 Task: For heading  Tahoma with underline.  font size for heading20,  'Change the font style of data to'Arial.  and font size to 12,  Change the alignment of both headline & data to Align left.  In the sheet   Innovate Sales review book
Action: Mouse moved to (71, 117)
Screenshot: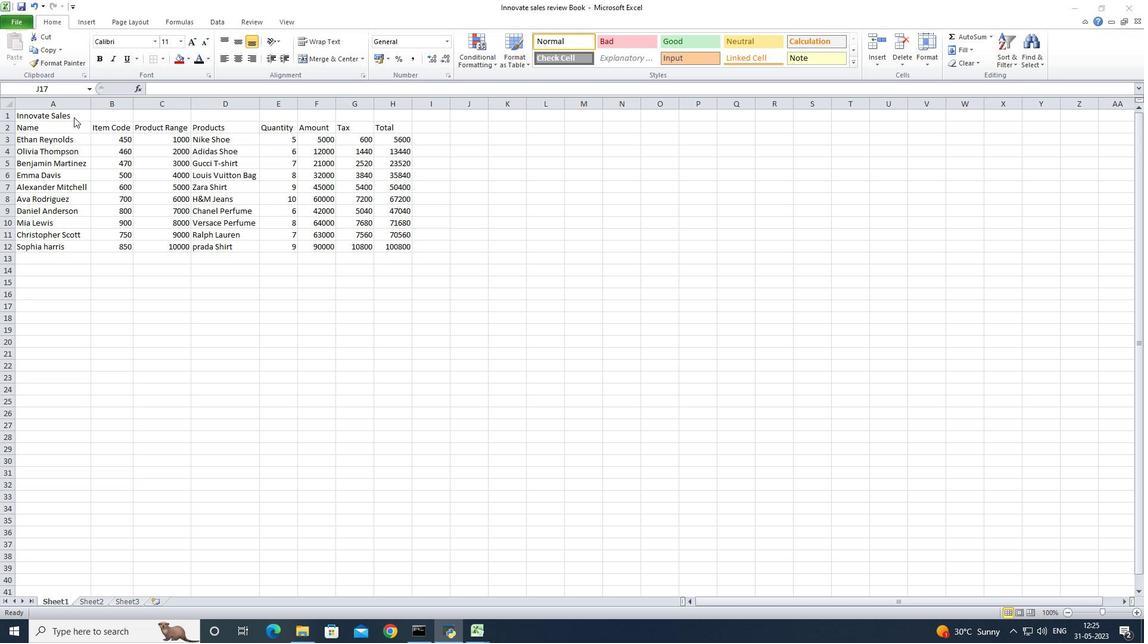 
Action: Mouse pressed left at (71, 117)
Screenshot: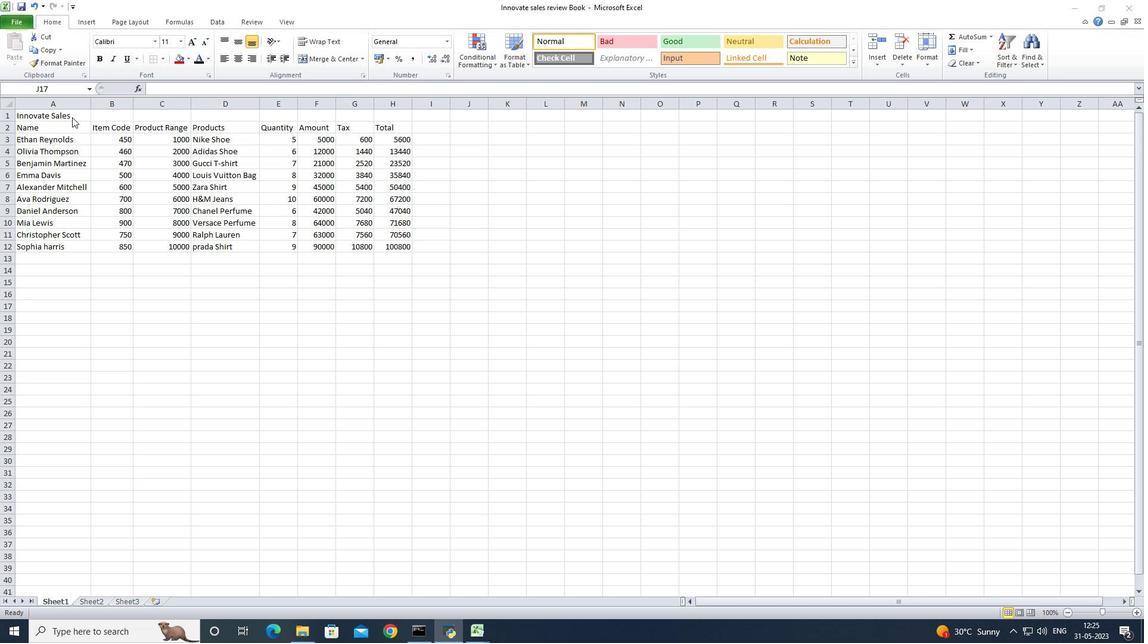 
Action: Mouse pressed left at (71, 117)
Screenshot: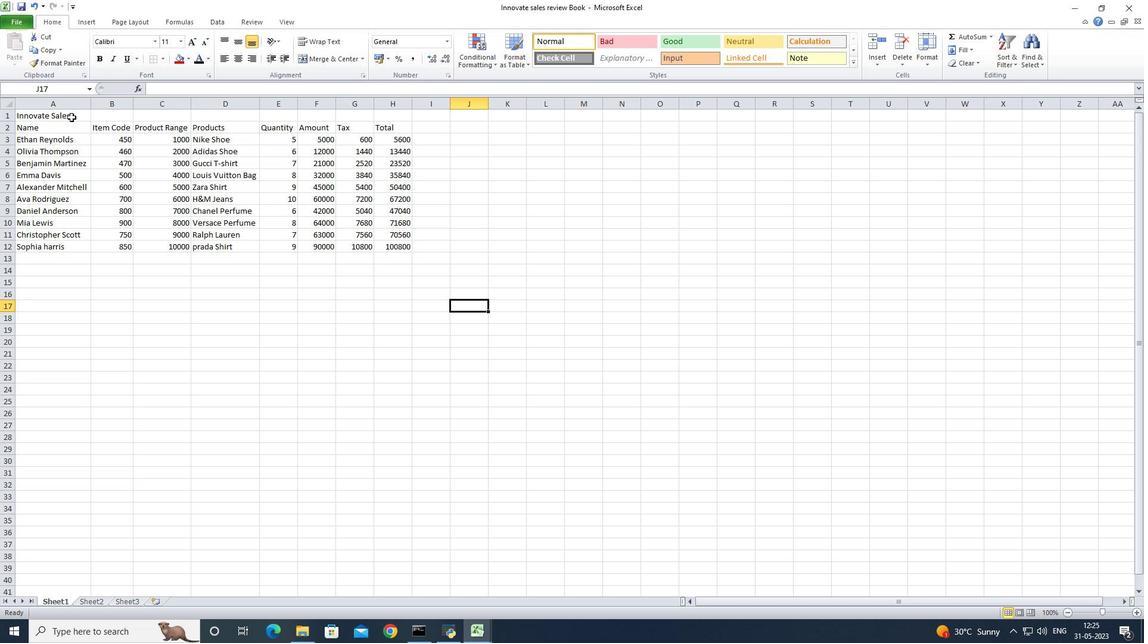 
Action: Mouse moved to (153, 46)
Screenshot: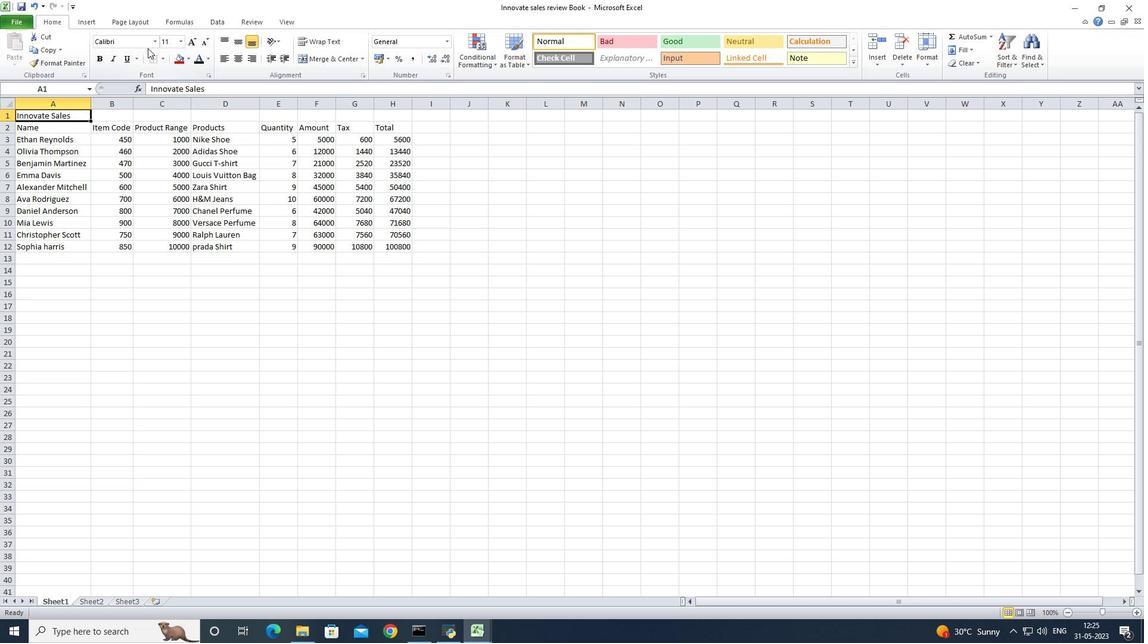
Action: Mouse pressed left at (153, 46)
Screenshot: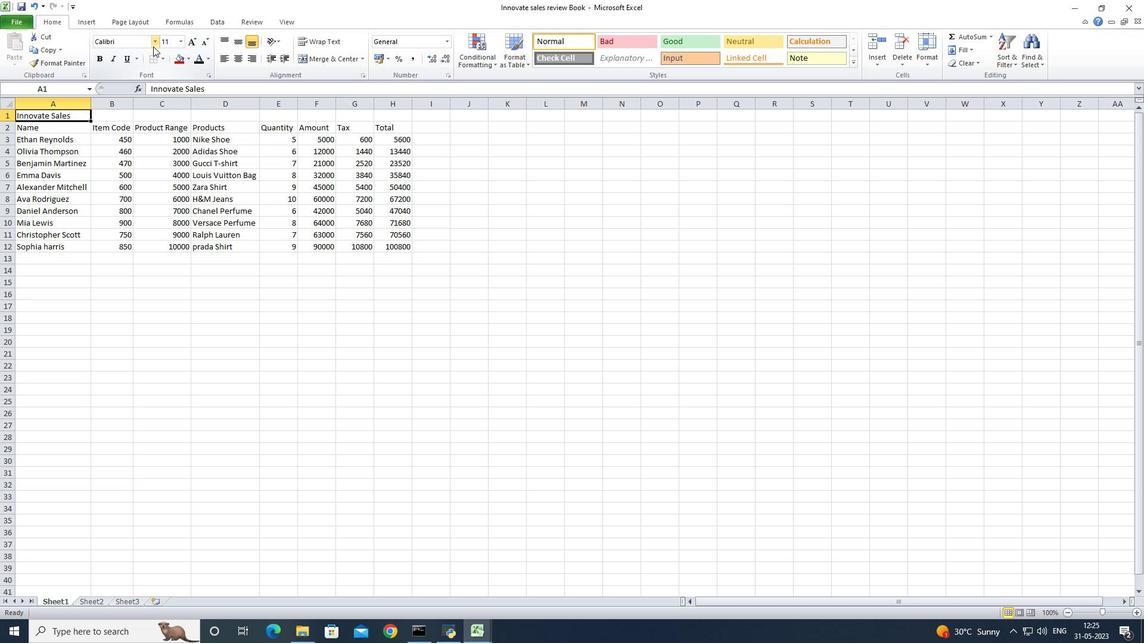 
Action: Mouse moved to (152, 392)
Screenshot: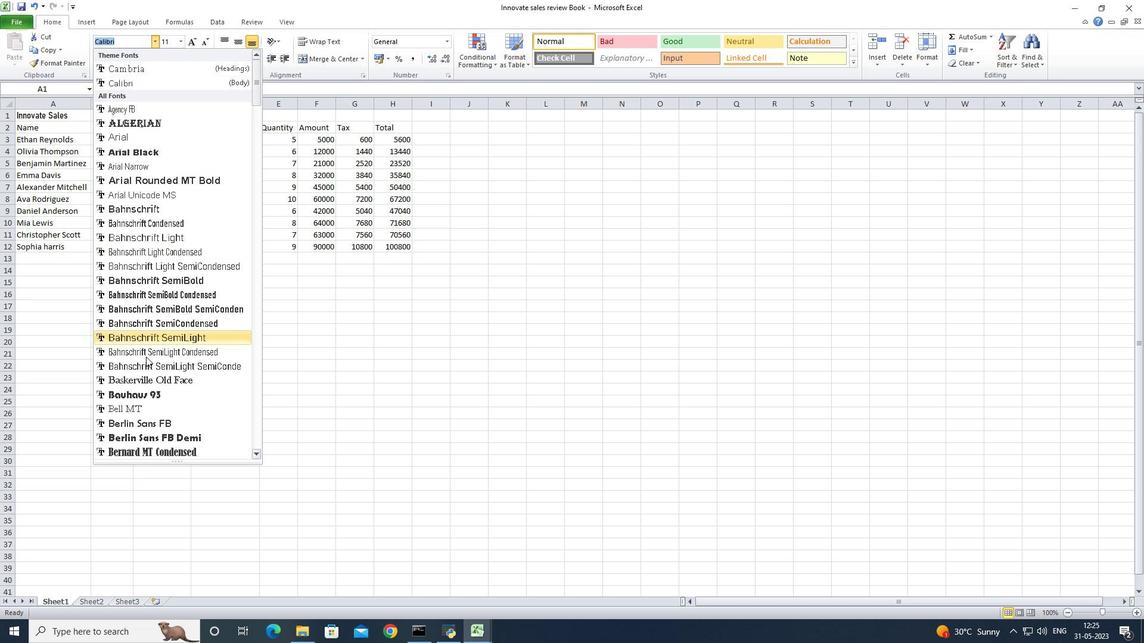 
Action: Mouse scrolled (152, 392) with delta (0, 0)
Screenshot: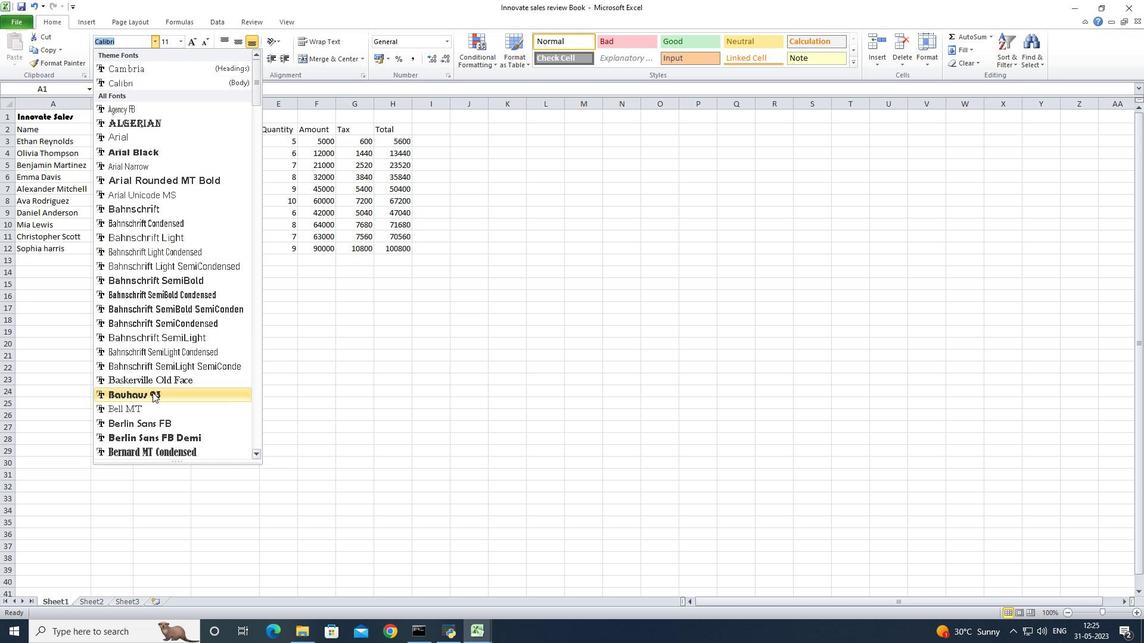 
Action: Mouse scrolled (152, 392) with delta (0, 0)
Screenshot: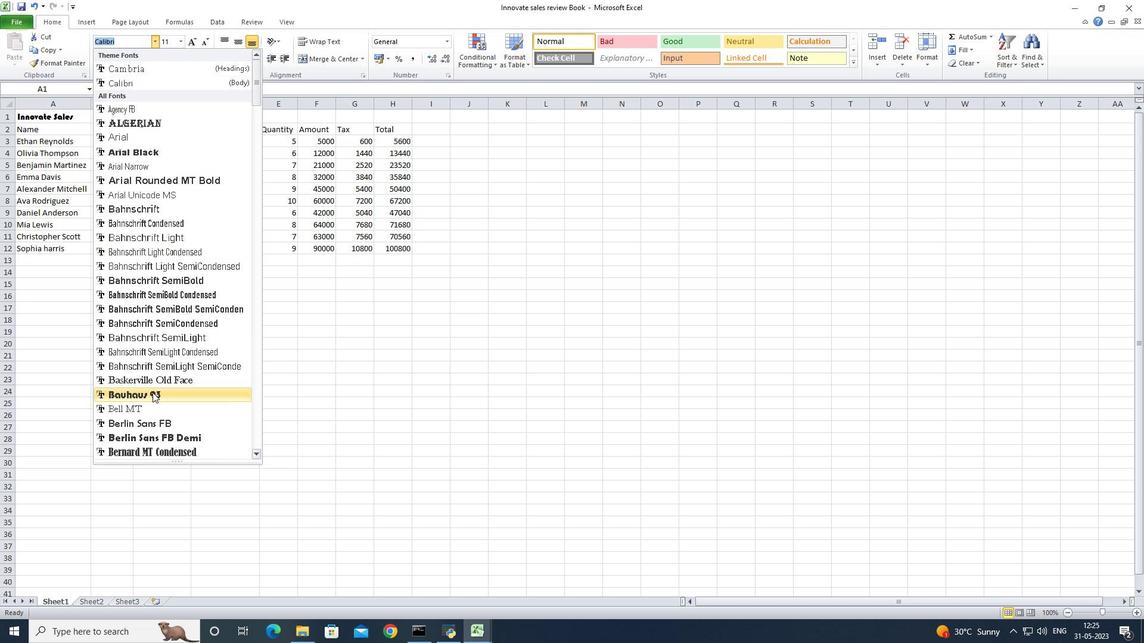 
Action: Mouse scrolled (152, 392) with delta (0, 0)
Screenshot: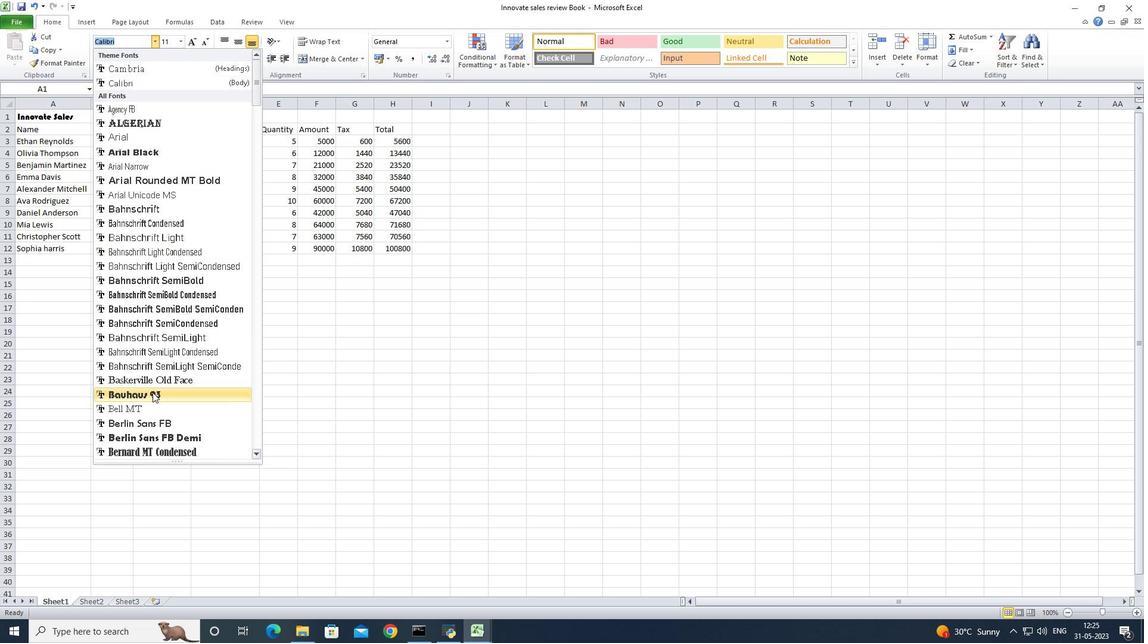 
Action: Mouse scrolled (152, 392) with delta (0, 0)
Screenshot: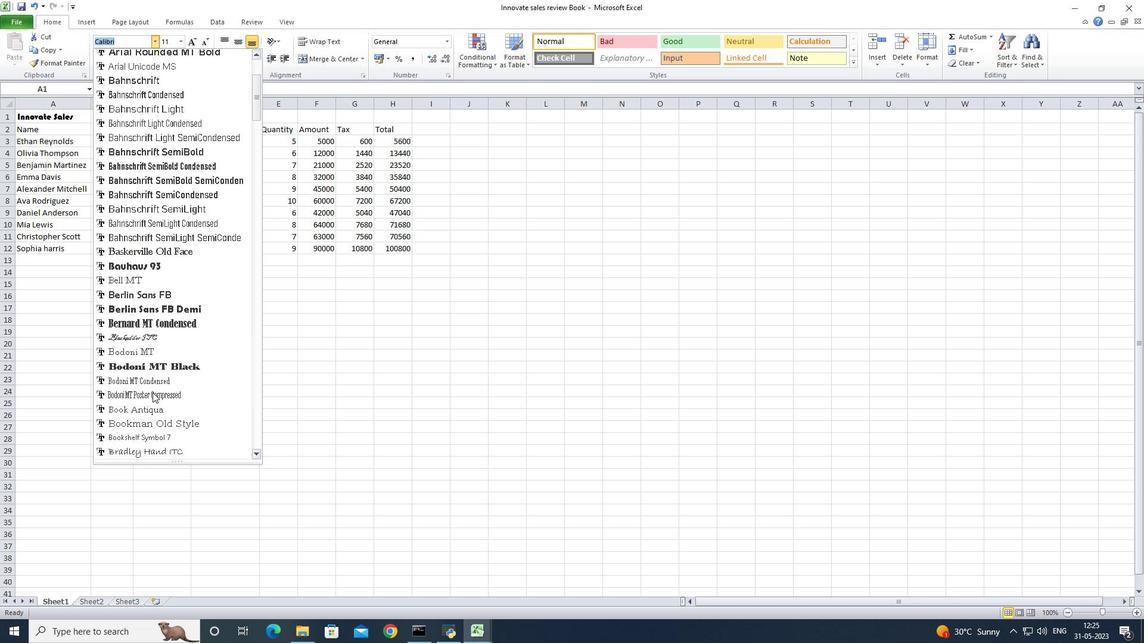 
Action: Mouse scrolled (152, 392) with delta (0, 0)
Screenshot: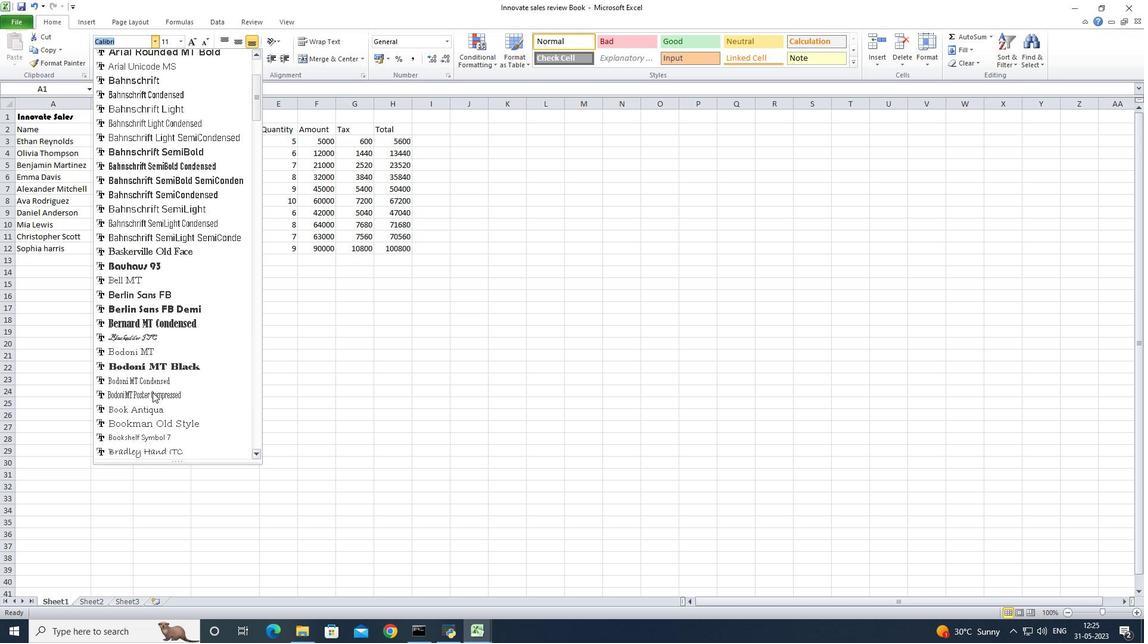 
Action: Mouse scrolled (152, 392) with delta (0, 0)
Screenshot: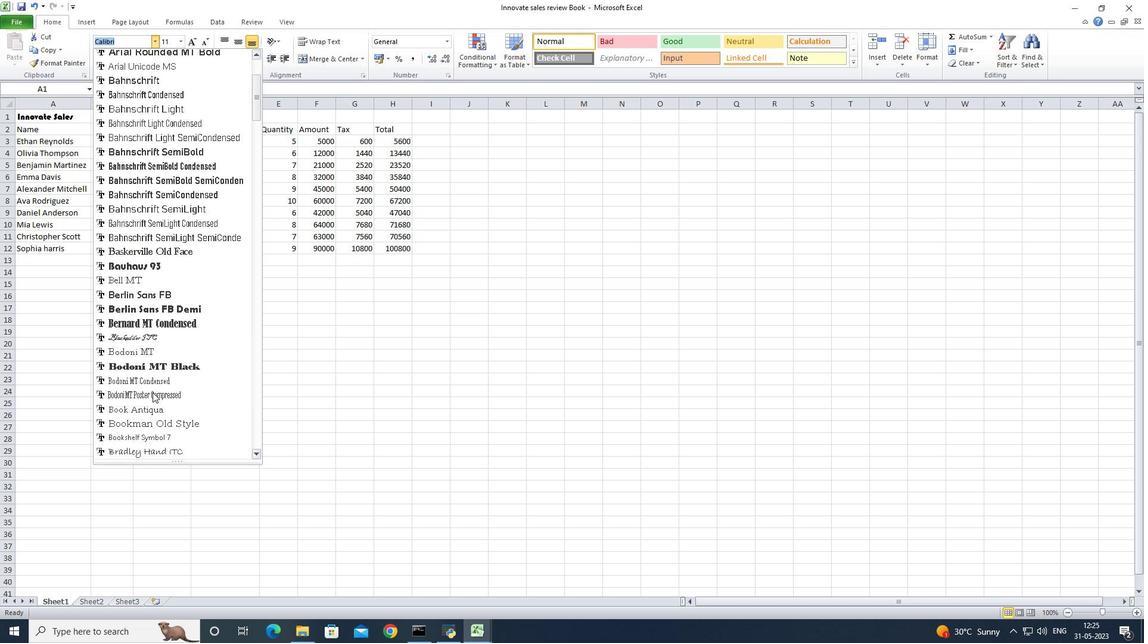 
Action: Mouse scrolled (152, 392) with delta (0, 0)
Screenshot: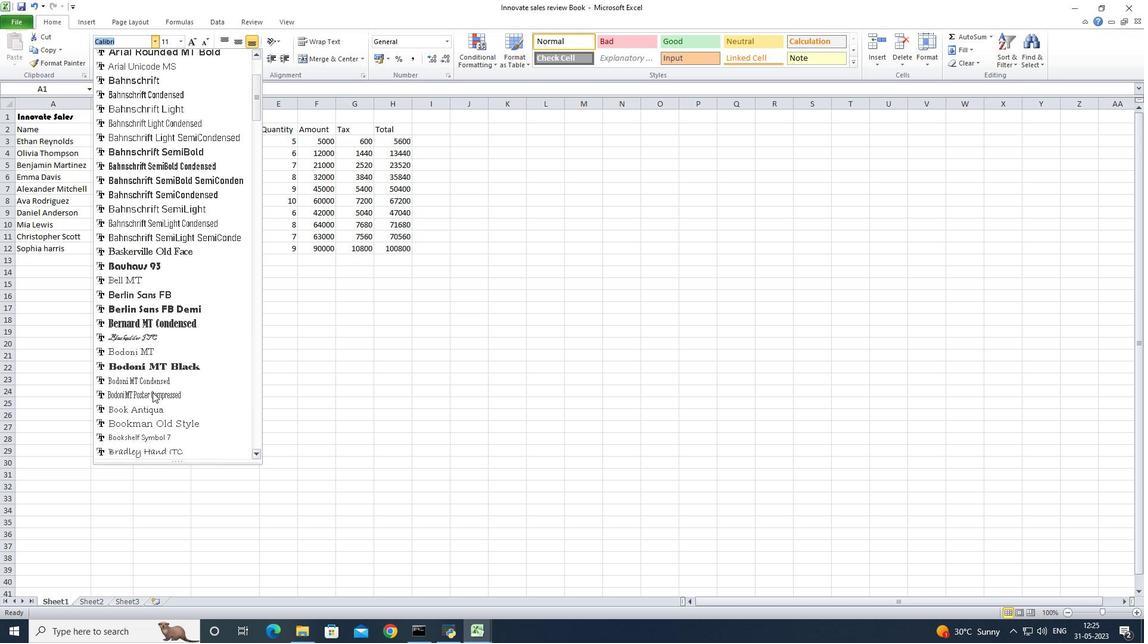 
Action: Mouse scrolled (152, 392) with delta (0, 0)
Screenshot: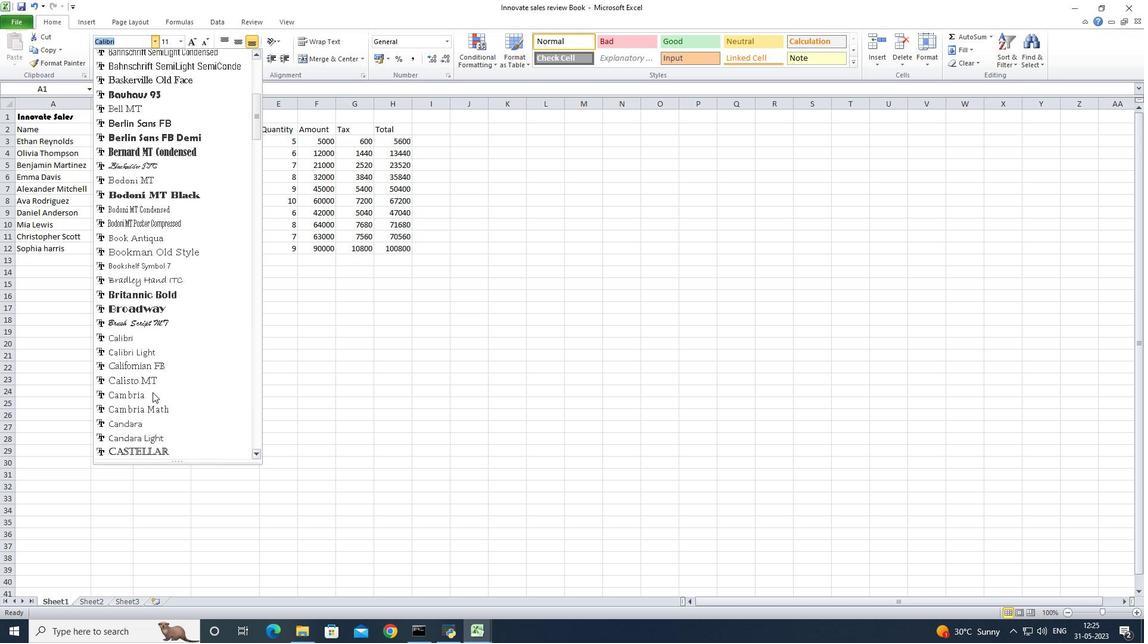 
Action: Mouse scrolled (152, 392) with delta (0, 0)
Screenshot: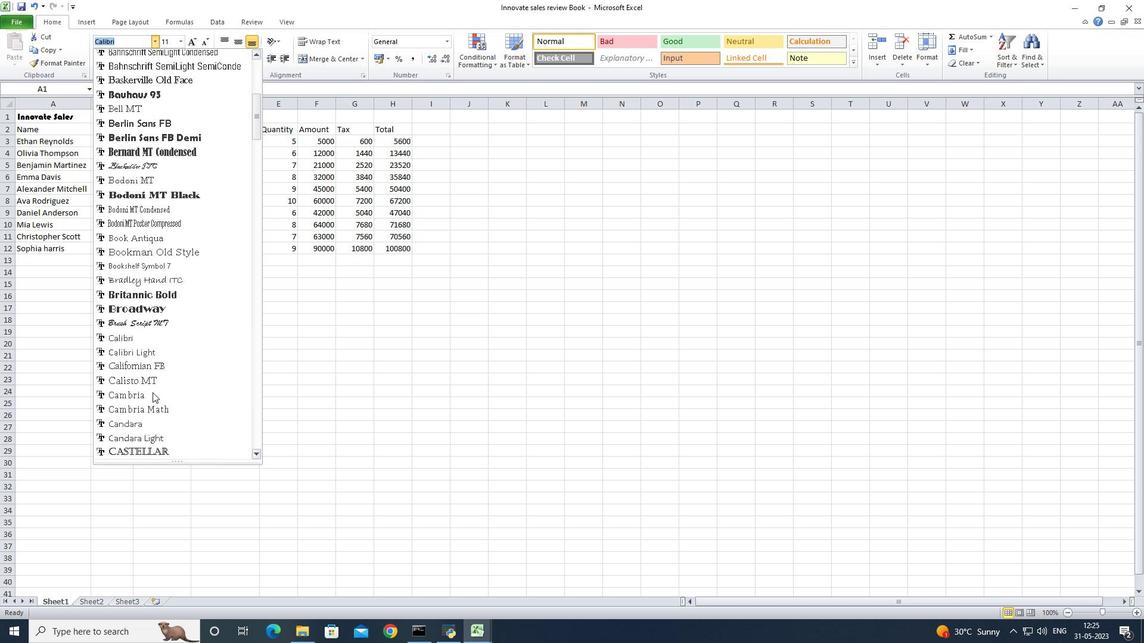 
Action: Mouse scrolled (152, 392) with delta (0, 0)
Screenshot: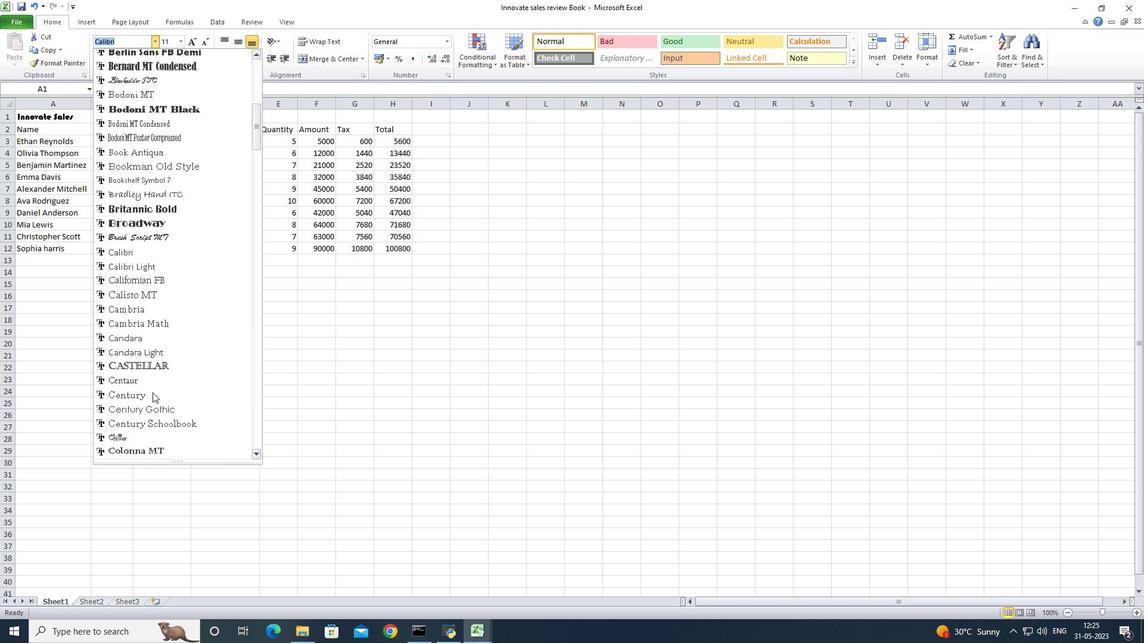 
Action: Mouse scrolled (152, 392) with delta (0, 0)
Screenshot: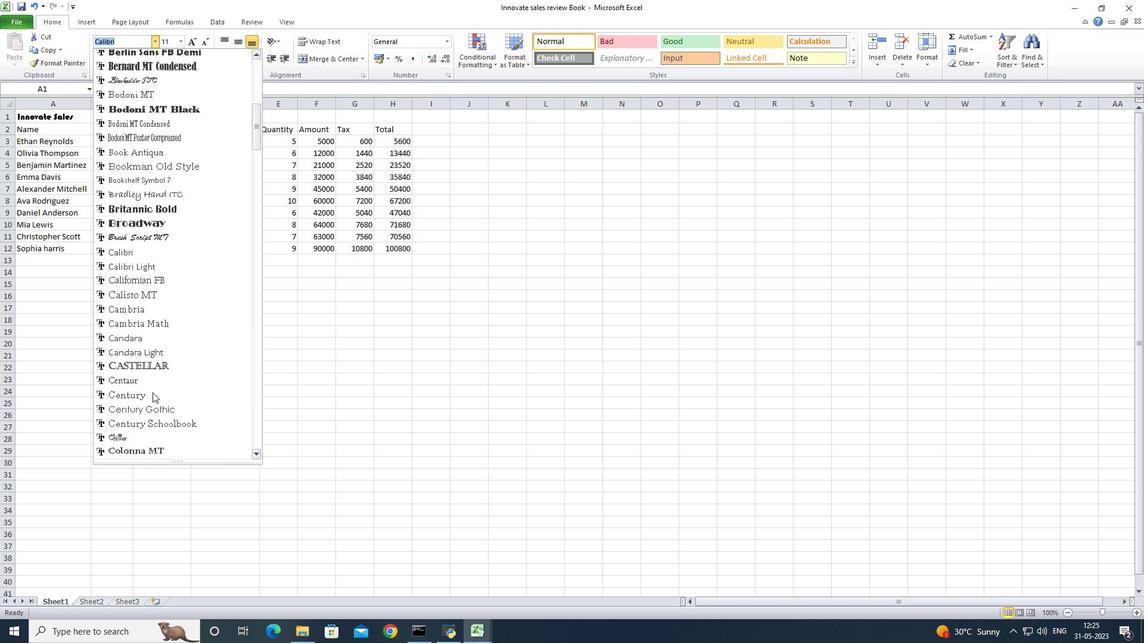 
Action: Mouse scrolled (152, 392) with delta (0, 0)
Screenshot: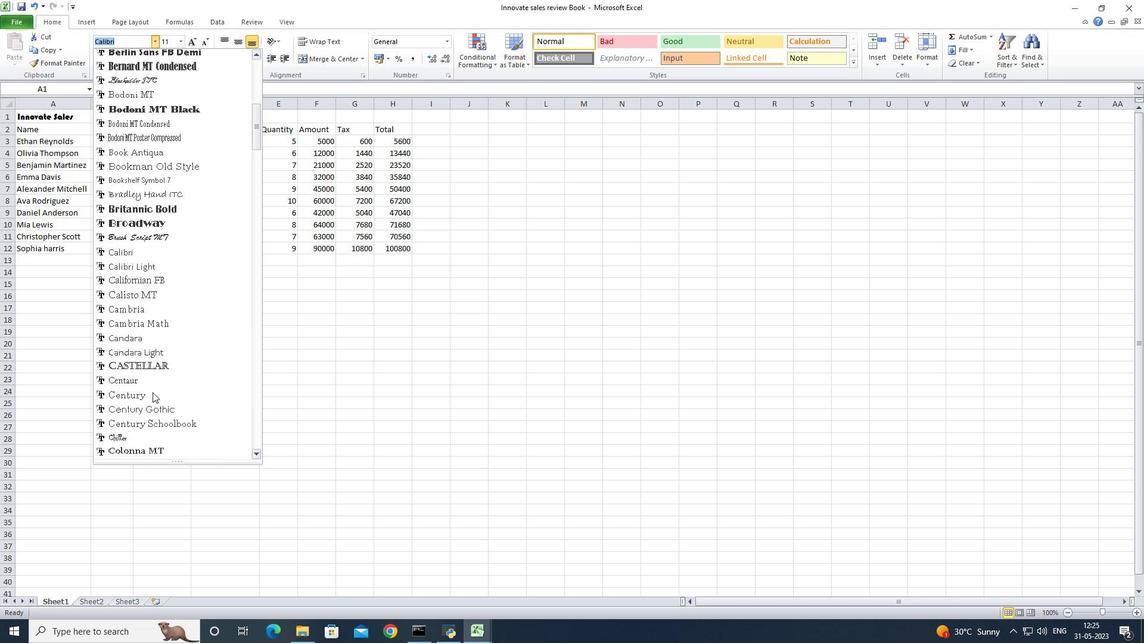 
Action: Mouse scrolled (152, 392) with delta (0, 0)
Screenshot: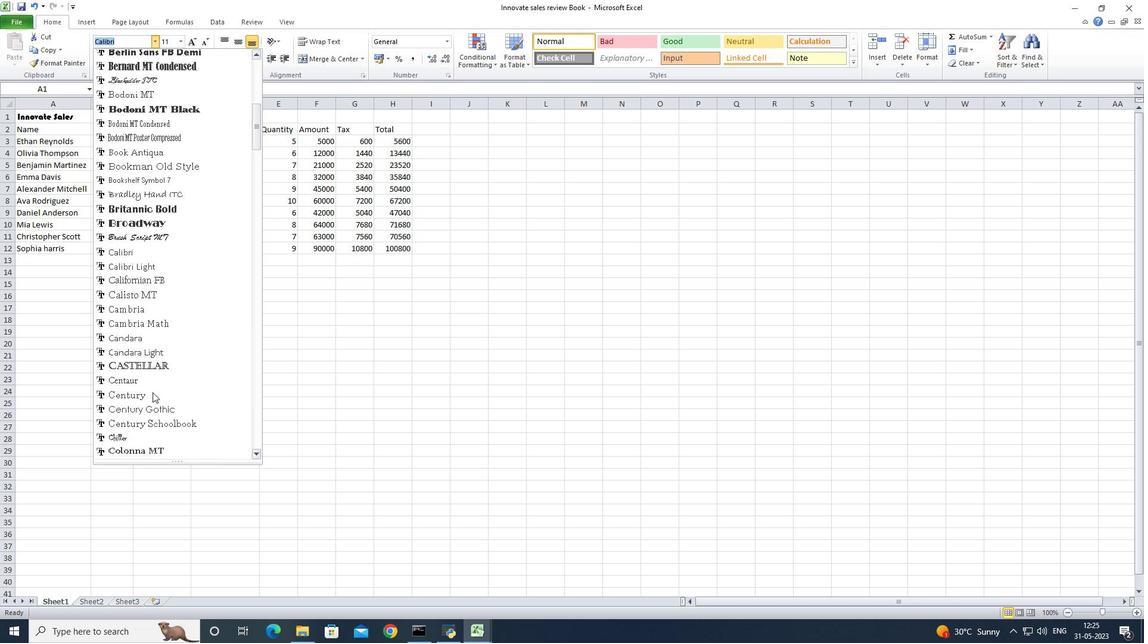 
Action: Mouse scrolled (152, 392) with delta (0, 0)
Screenshot: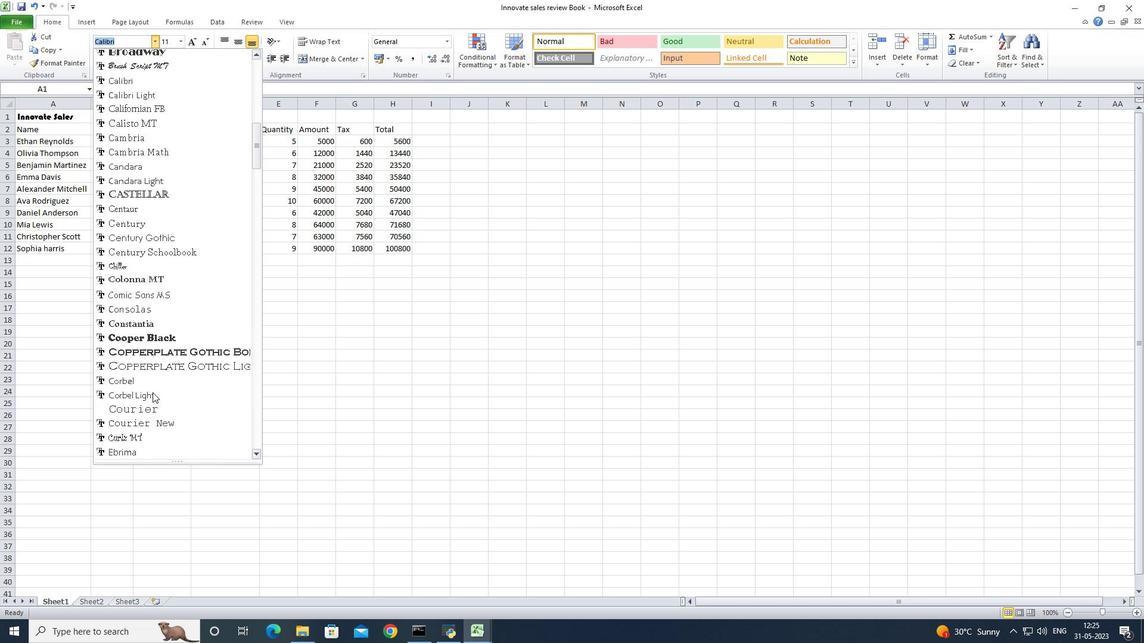 
Action: Mouse scrolled (152, 392) with delta (0, 0)
Screenshot: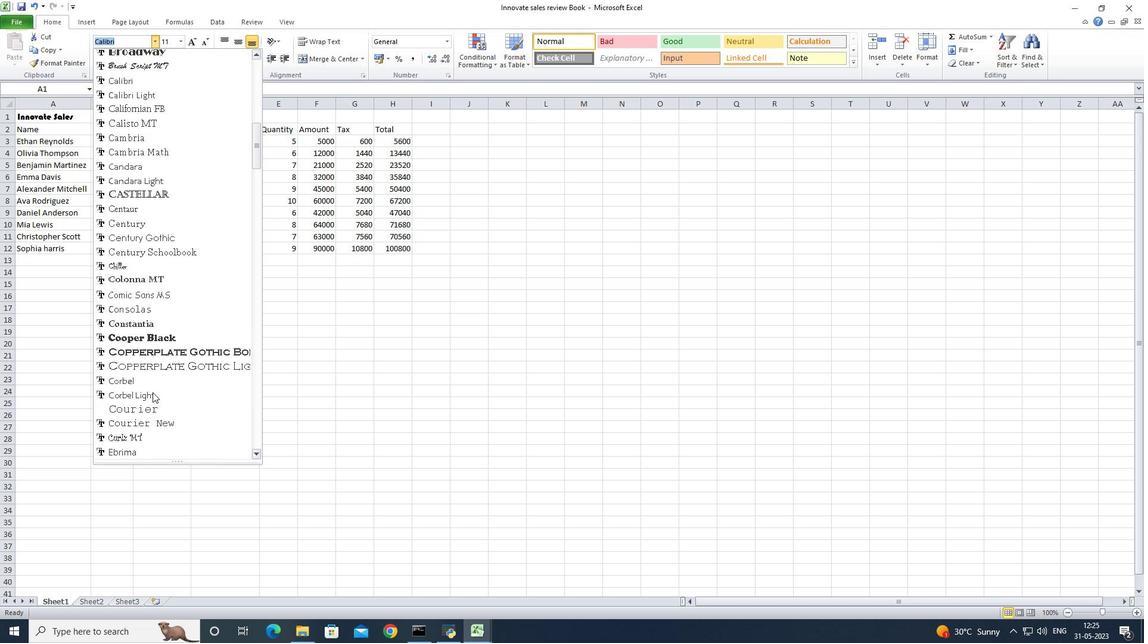 
Action: Mouse scrolled (152, 392) with delta (0, 0)
Screenshot: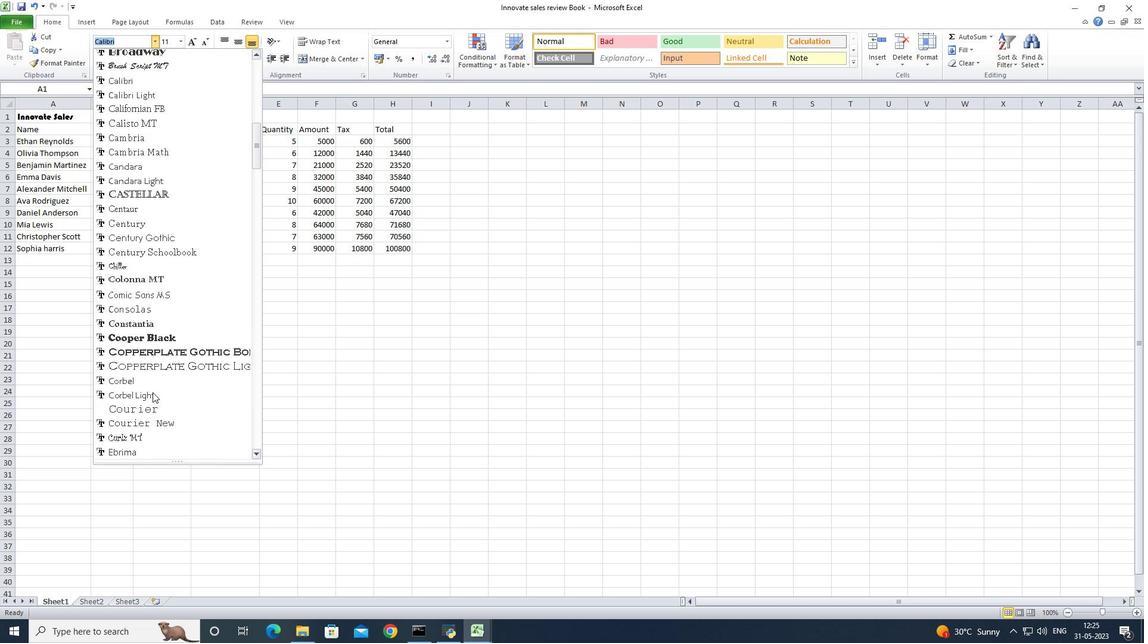
Action: Mouse scrolled (152, 392) with delta (0, 0)
Screenshot: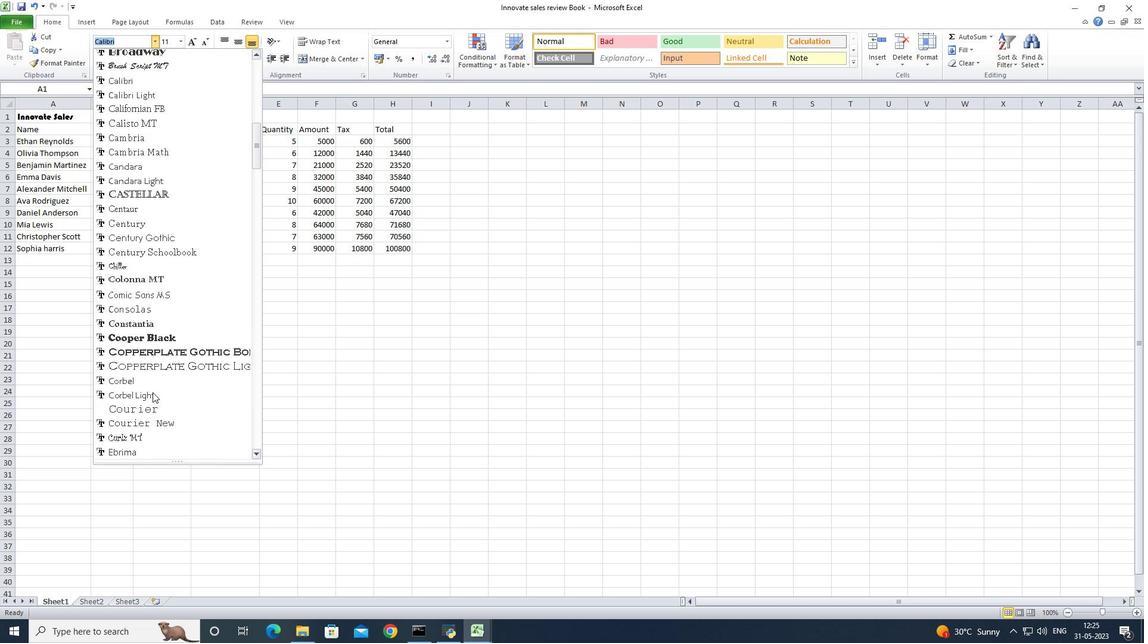
Action: Mouse scrolled (152, 392) with delta (0, 0)
Screenshot: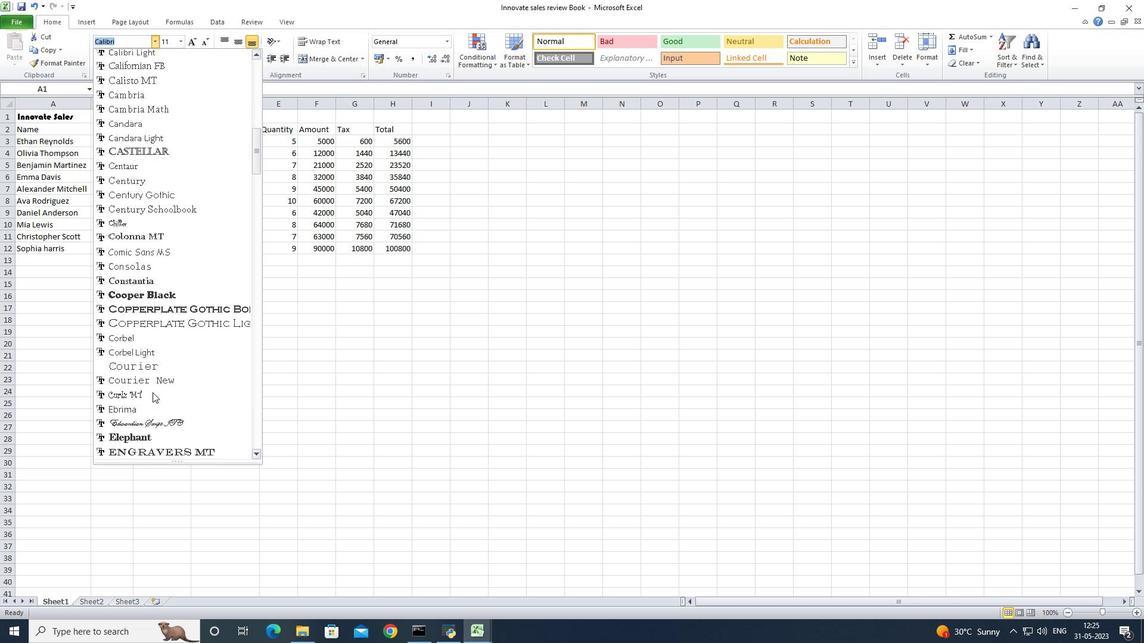 
Action: Mouse scrolled (152, 392) with delta (0, 0)
Screenshot: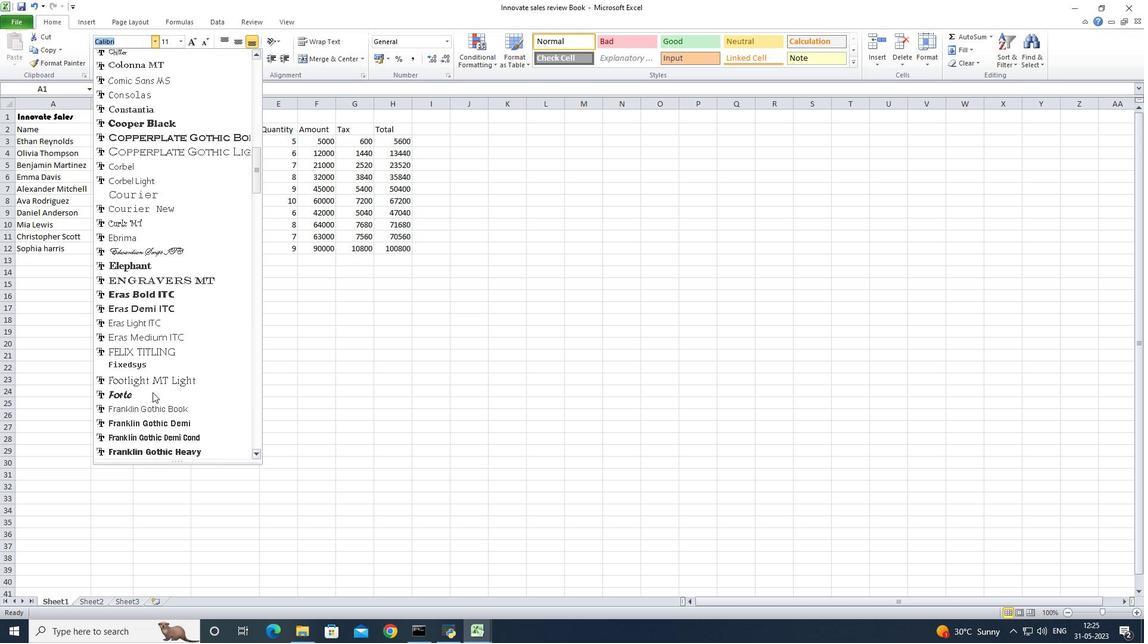 
Action: Mouse scrolled (152, 392) with delta (0, 0)
Screenshot: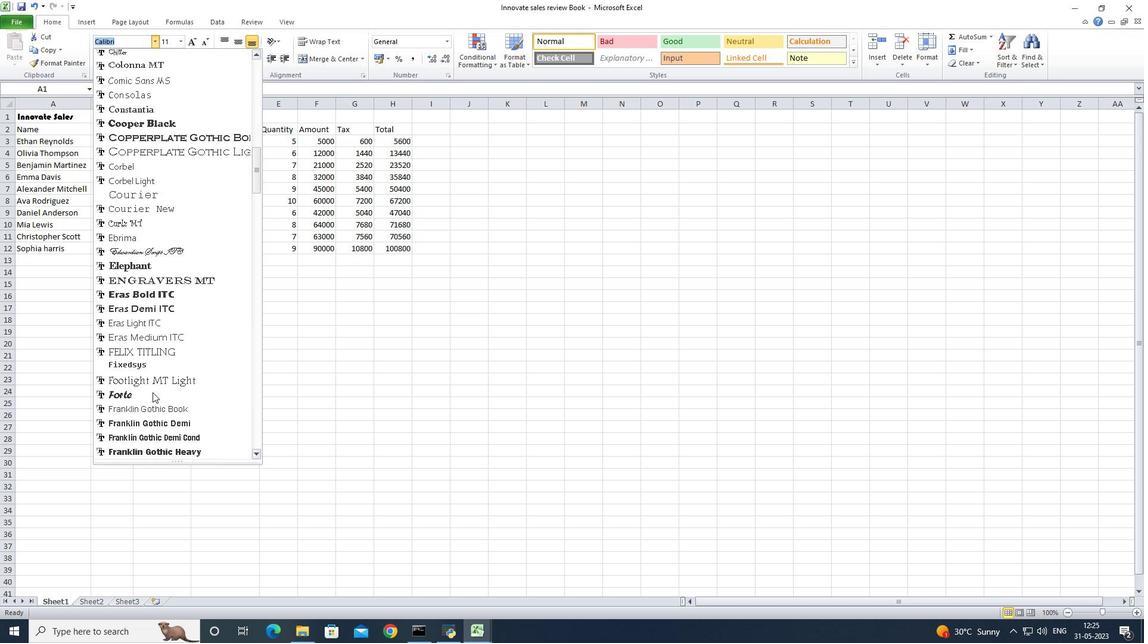 
Action: Mouse scrolled (152, 392) with delta (0, 0)
Screenshot: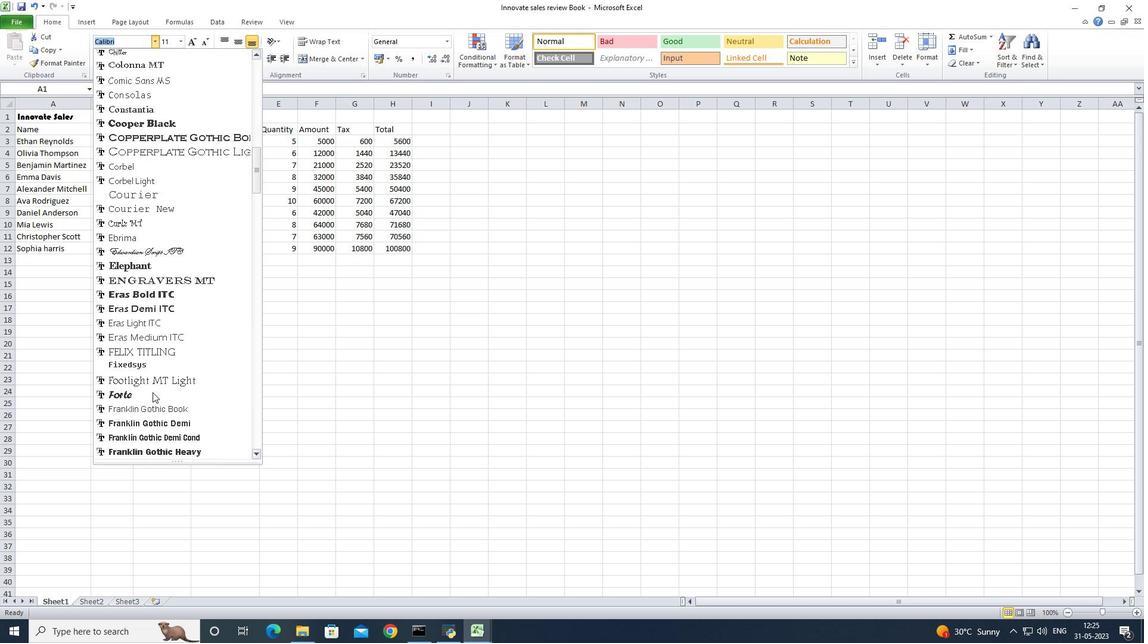
Action: Mouse scrolled (152, 392) with delta (0, 0)
Screenshot: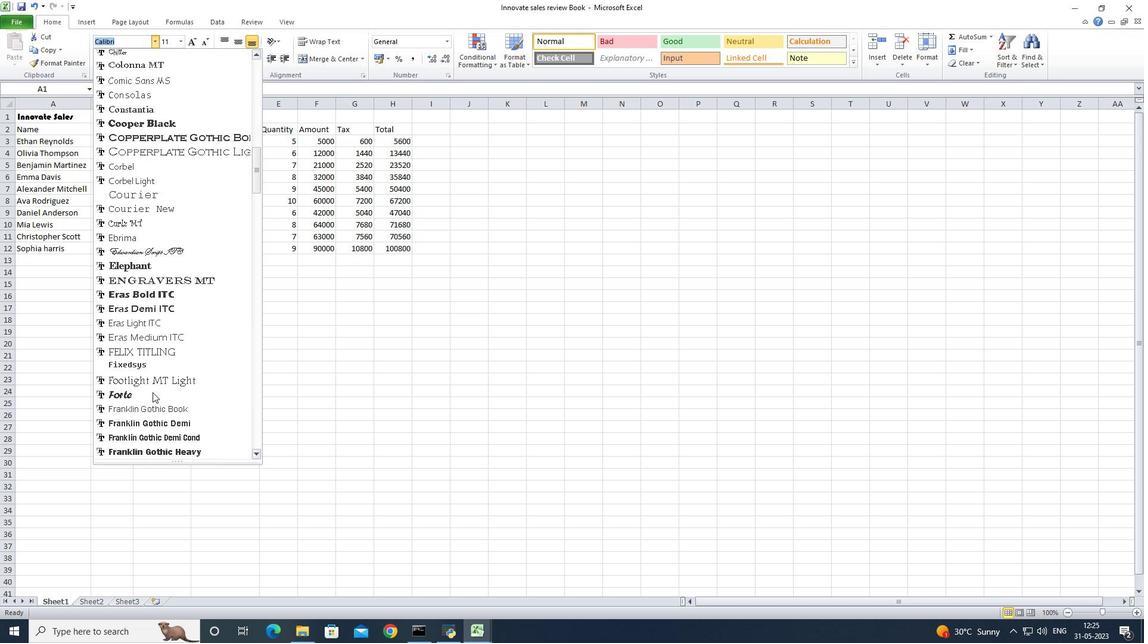 
Action: Mouse scrolled (152, 392) with delta (0, 0)
Screenshot: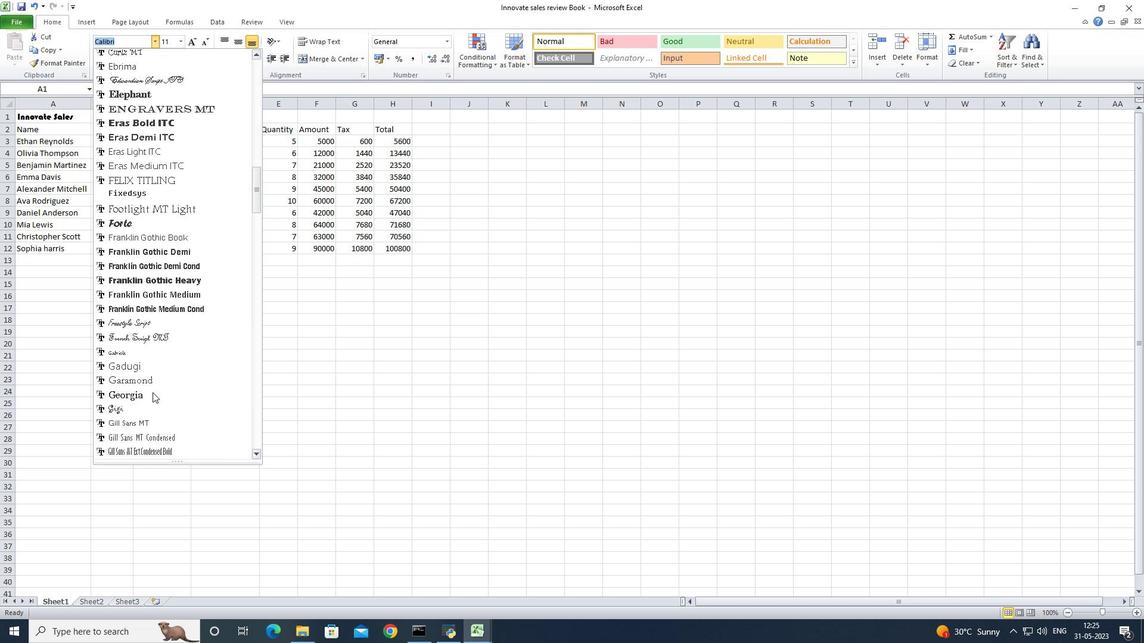 
Action: Mouse scrolled (152, 392) with delta (0, 0)
Screenshot: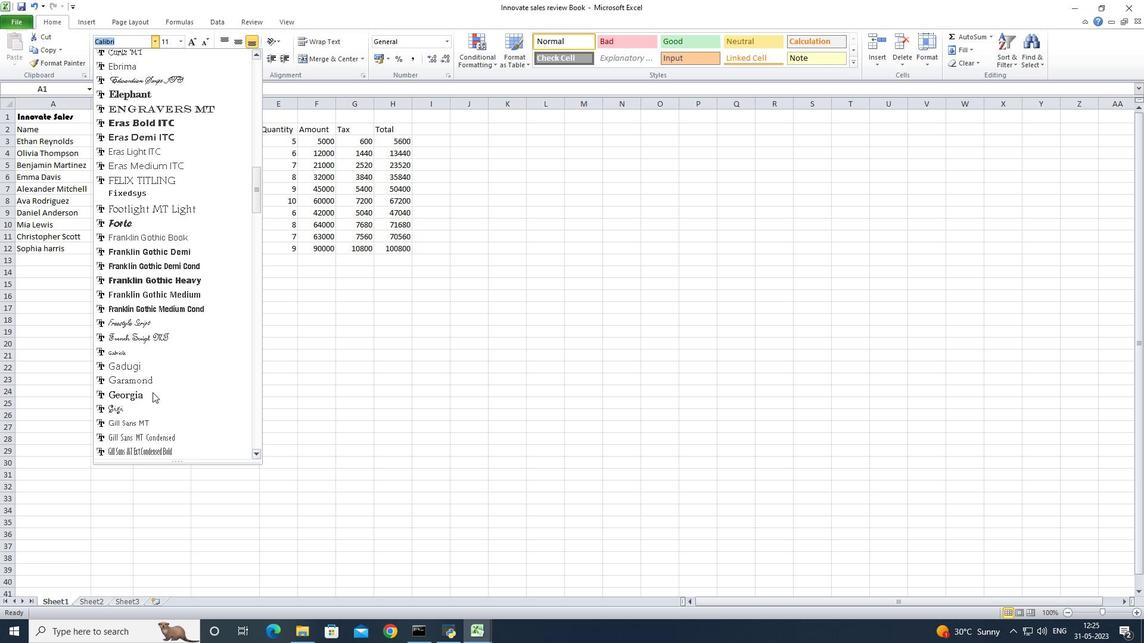 
Action: Mouse scrolled (152, 393) with delta (0, 0)
Screenshot: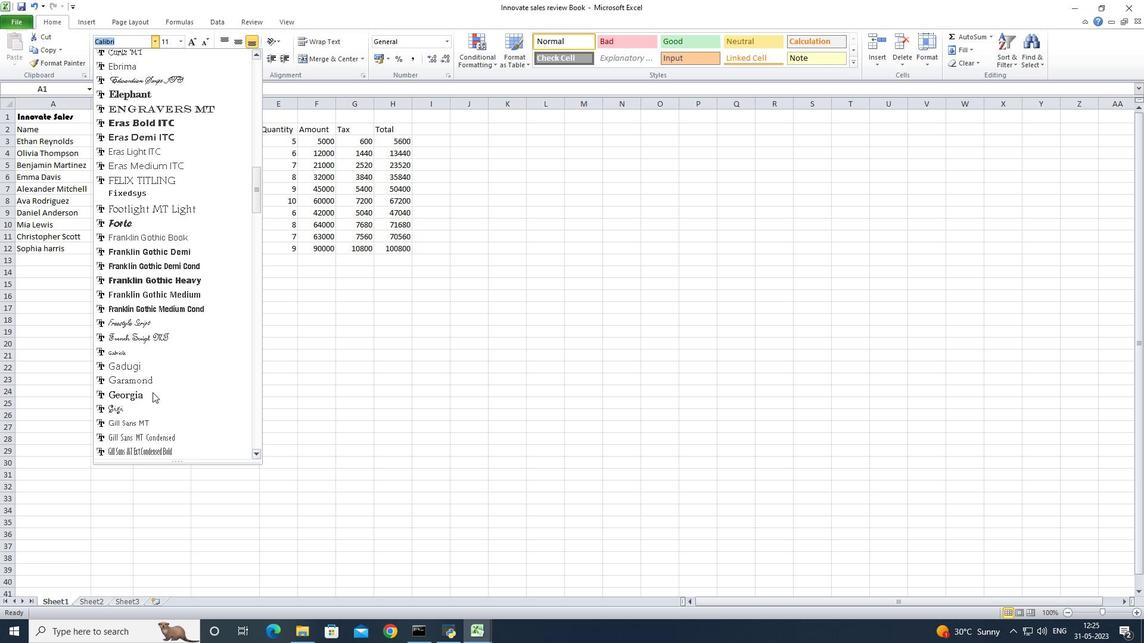 
Action: Mouse scrolled (152, 392) with delta (0, 0)
Screenshot: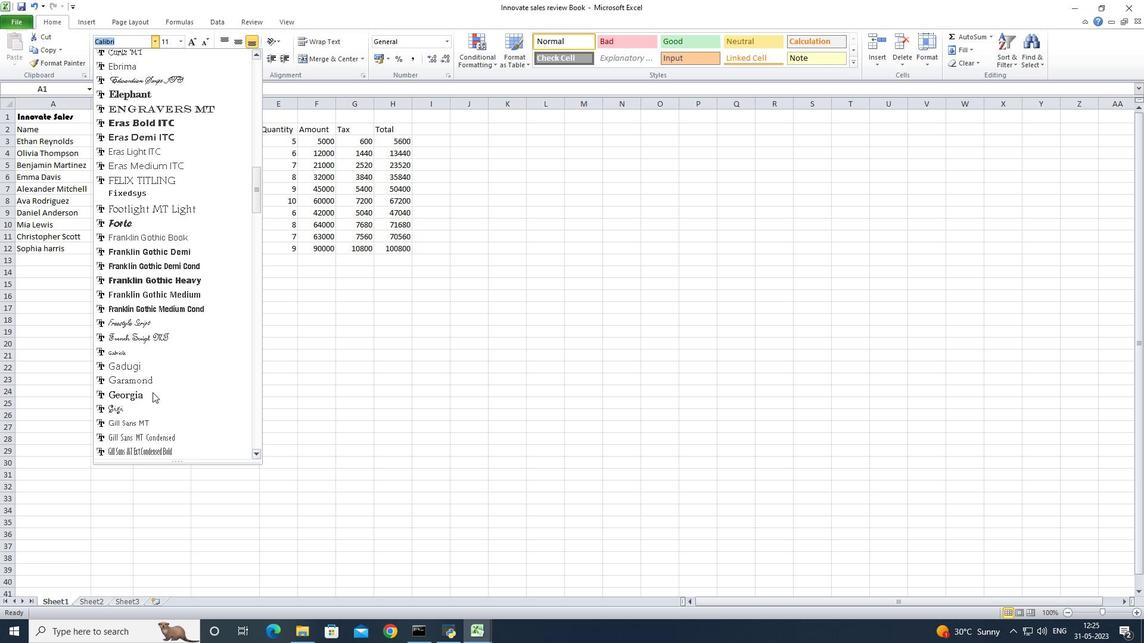 
Action: Mouse scrolled (152, 392) with delta (0, 0)
Screenshot: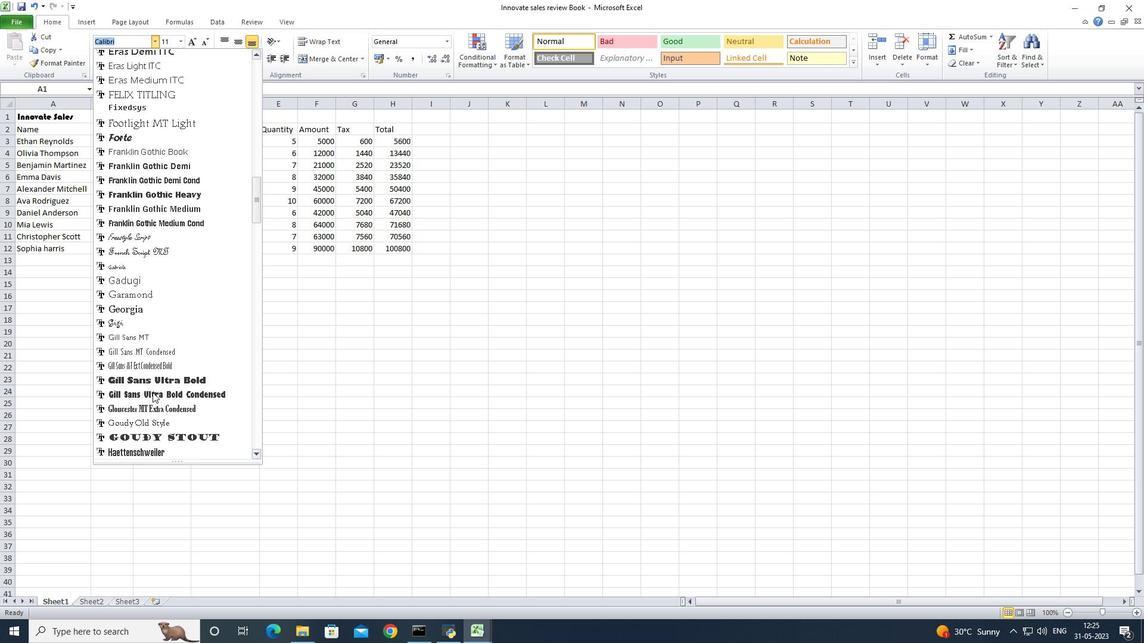 
Action: Mouse scrolled (152, 392) with delta (0, 0)
Screenshot: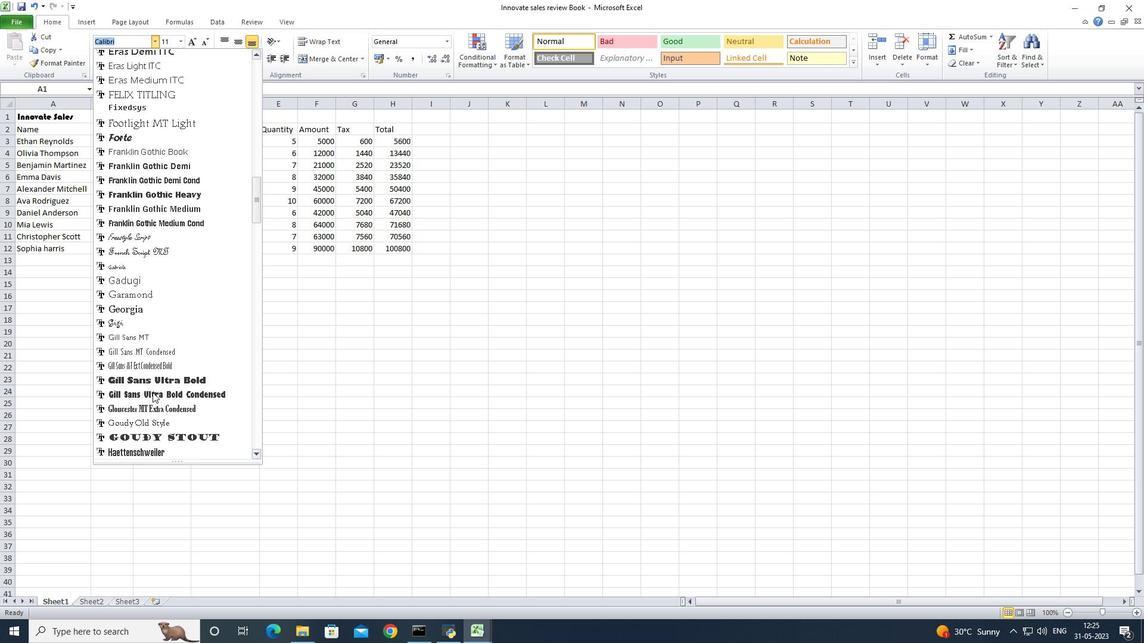 
Action: Mouse scrolled (152, 392) with delta (0, 0)
Screenshot: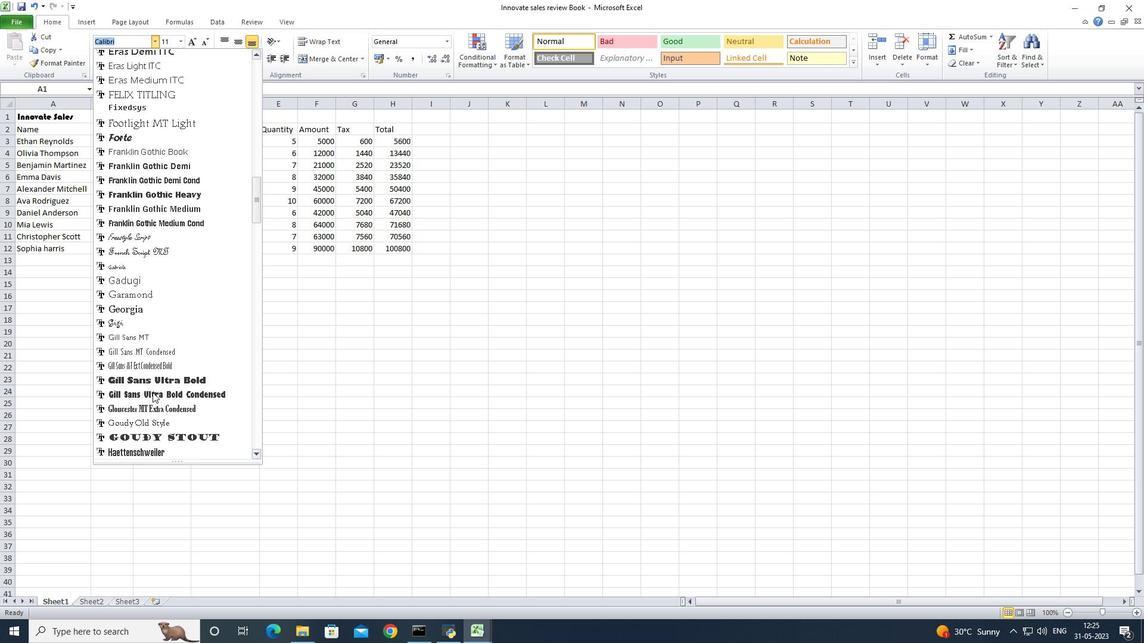 
Action: Mouse scrolled (152, 392) with delta (0, 0)
Screenshot: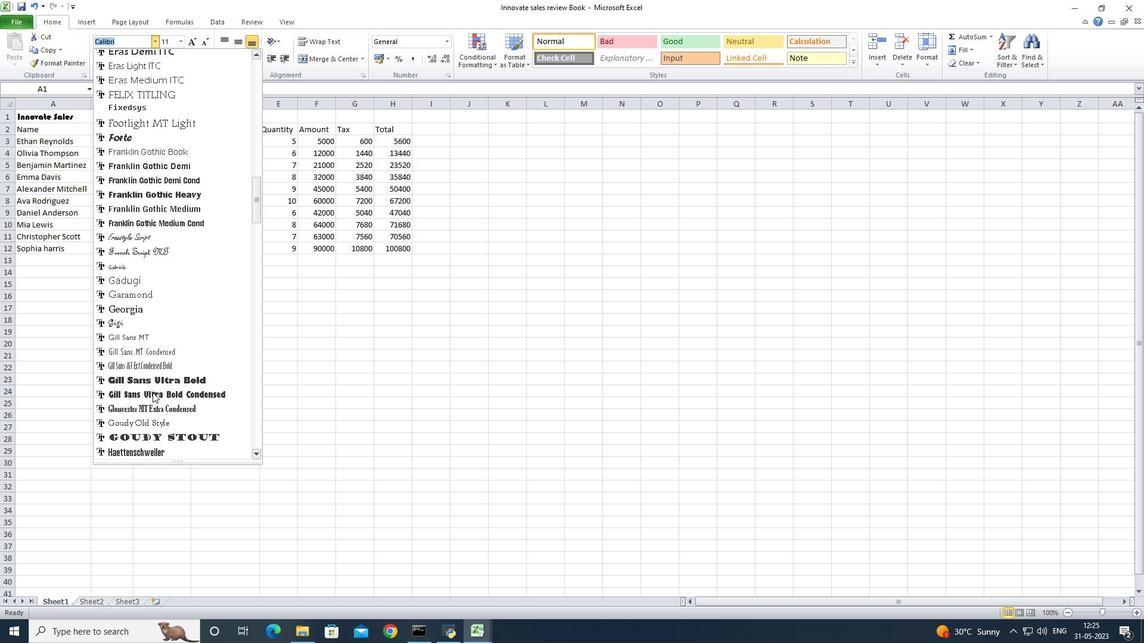 
Action: Mouse scrolled (152, 392) with delta (0, 0)
Screenshot: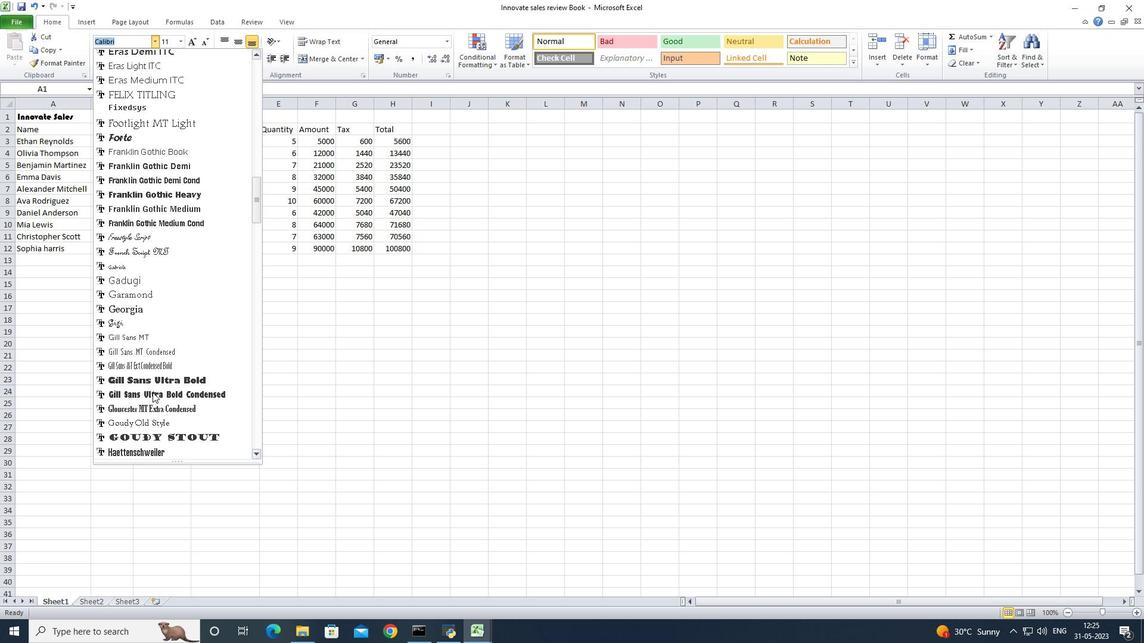
Action: Mouse moved to (153, 392)
Screenshot: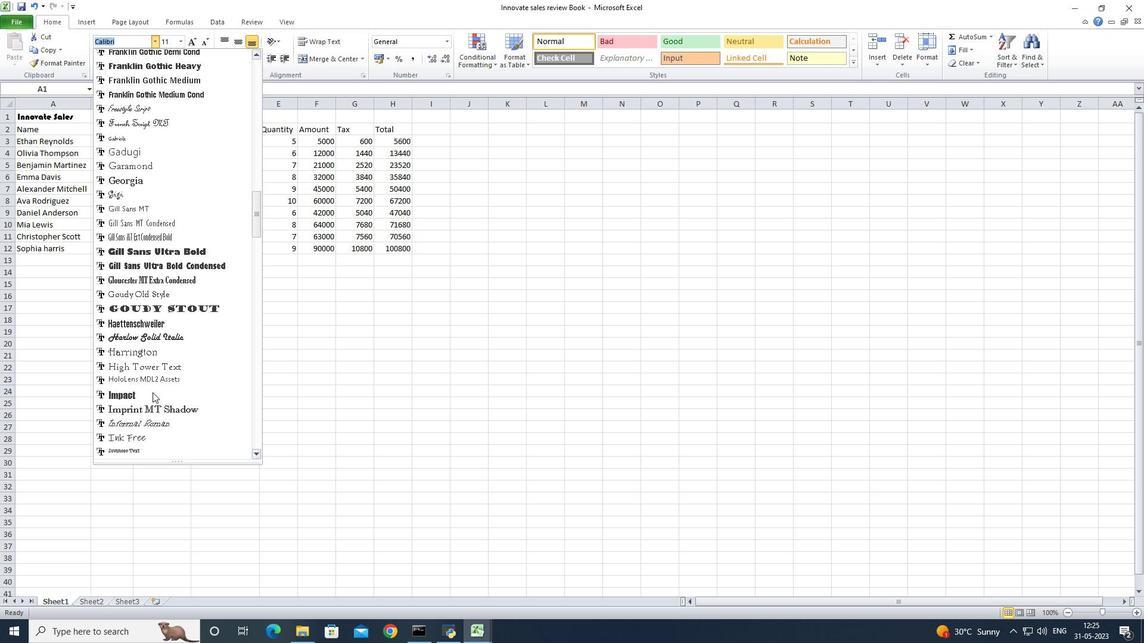 
Action: Mouse scrolled (153, 392) with delta (0, 0)
Screenshot: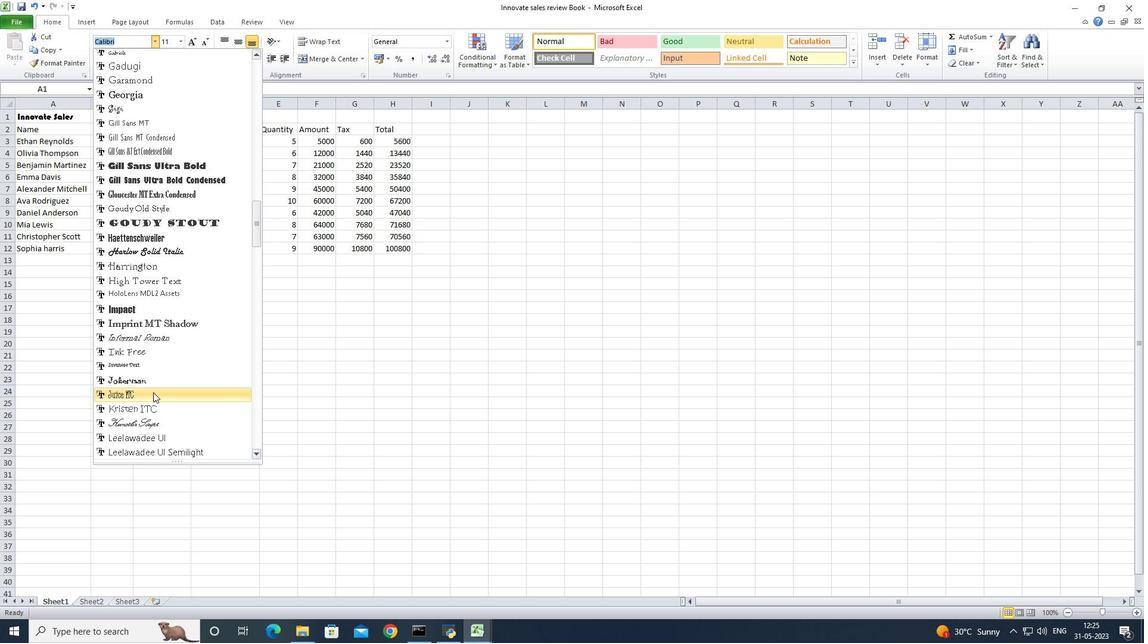 
Action: Mouse scrolled (153, 392) with delta (0, 0)
Screenshot: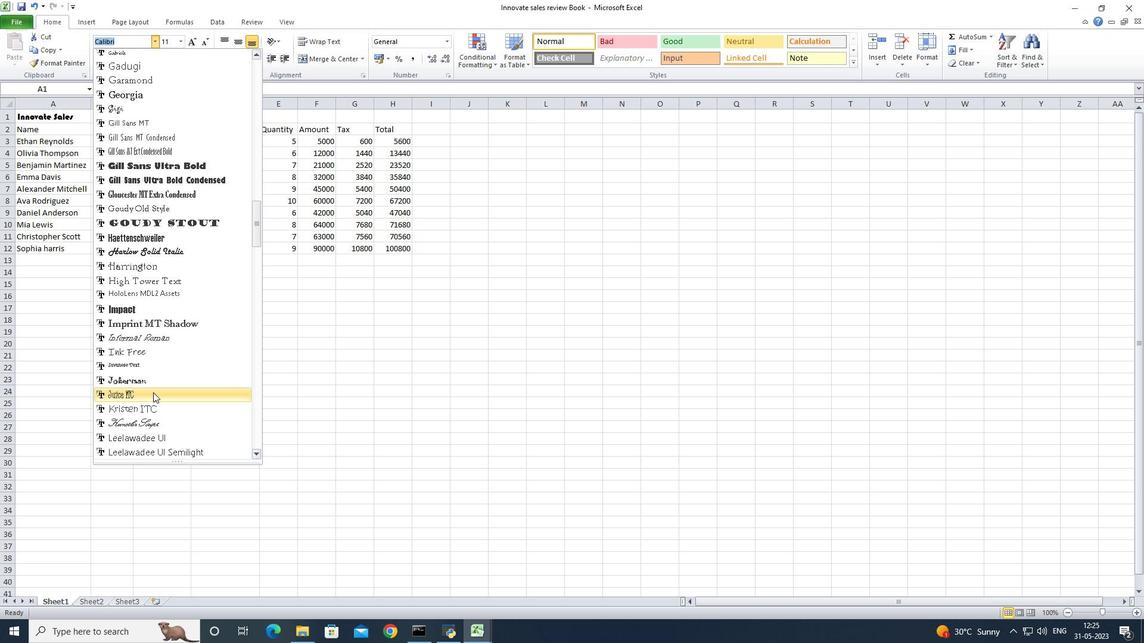 
Action: Mouse scrolled (153, 392) with delta (0, 0)
Screenshot: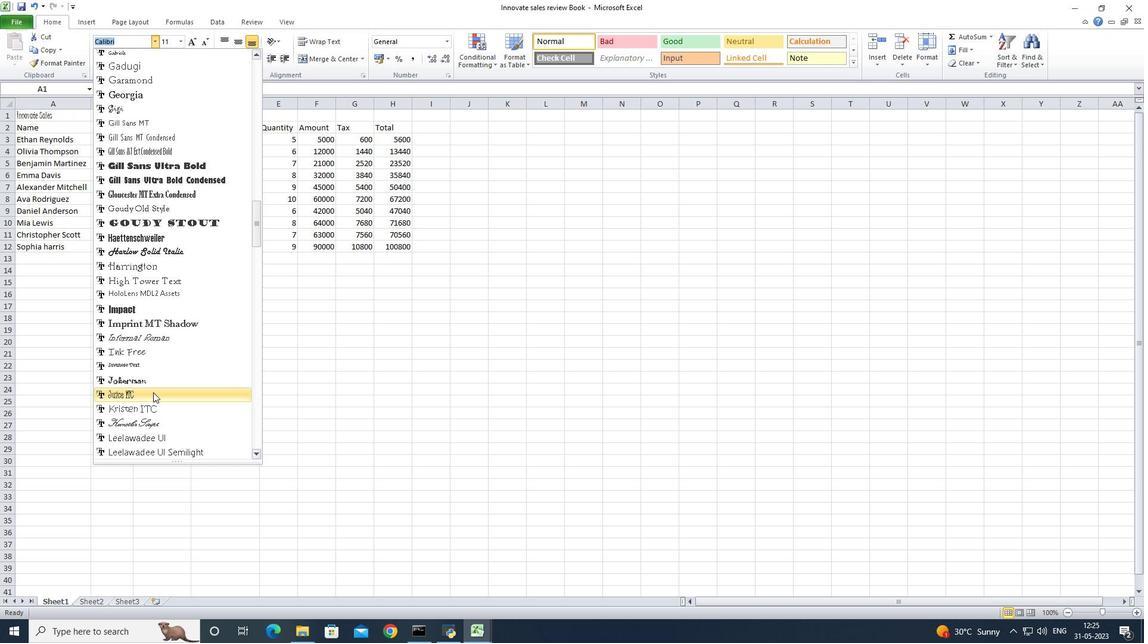 
Action: Mouse scrolled (153, 392) with delta (0, 0)
Screenshot: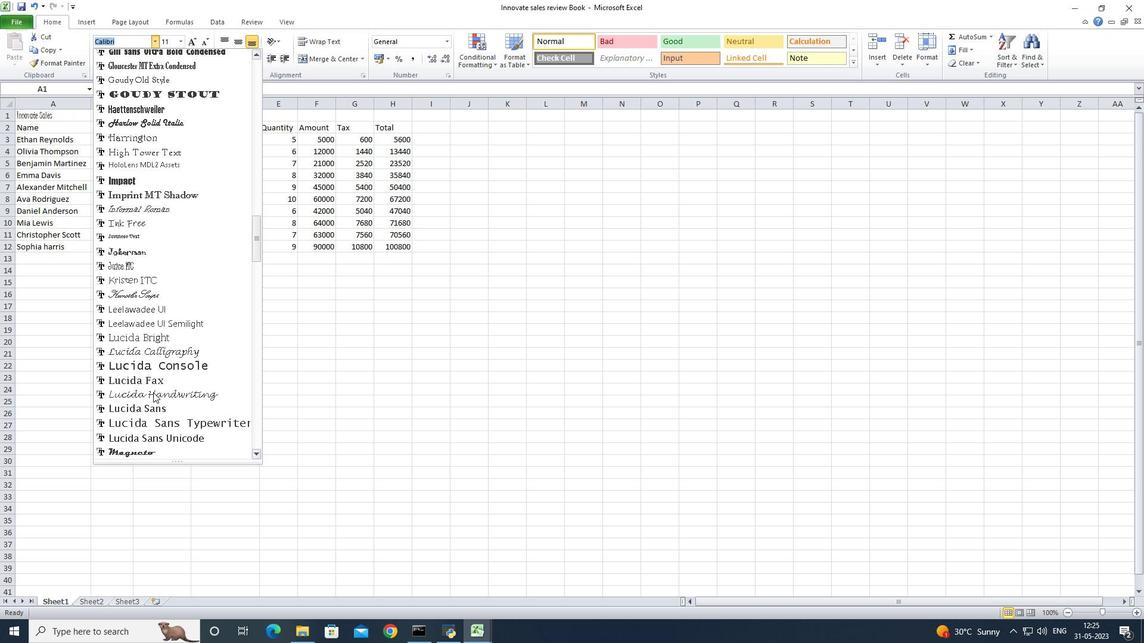 
Action: Mouse scrolled (153, 392) with delta (0, 0)
Screenshot: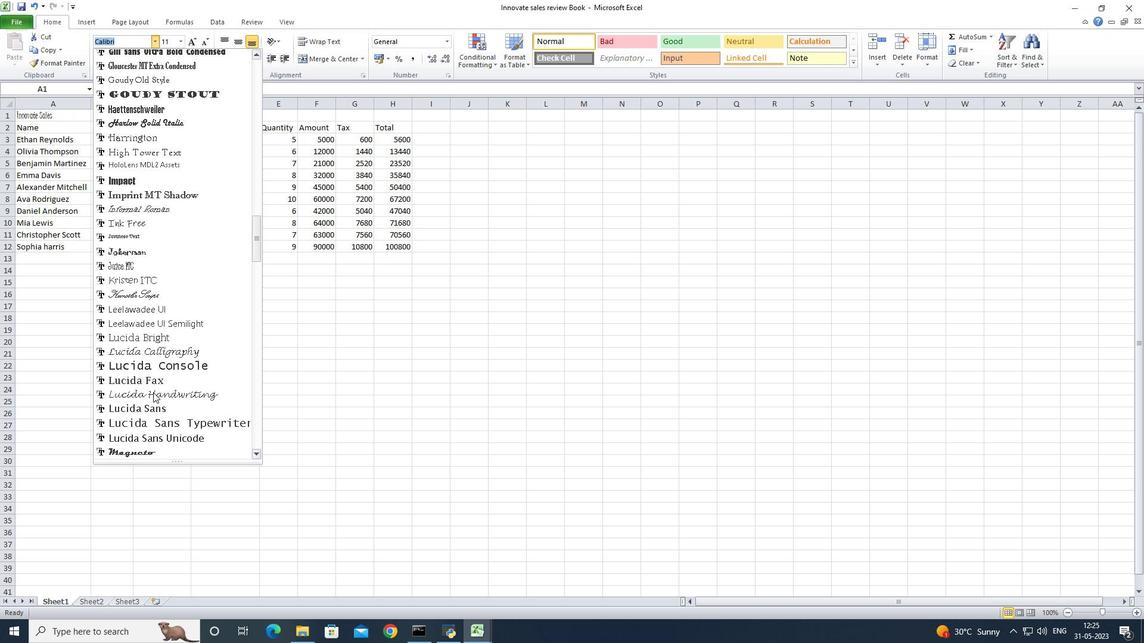 
Action: Mouse scrolled (153, 392) with delta (0, 0)
Screenshot: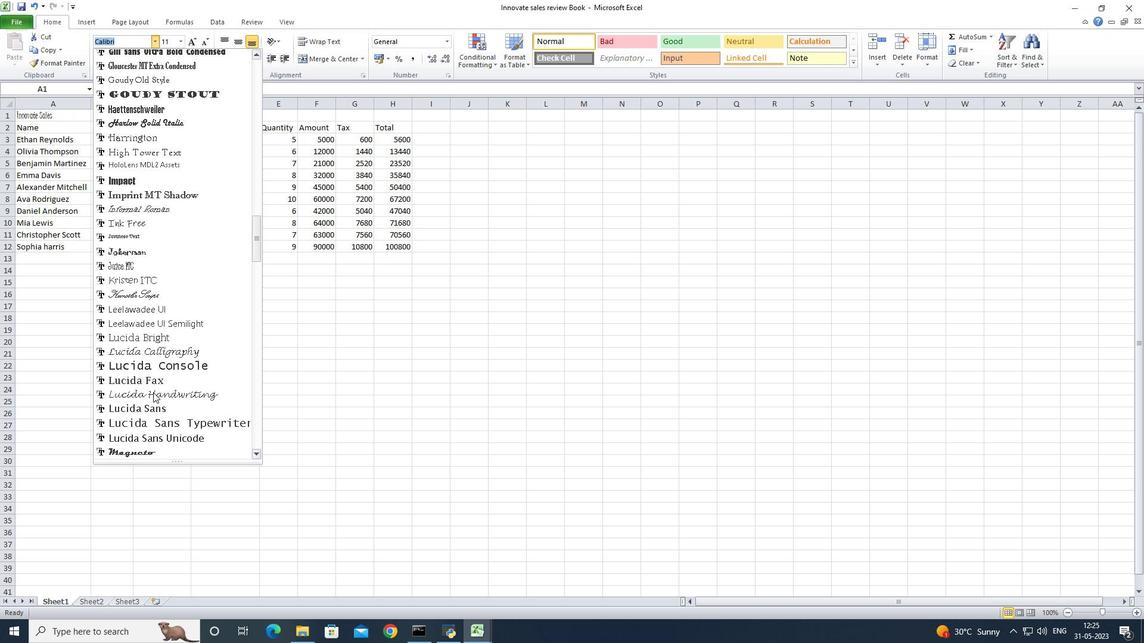 
Action: Mouse scrolled (153, 392) with delta (0, 0)
Screenshot: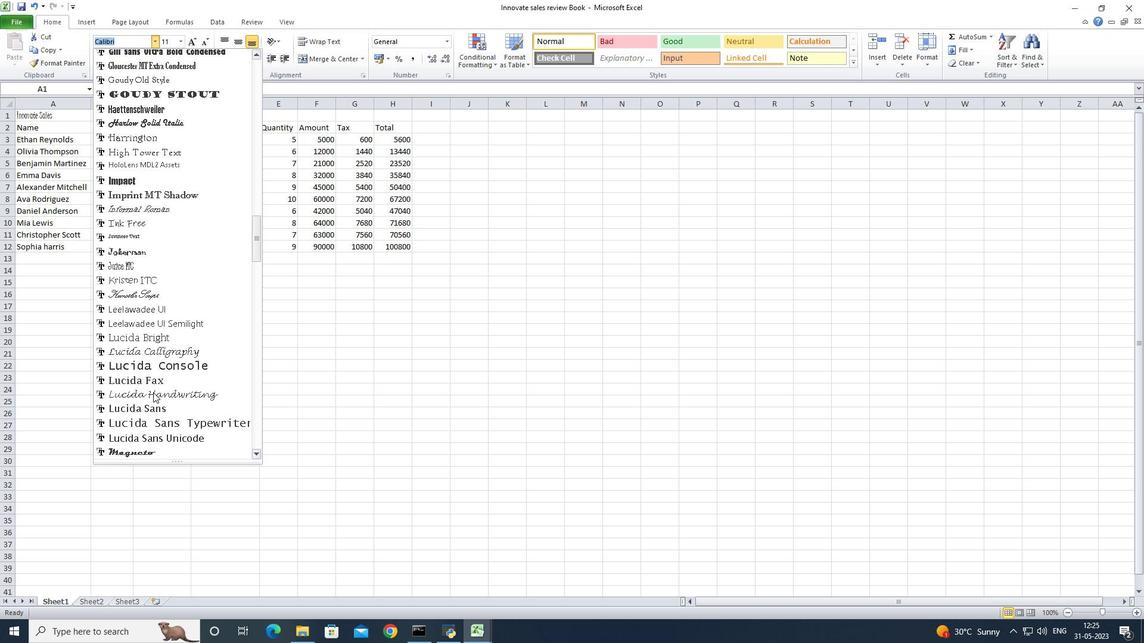 
Action: Mouse scrolled (153, 392) with delta (0, 0)
Screenshot: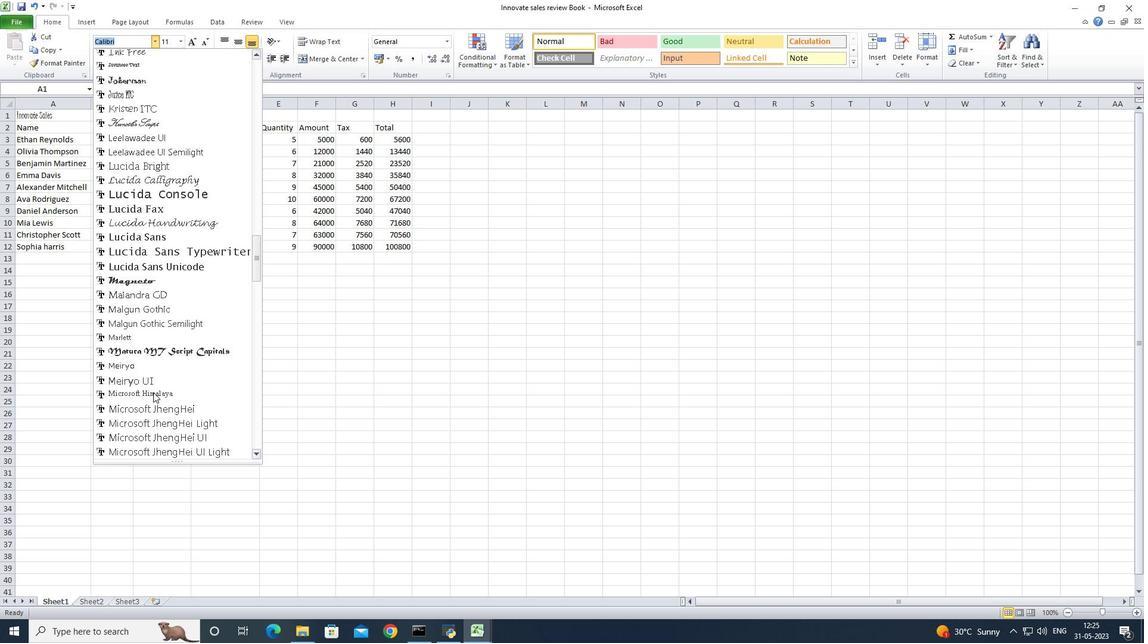 
Action: Mouse scrolled (153, 392) with delta (0, 0)
Screenshot: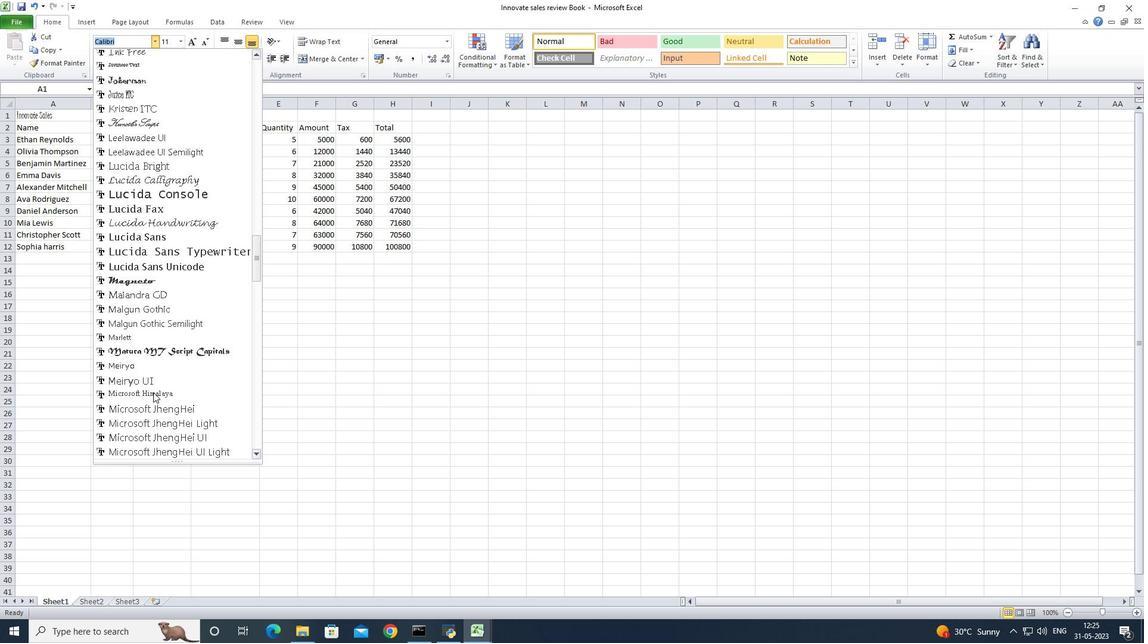 
Action: Mouse scrolled (153, 393) with delta (0, 0)
Screenshot: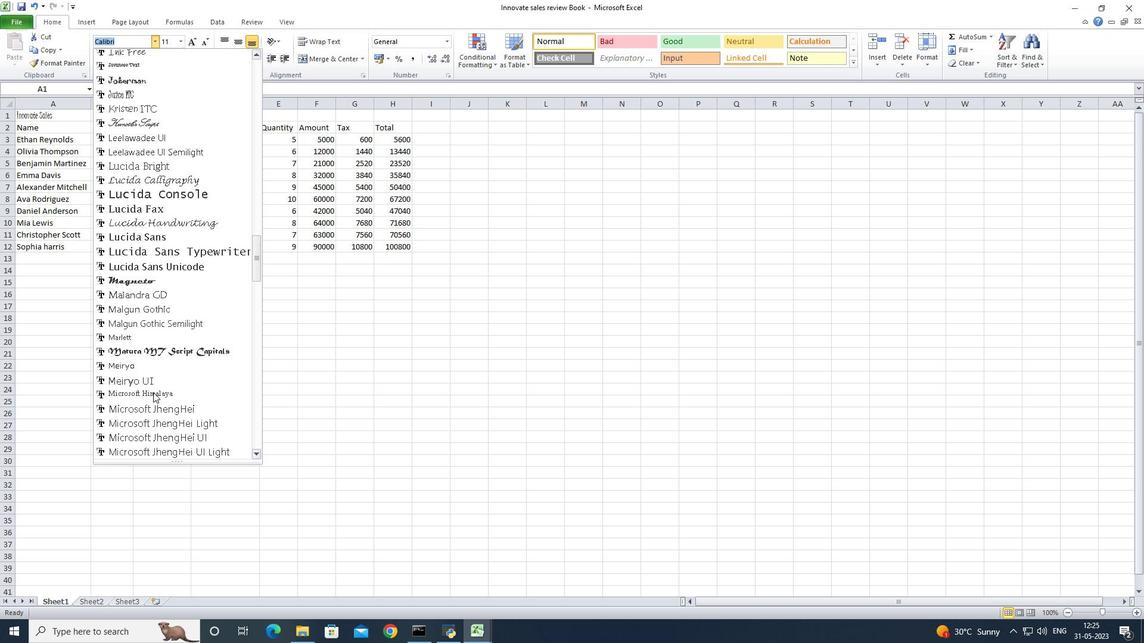 
Action: Mouse scrolled (153, 392) with delta (0, 0)
Screenshot: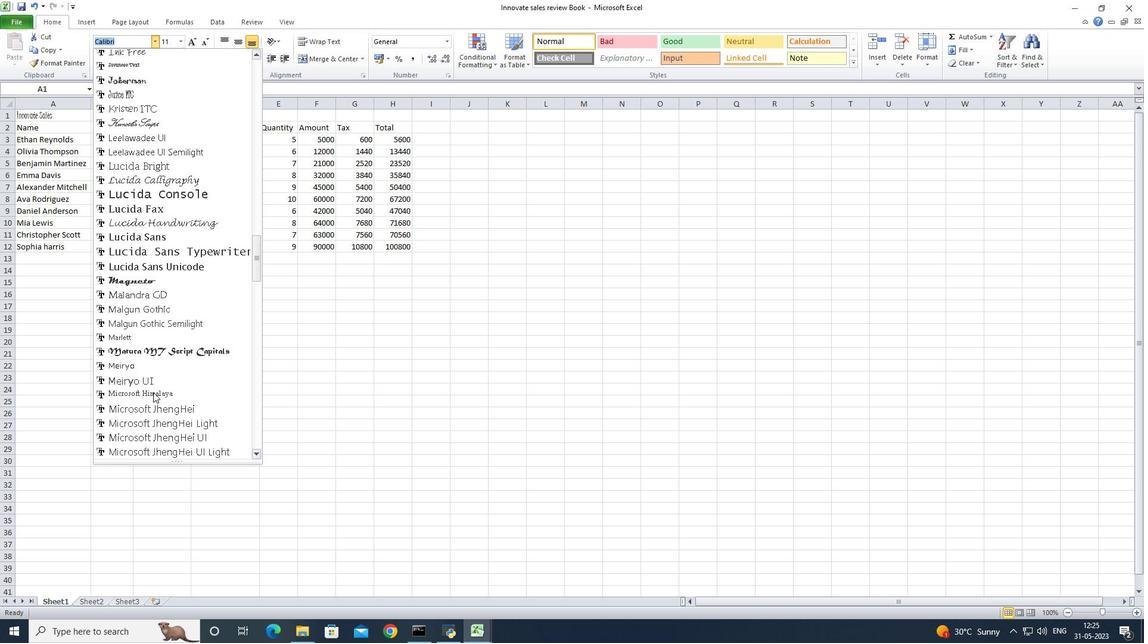 
Action: Mouse scrolled (153, 393) with delta (0, 0)
Screenshot: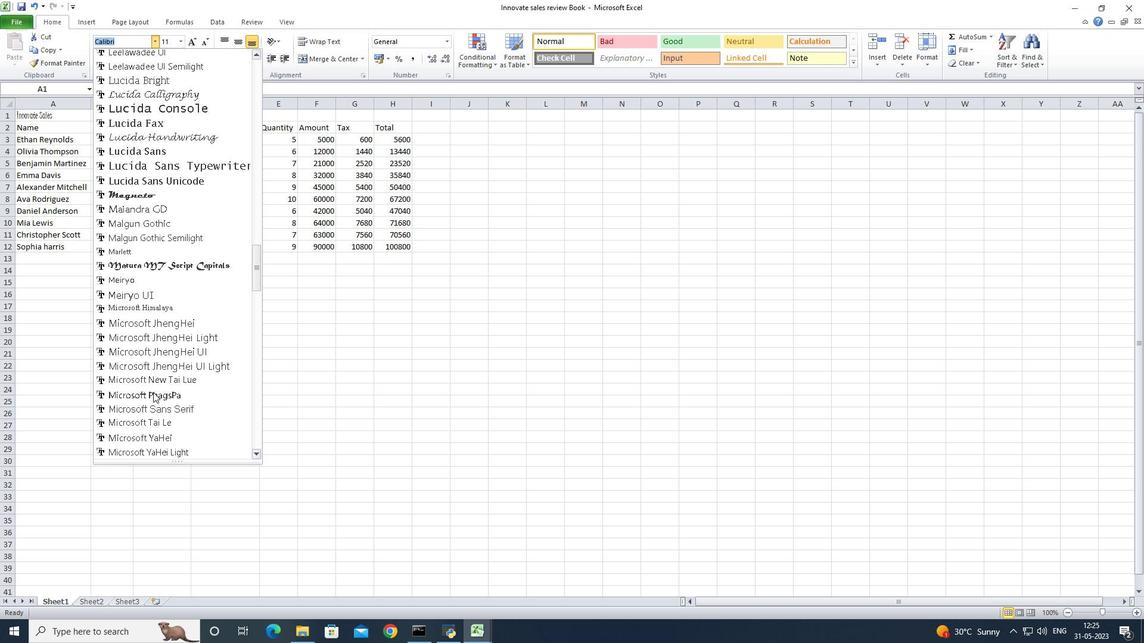 
Action: Mouse scrolled (153, 392) with delta (0, 0)
Screenshot: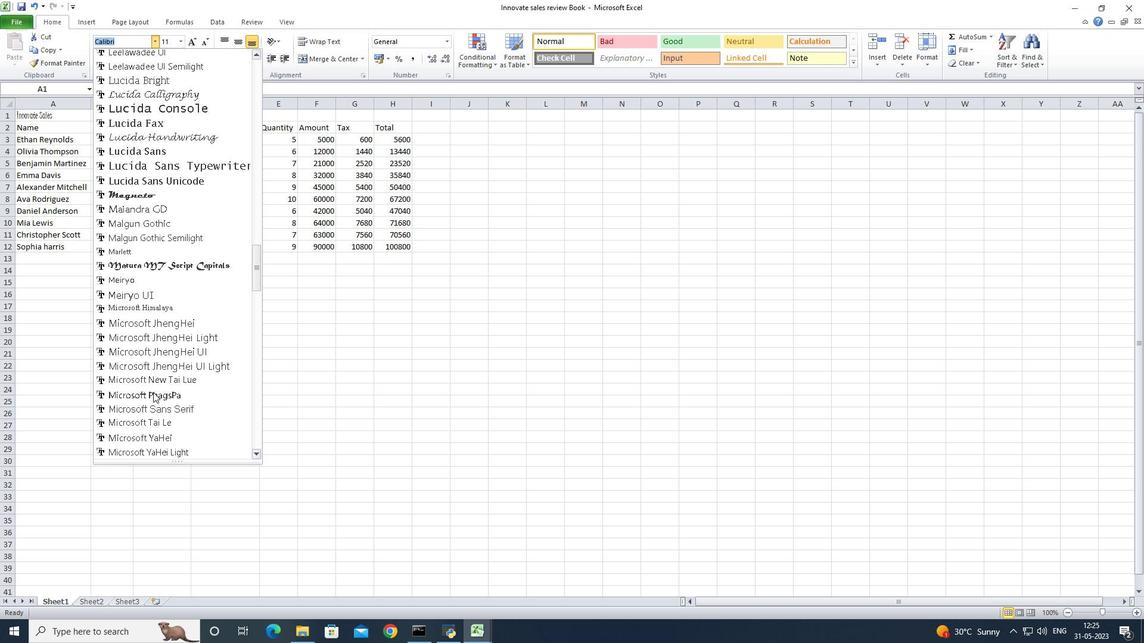 
Action: Mouse scrolled (153, 392) with delta (0, 0)
Screenshot: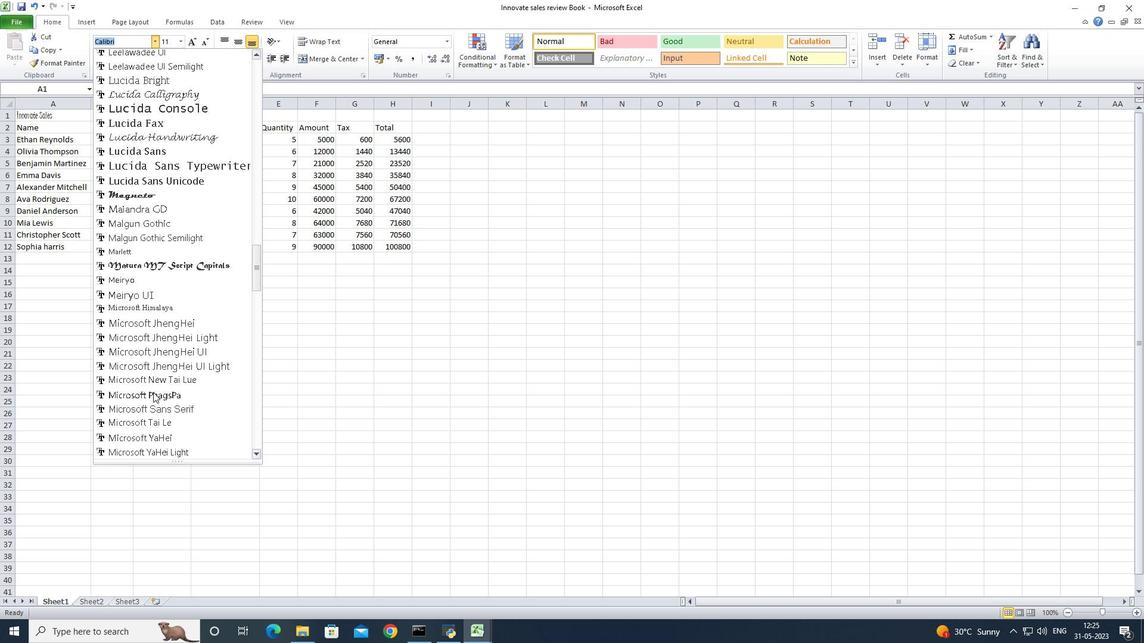 
Action: Mouse moved to (153, 392)
Screenshot: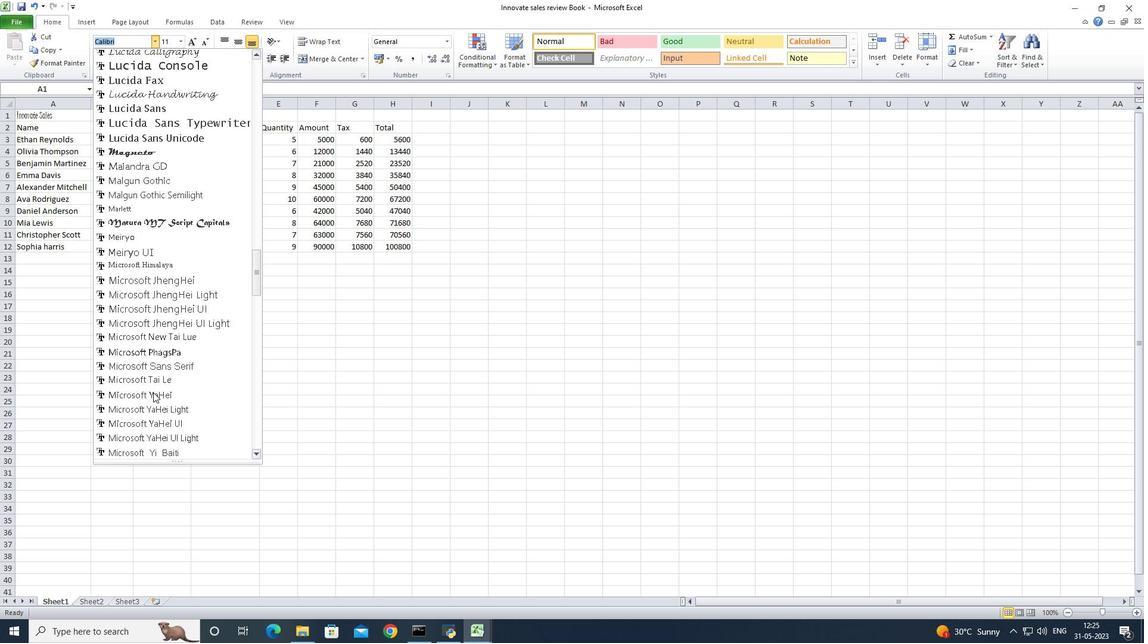 
Action: Mouse scrolled (153, 392) with delta (0, 0)
Screenshot: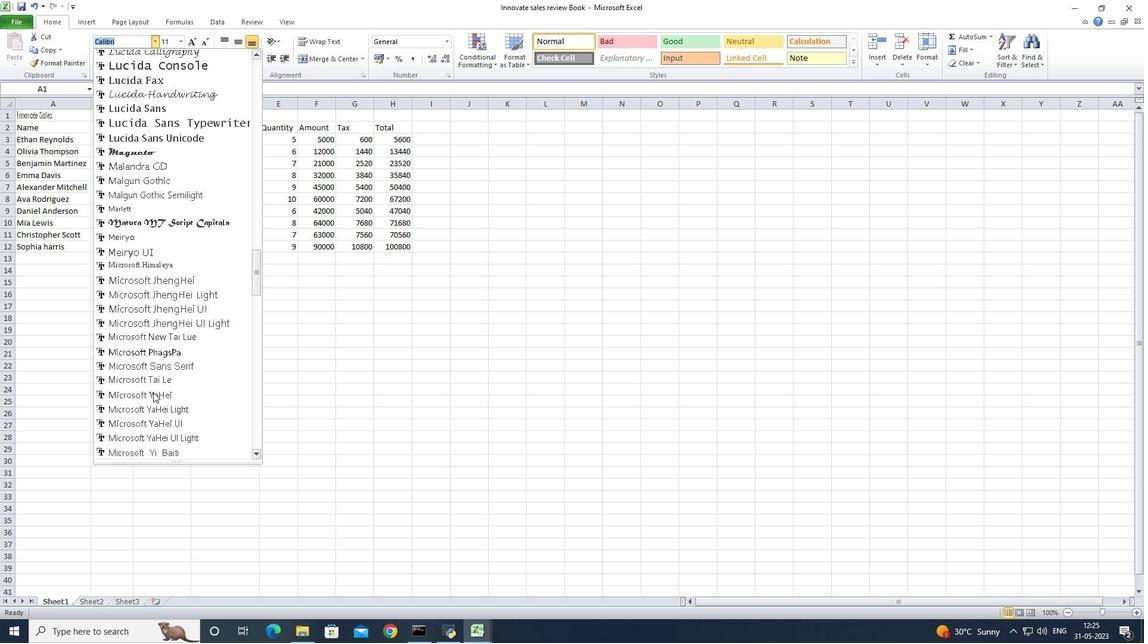 
Action: Mouse scrolled (153, 392) with delta (0, 0)
Screenshot: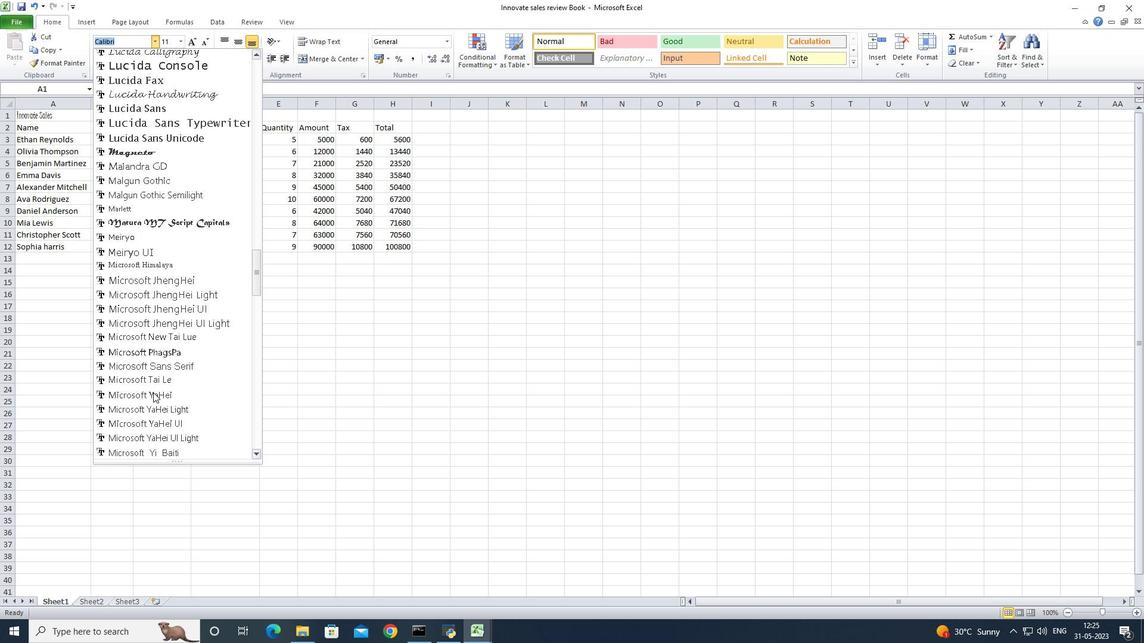 
Action: Mouse scrolled (153, 392) with delta (0, 0)
Screenshot: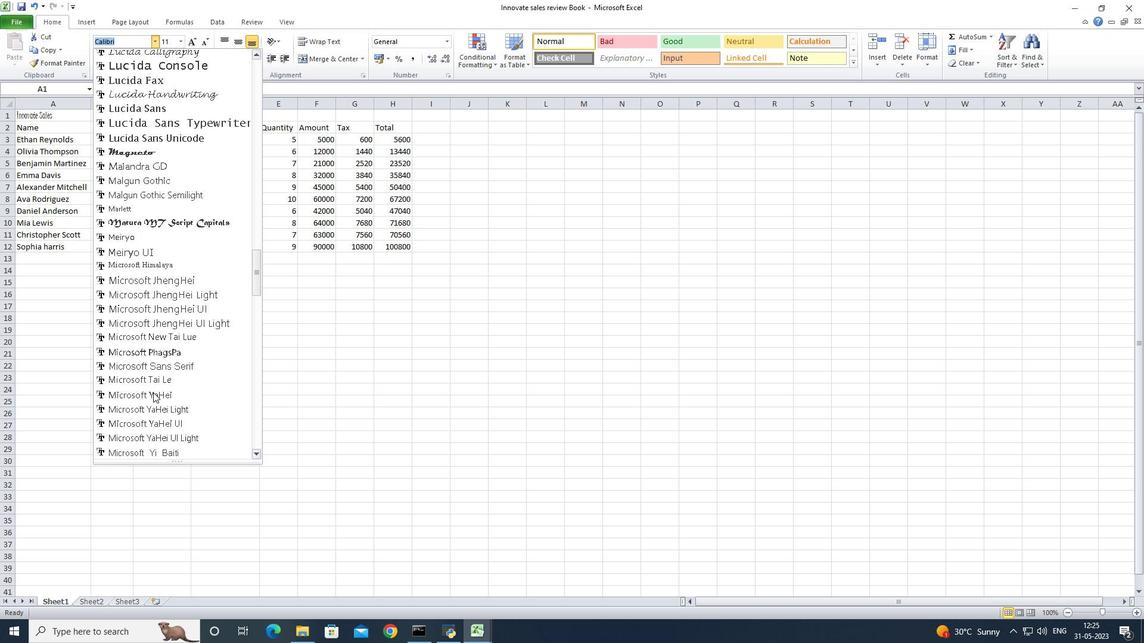 
Action: Mouse scrolled (153, 392) with delta (0, 0)
Screenshot: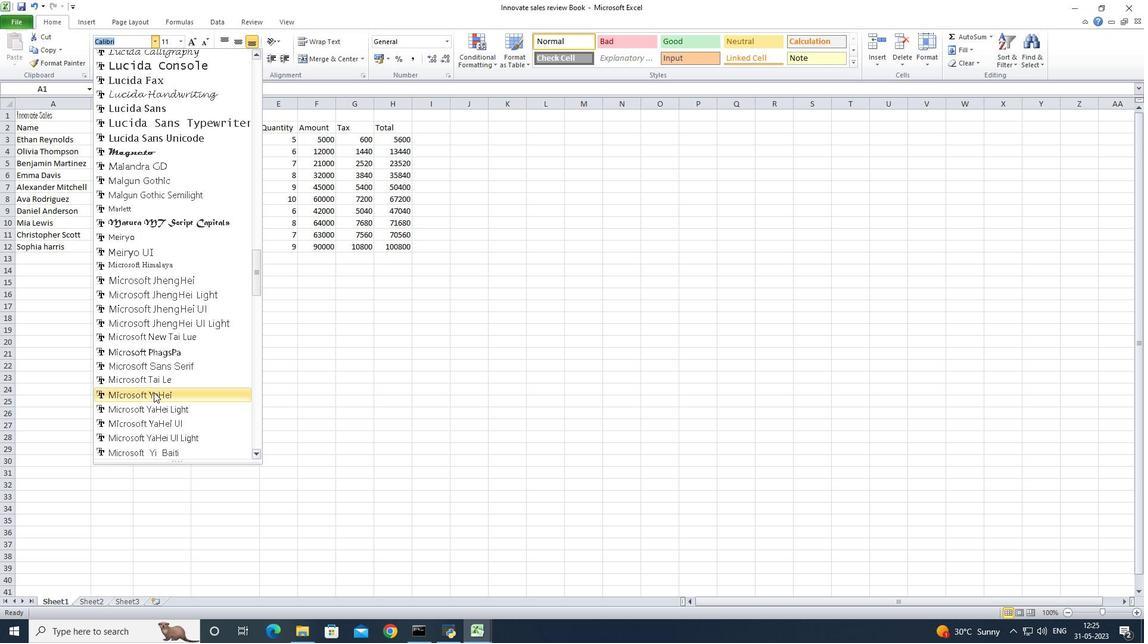 
Action: Mouse moved to (153, 387)
Screenshot: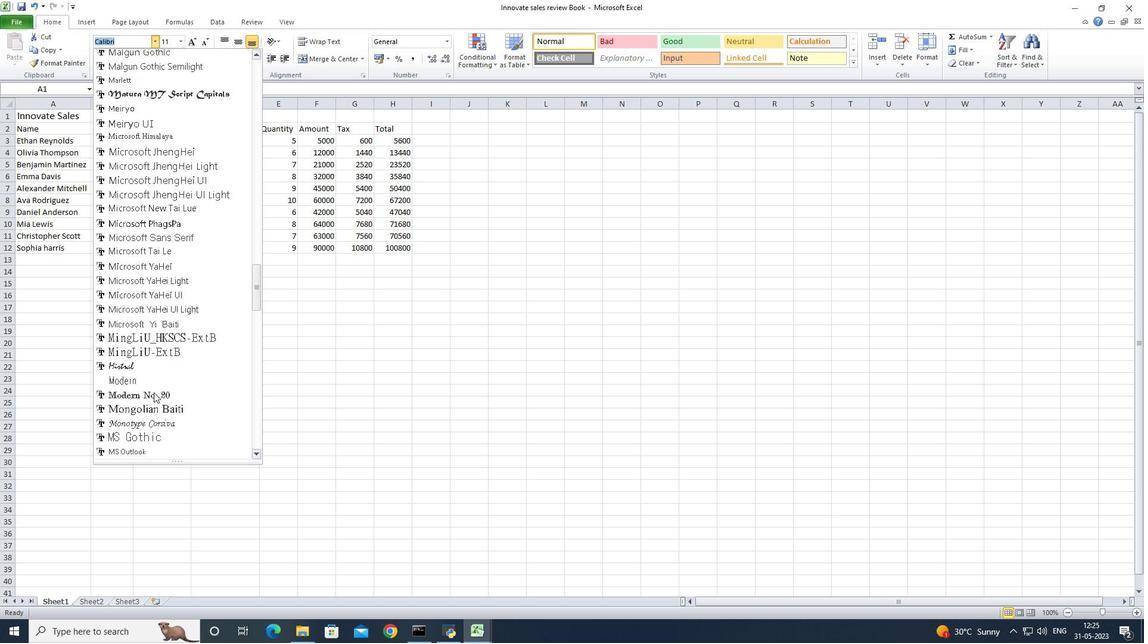 
Action: Mouse scrolled (153, 386) with delta (0, 0)
Screenshot: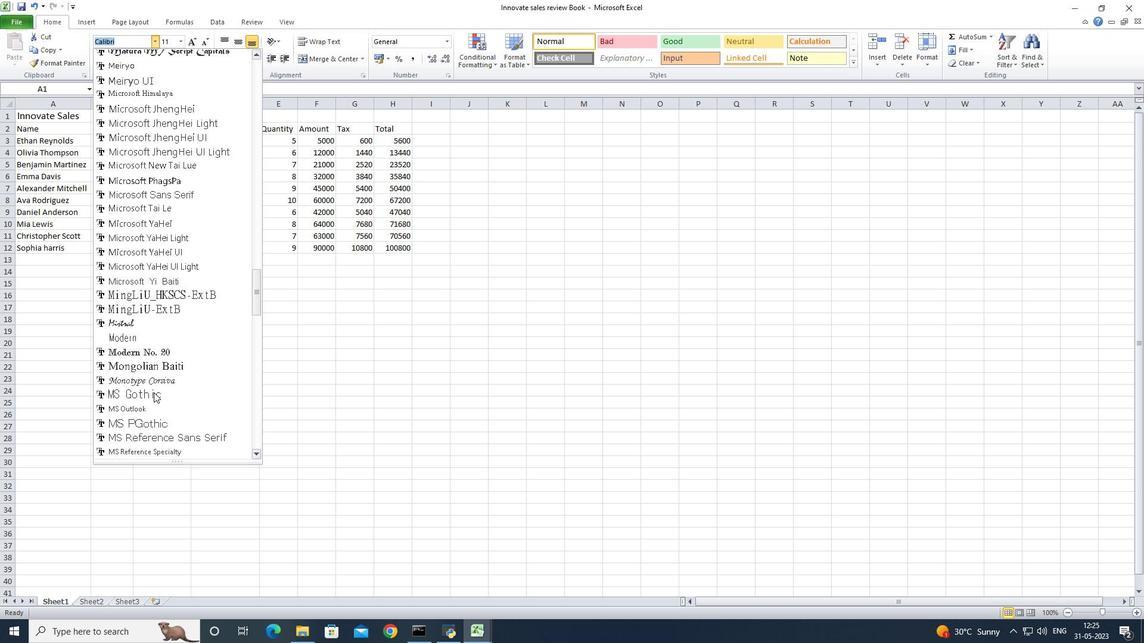 
Action: Mouse scrolled (153, 388) with delta (0, 0)
Screenshot: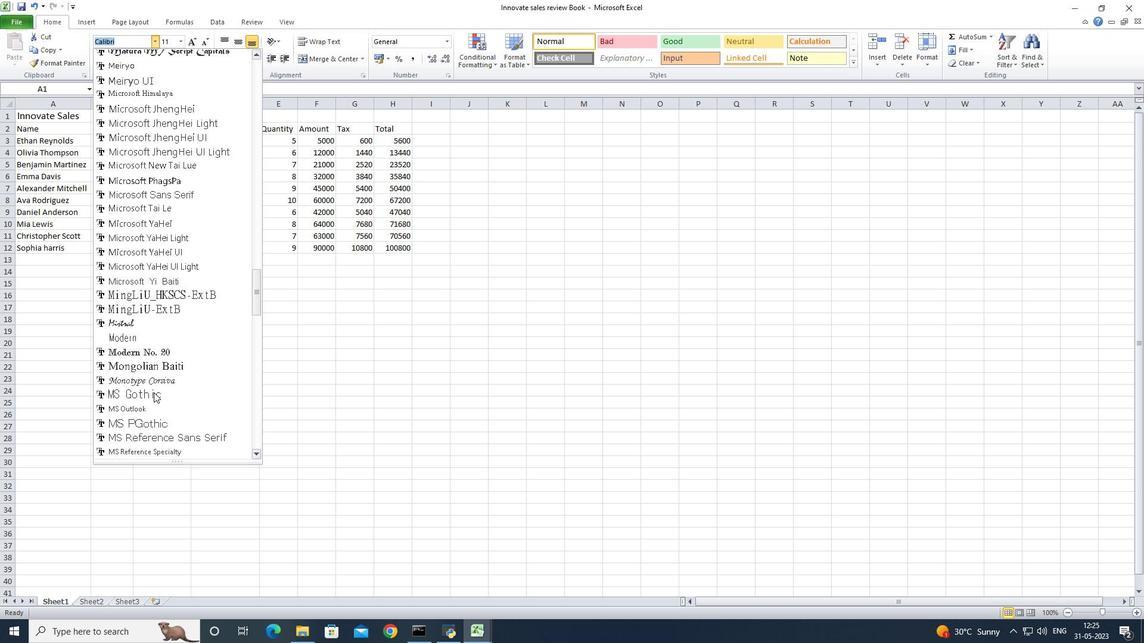 
Action: Mouse scrolled (153, 386) with delta (0, 0)
Screenshot: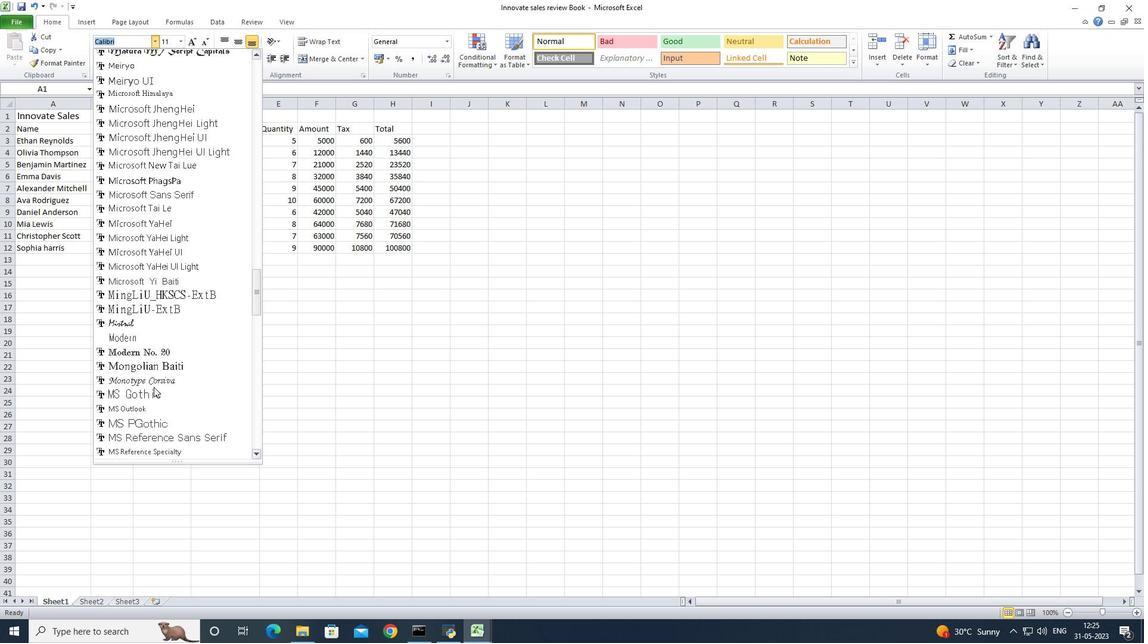 
Action: Mouse scrolled (153, 386) with delta (0, 0)
Screenshot: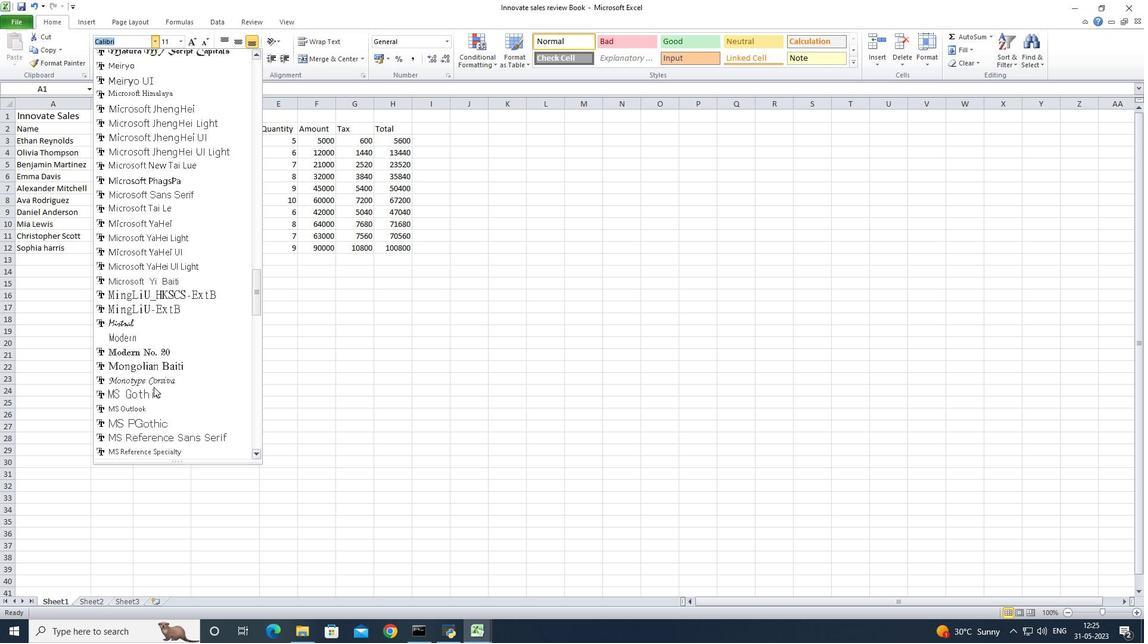 
Action: Mouse scrolled (153, 386) with delta (0, 0)
Screenshot: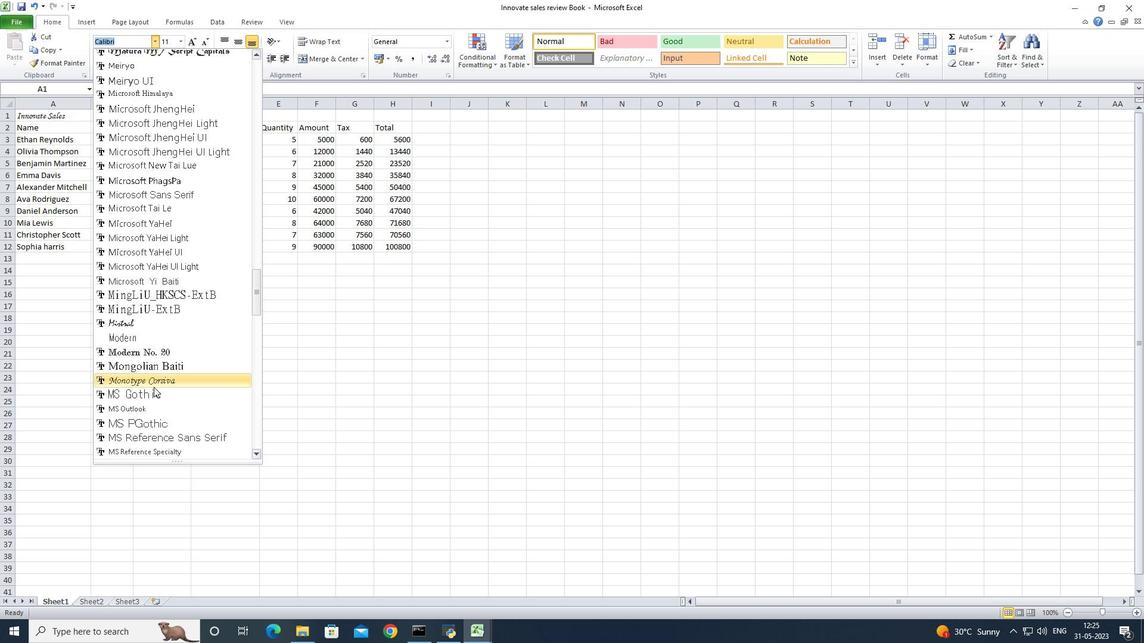 
Action: Mouse scrolled (153, 386) with delta (0, 0)
Screenshot: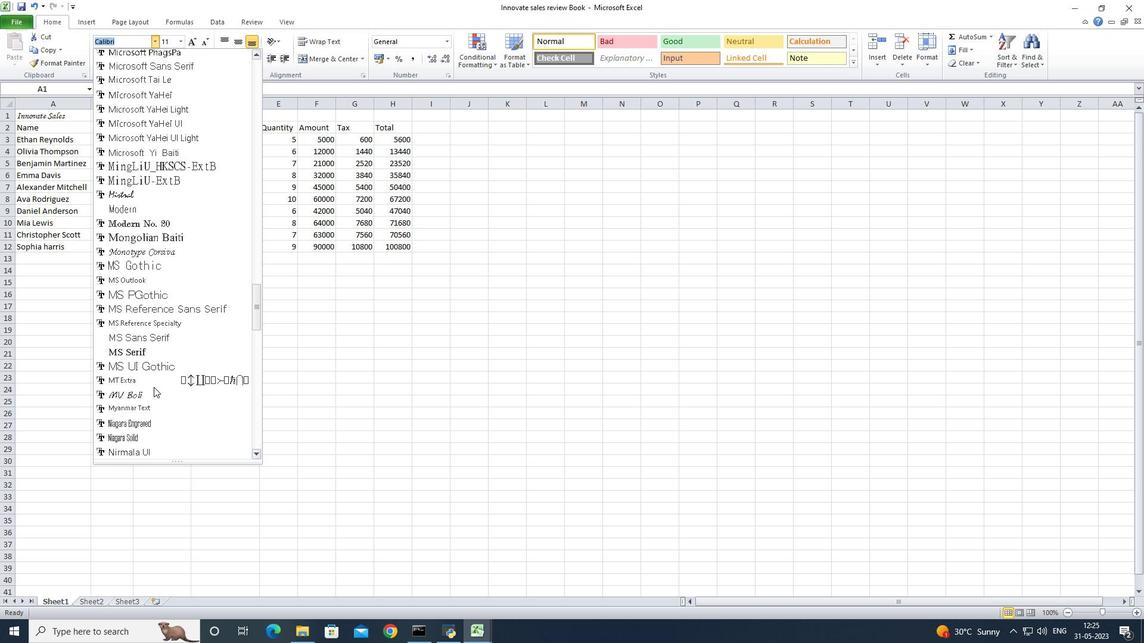 
Action: Mouse scrolled (153, 386) with delta (0, 0)
Screenshot: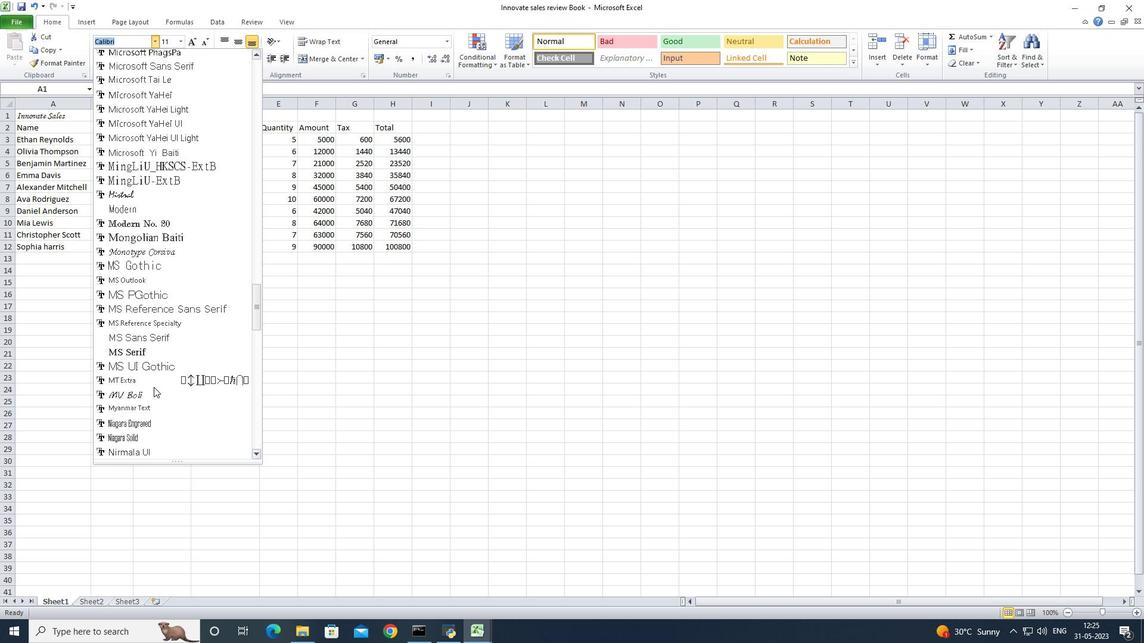 
Action: Mouse scrolled (153, 386) with delta (0, 0)
Screenshot: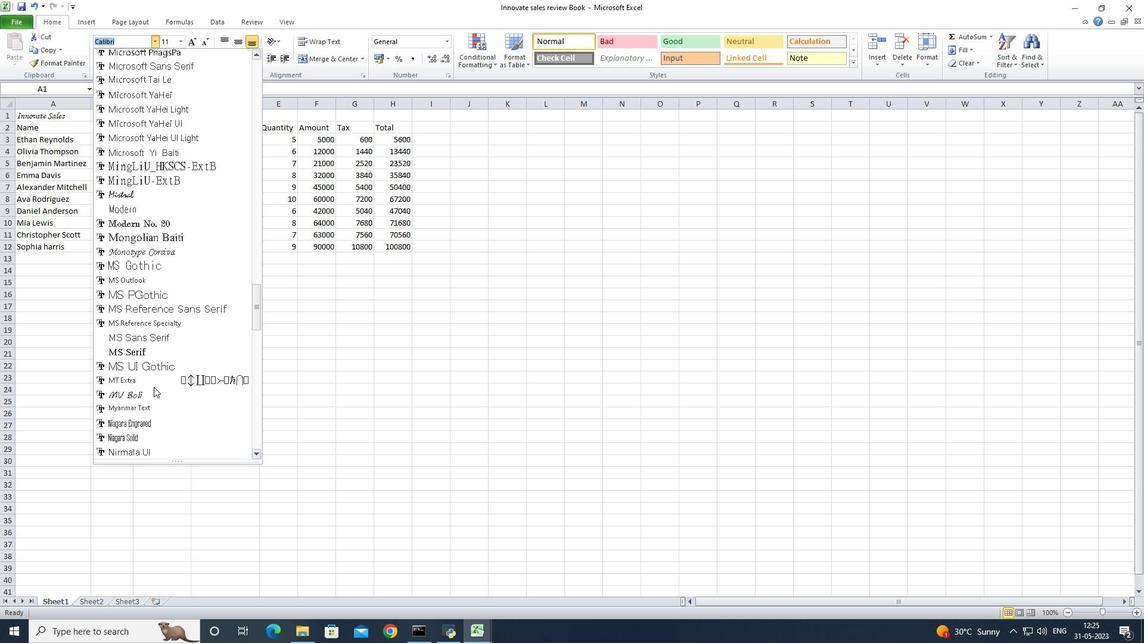 
Action: Mouse moved to (153, 386)
Screenshot: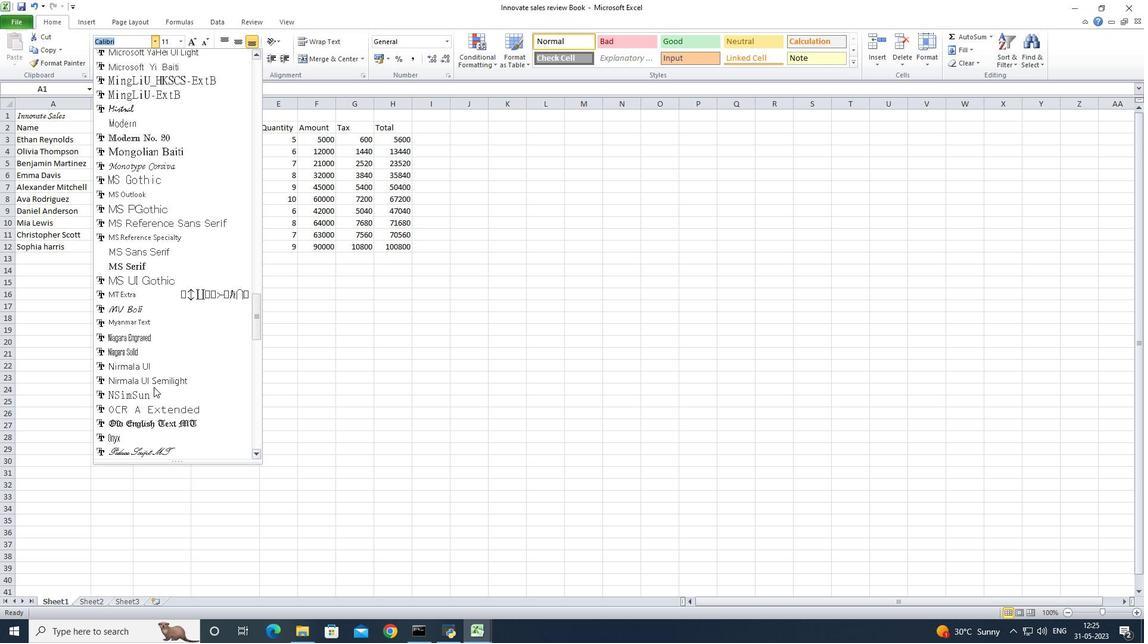 
Action: Mouse scrolled (153, 386) with delta (0, 0)
Screenshot: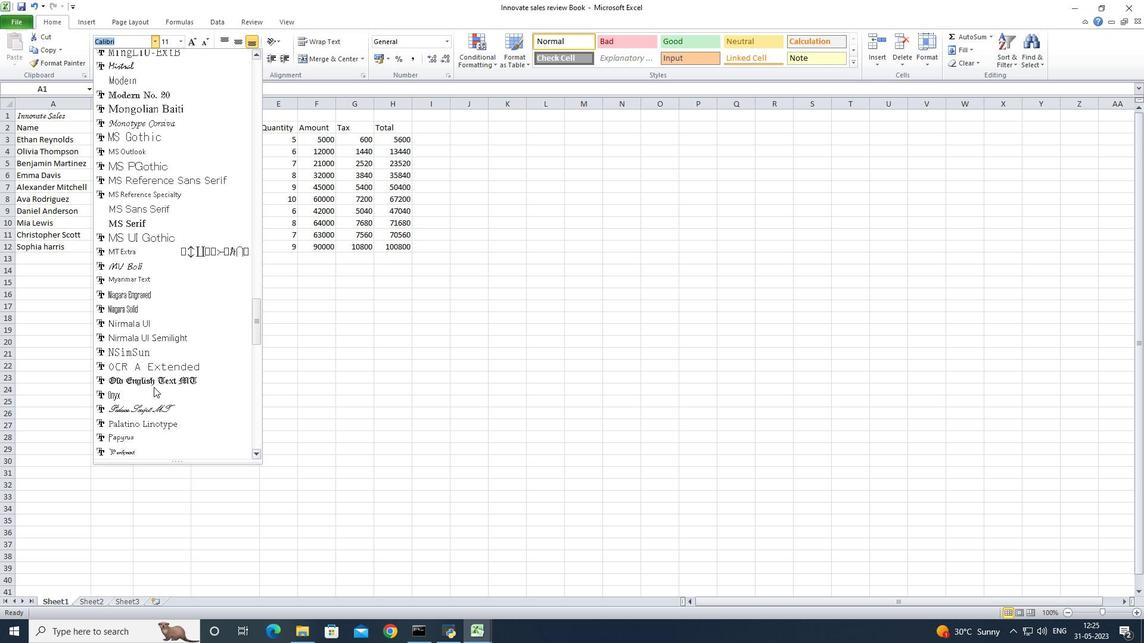 
Action: Mouse scrolled (153, 387) with delta (0, 0)
Screenshot: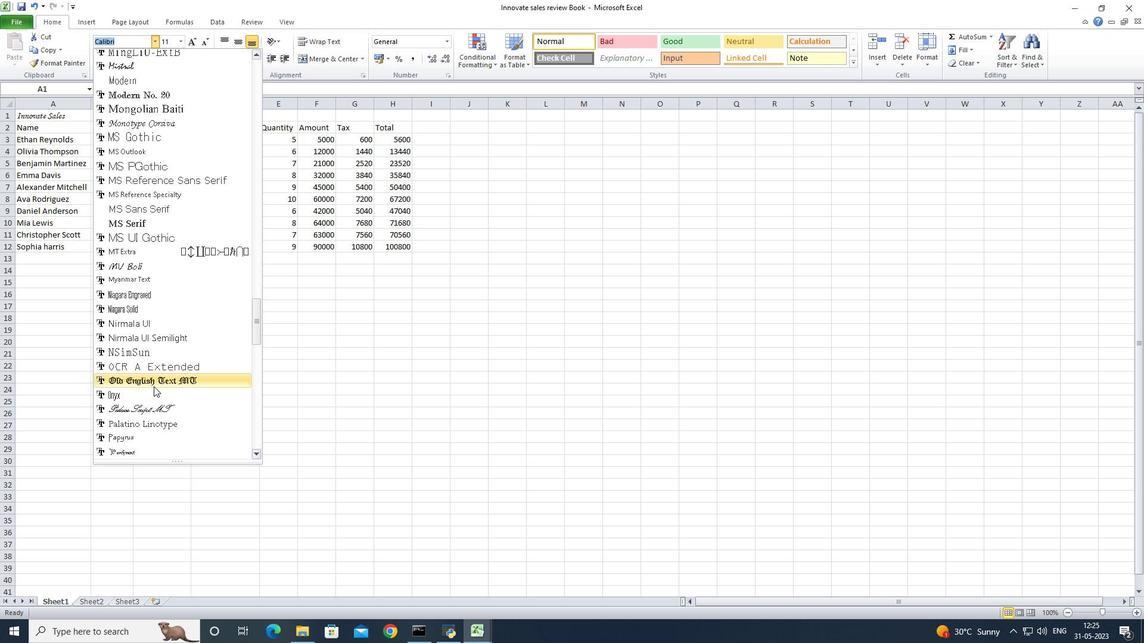 
Action: Mouse scrolled (153, 386) with delta (0, 0)
Screenshot: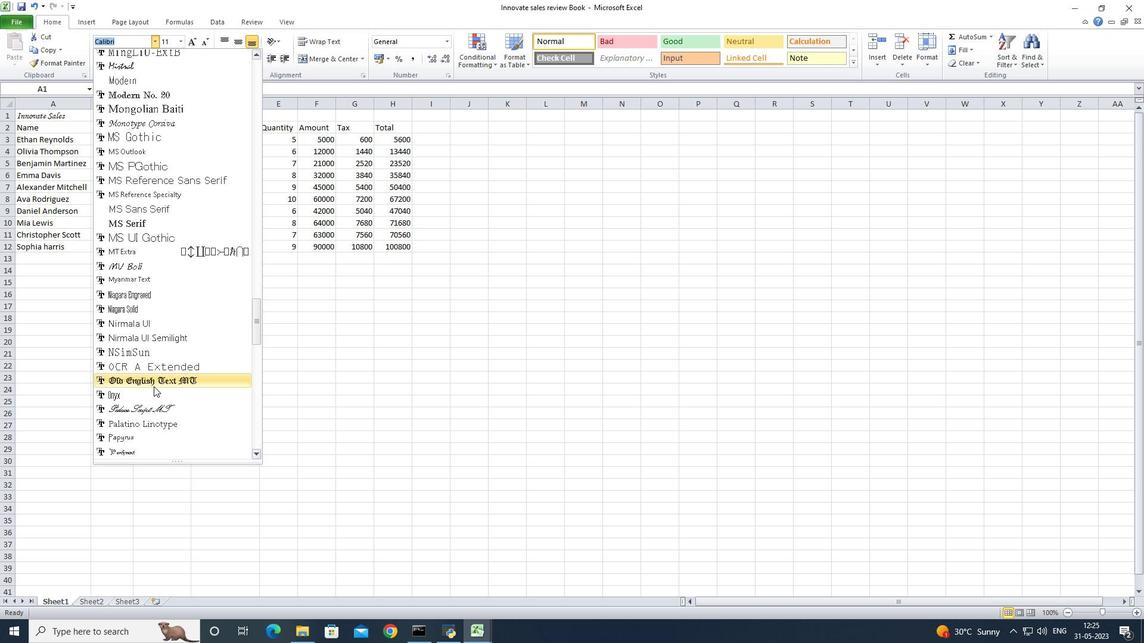 
Action: Mouse scrolled (153, 387) with delta (0, 0)
Screenshot: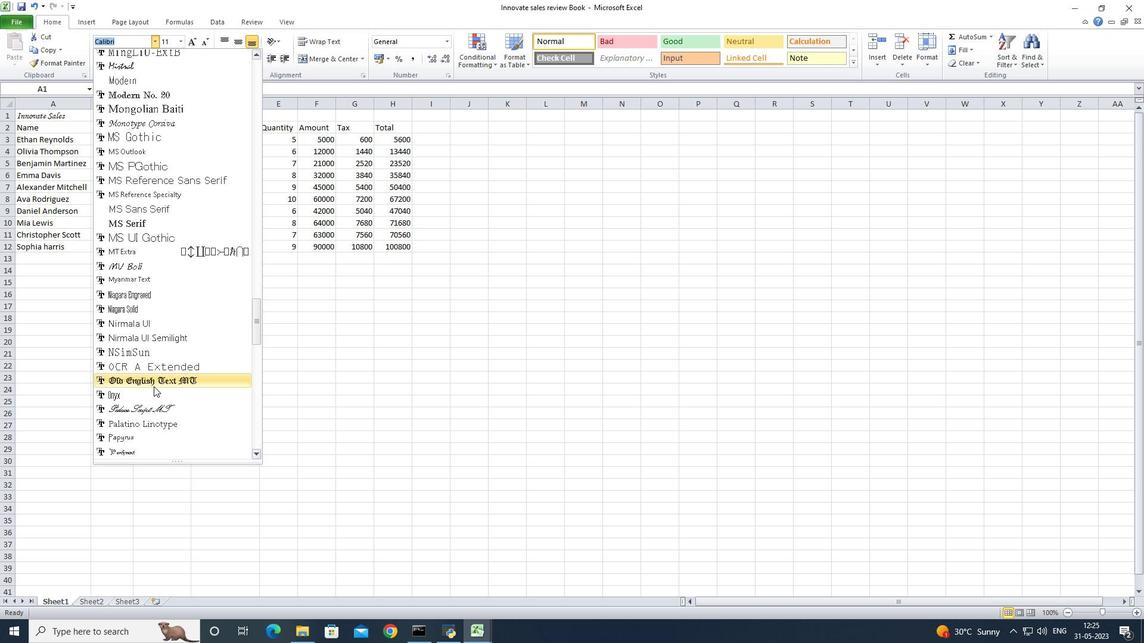 
Action: Mouse scrolled (153, 386) with delta (0, 0)
Screenshot: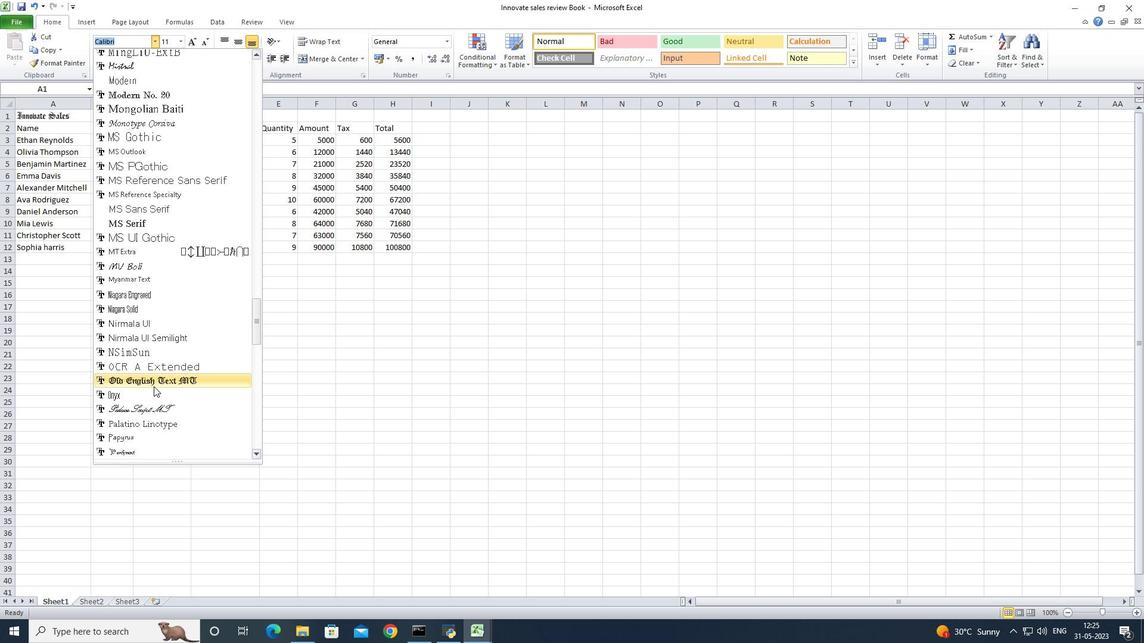 
Action: Mouse scrolled (153, 387) with delta (0, 0)
Screenshot: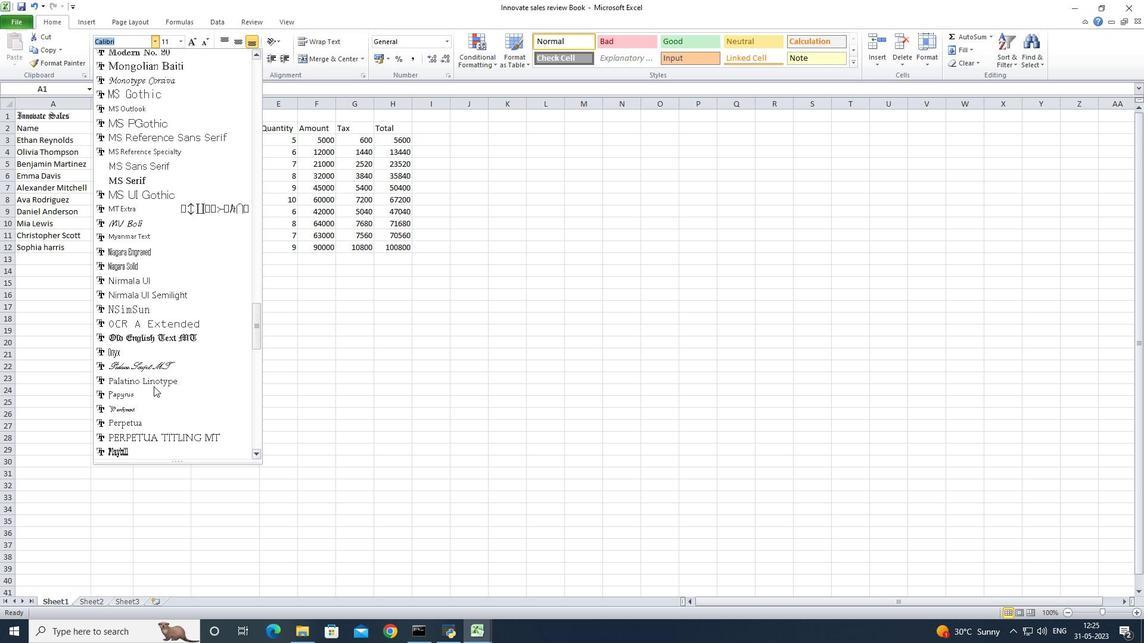 
Action: Mouse scrolled (153, 386) with delta (0, 0)
Screenshot: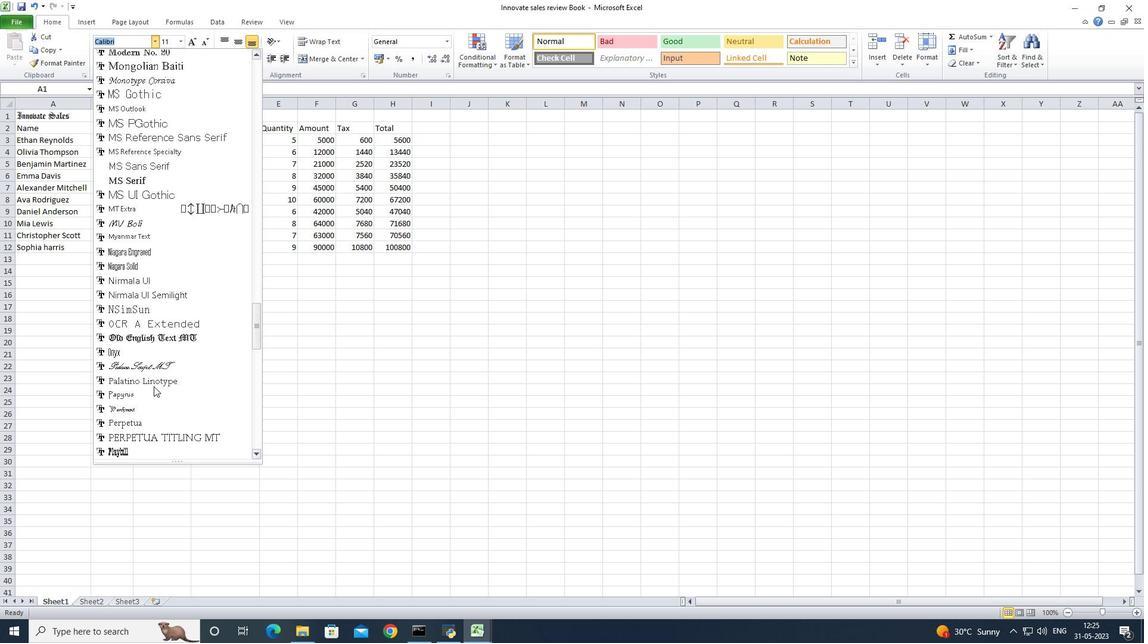 
Action: Mouse scrolled (153, 386) with delta (0, 0)
Screenshot: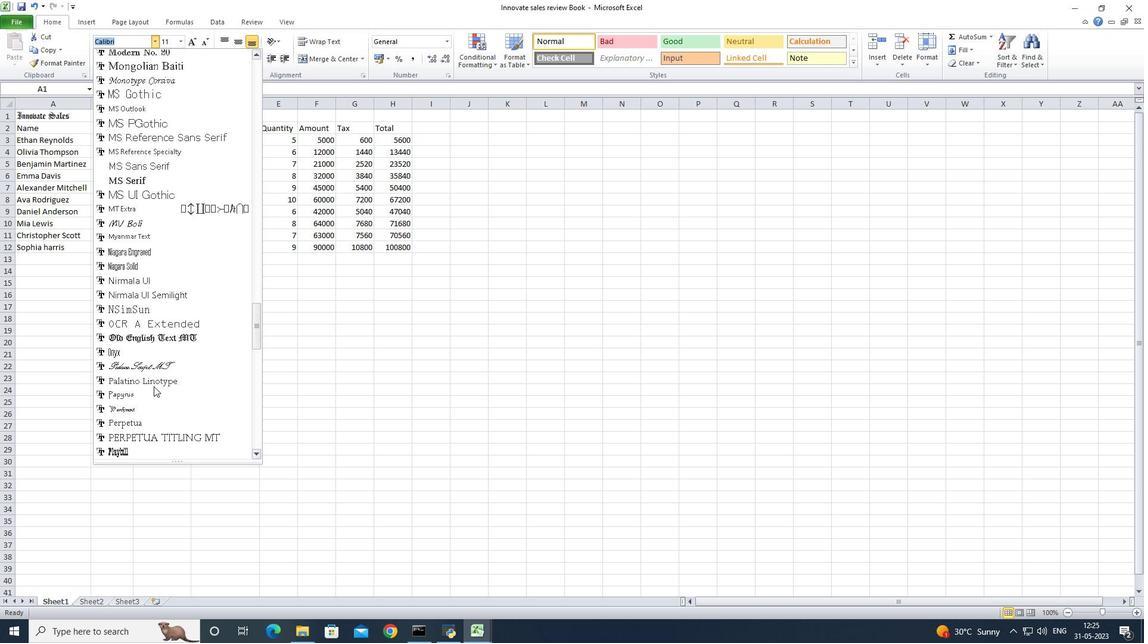 
Action: Mouse scrolled (153, 386) with delta (0, 0)
Screenshot: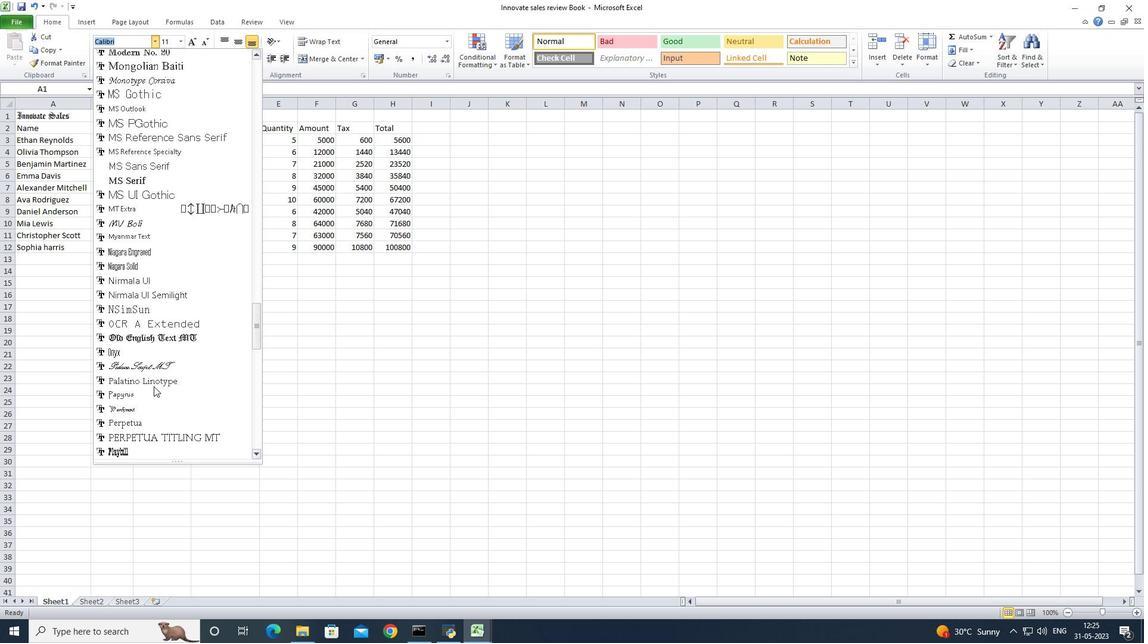 
Action: Mouse scrolled (153, 386) with delta (0, 0)
Screenshot: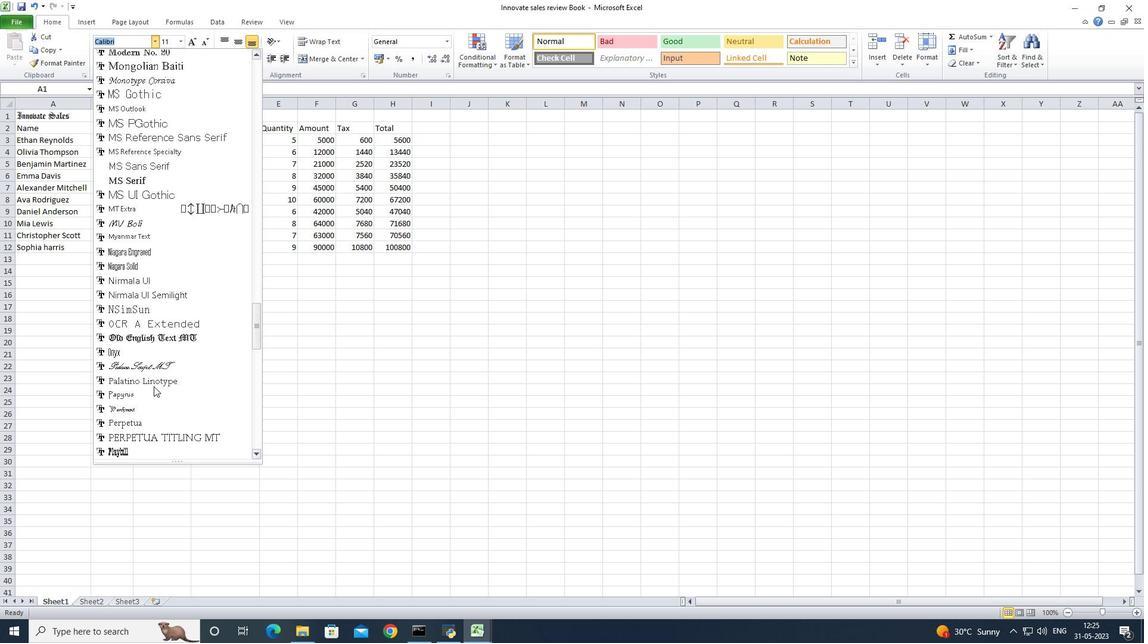 
Action: Mouse moved to (153, 383)
Screenshot: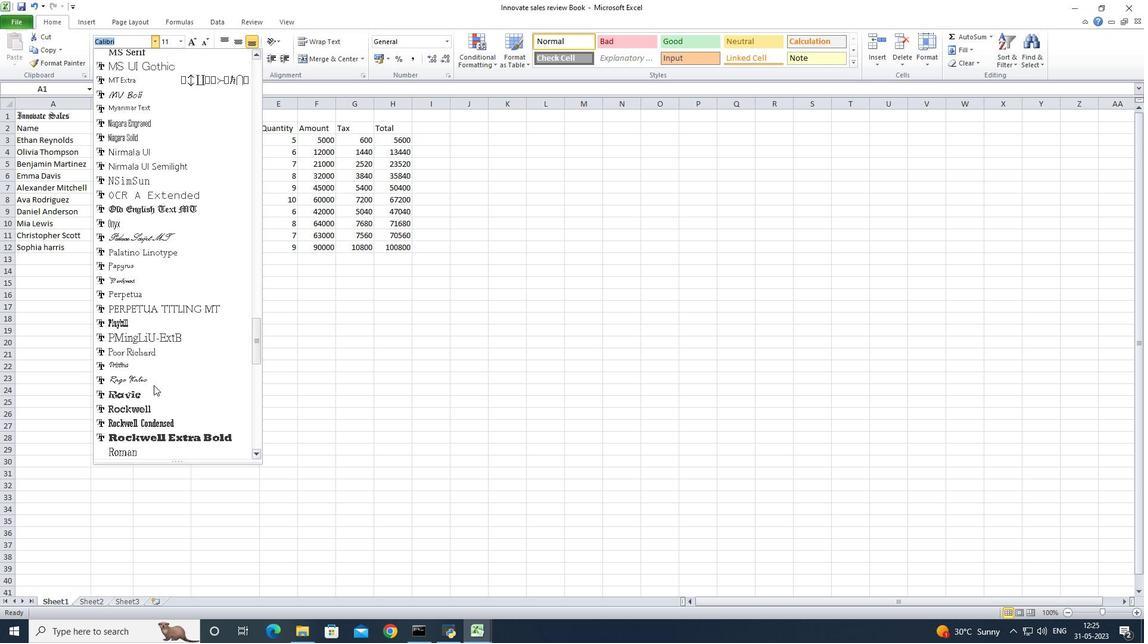 
Action: Mouse scrolled (153, 383) with delta (0, 0)
Screenshot: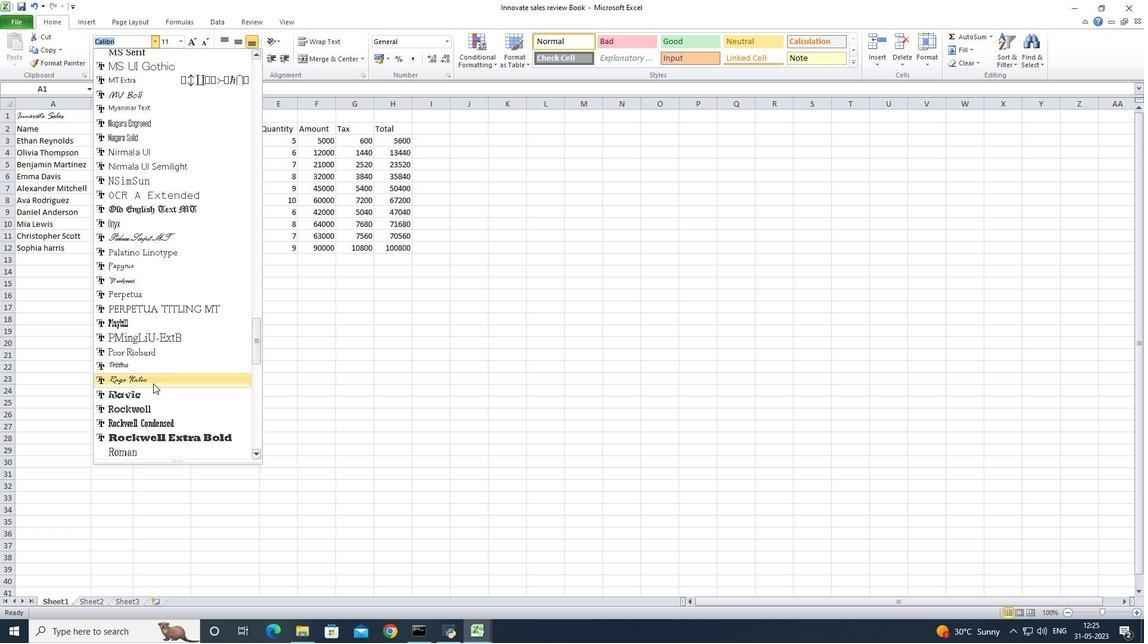 
Action: Mouse moved to (153, 383)
Screenshot: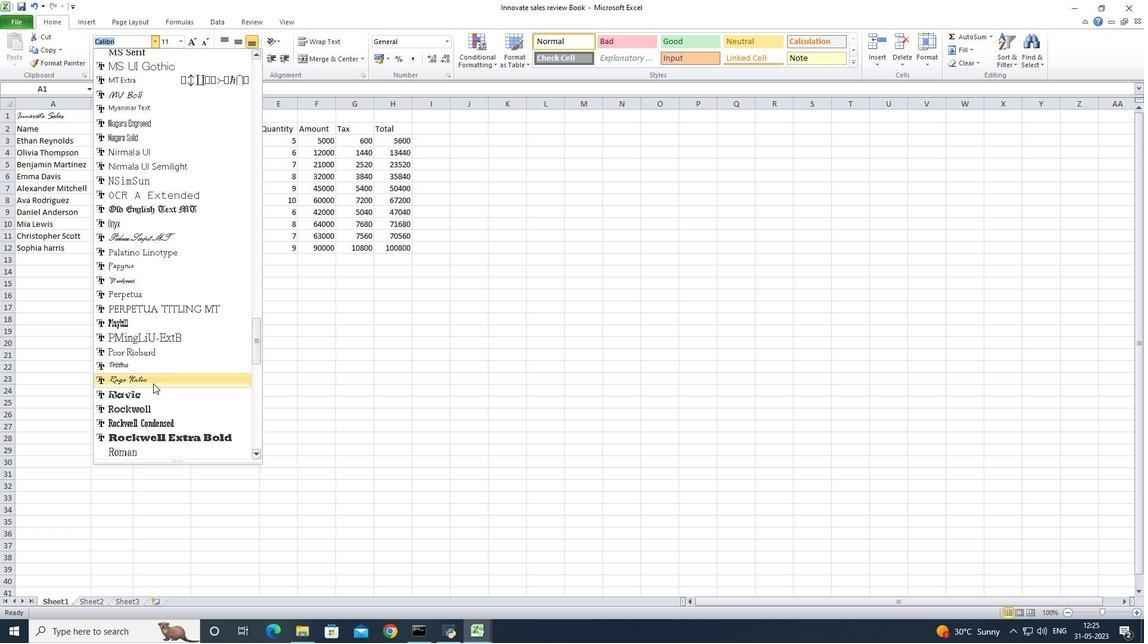 
Action: Mouse scrolled (153, 383) with delta (0, 0)
Screenshot: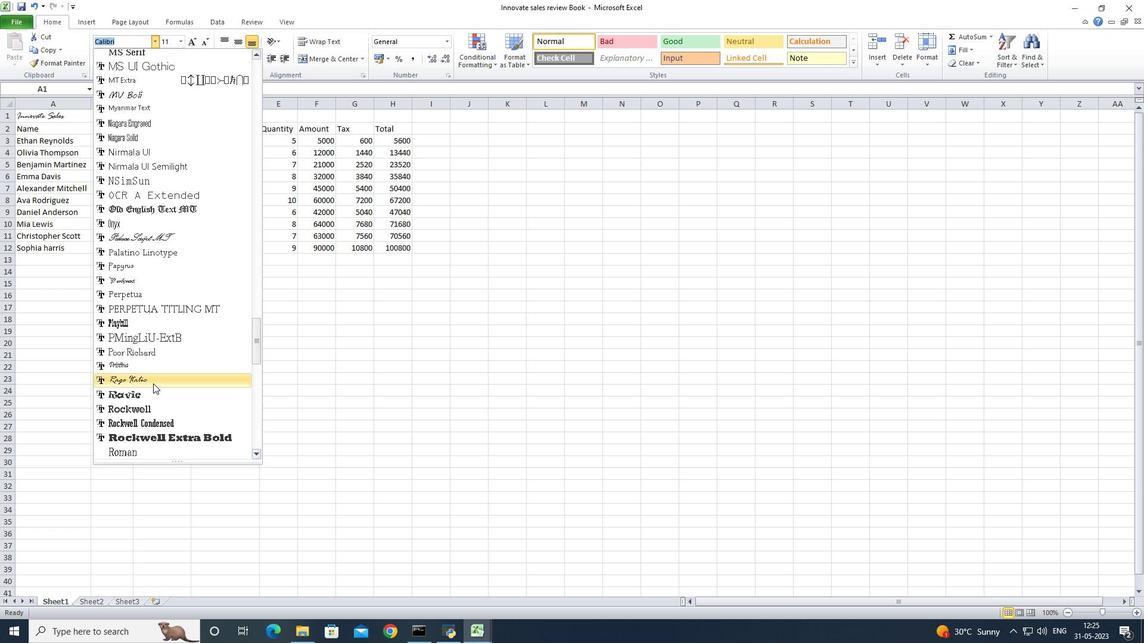 
Action: Mouse scrolled (153, 383) with delta (0, 0)
Screenshot: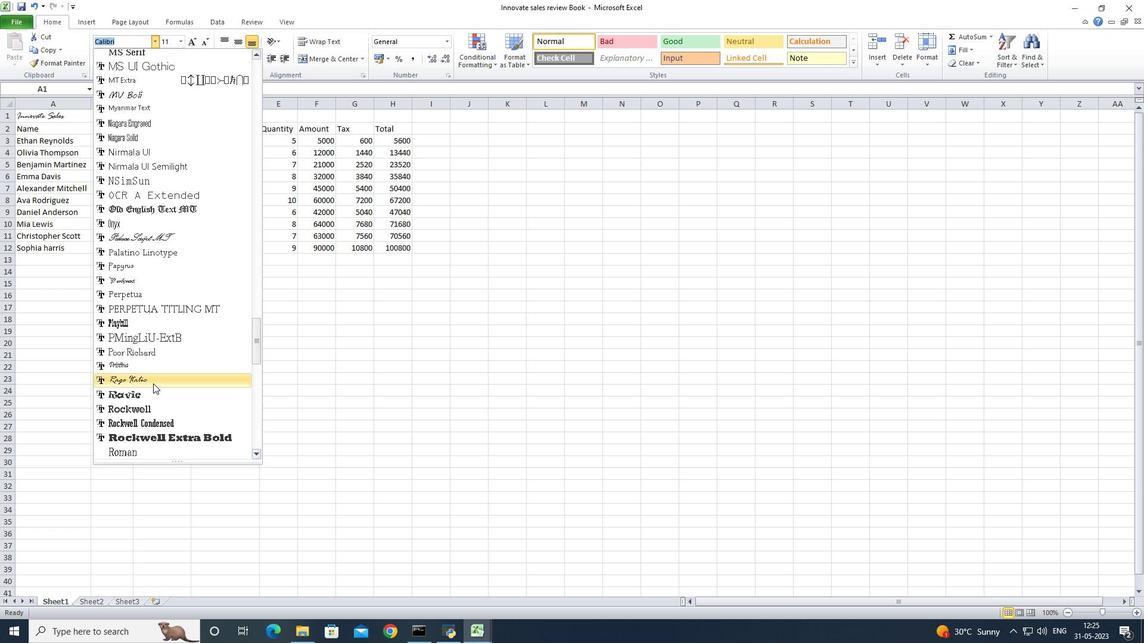 
Action: Mouse scrolled (153, 383) with delta (0, 0)
Screenshot: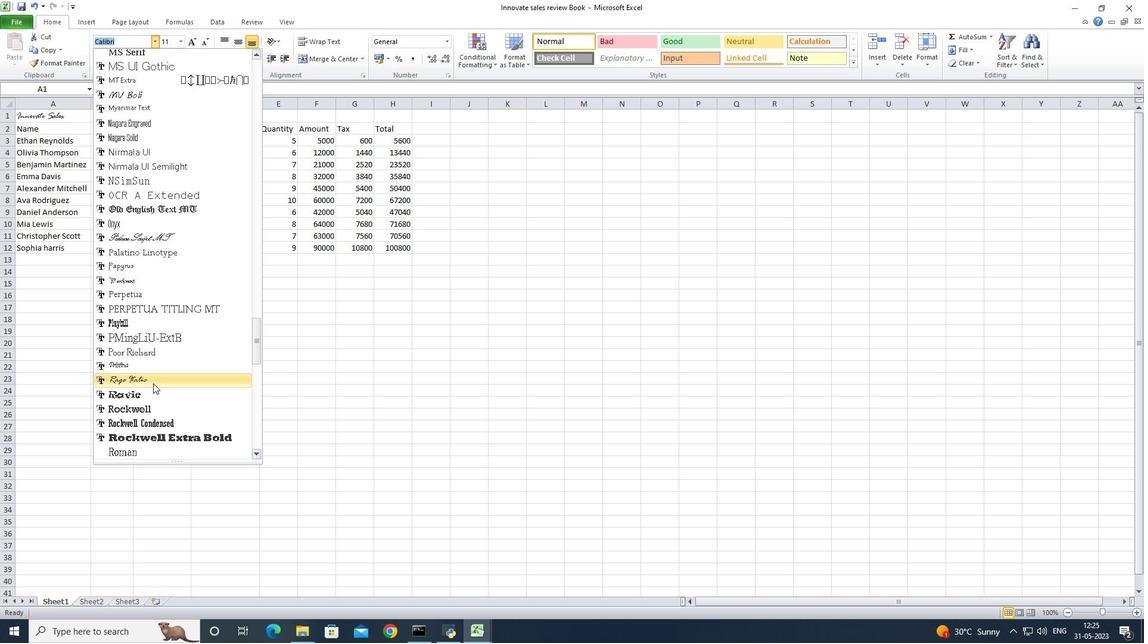 
Action: Mouse scrolled (153, 383) with delta (0, 0)
Screenshot: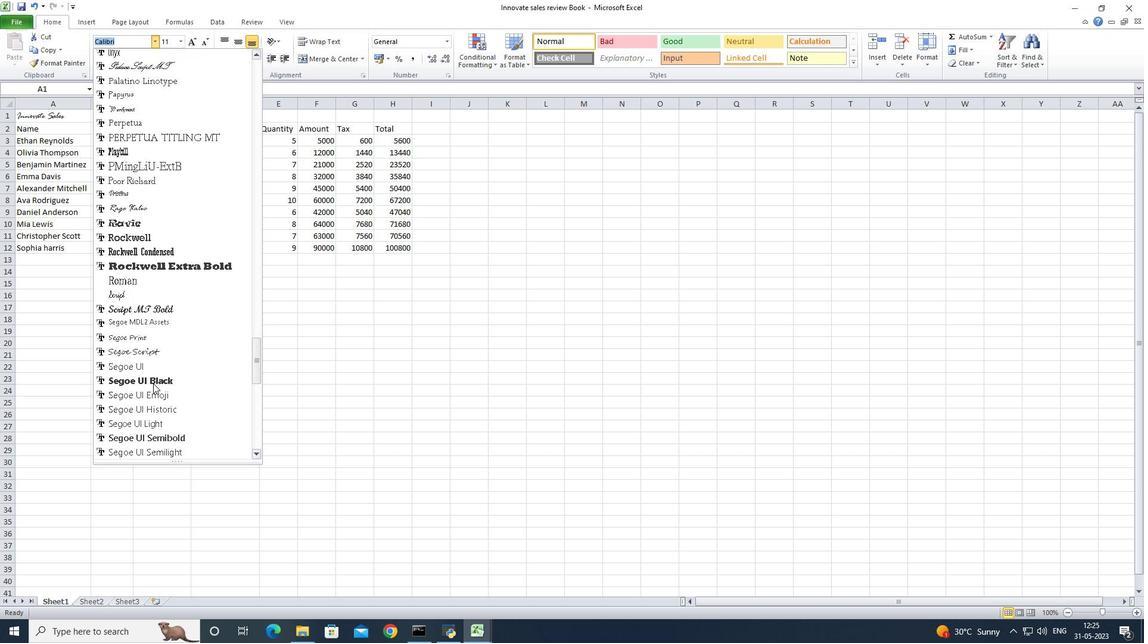 
Action: Mouse scrolled (153, 383) with delta (0, 0)
Screenshot: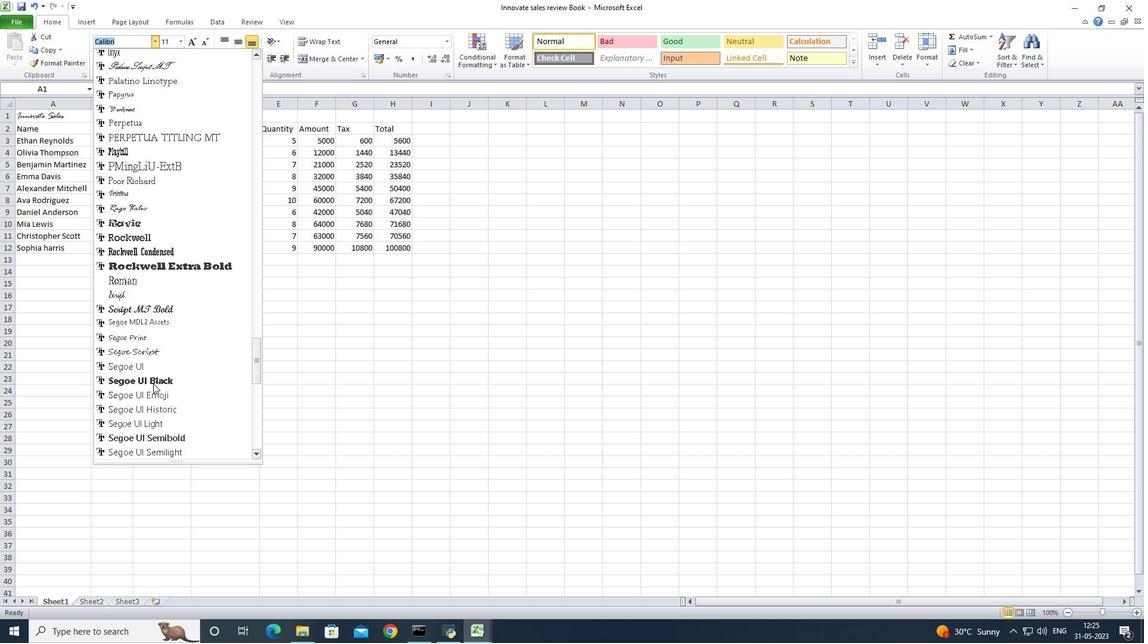 
Action: Mouse scrolled (153, 383) with delta (0, 0)
Screenshot: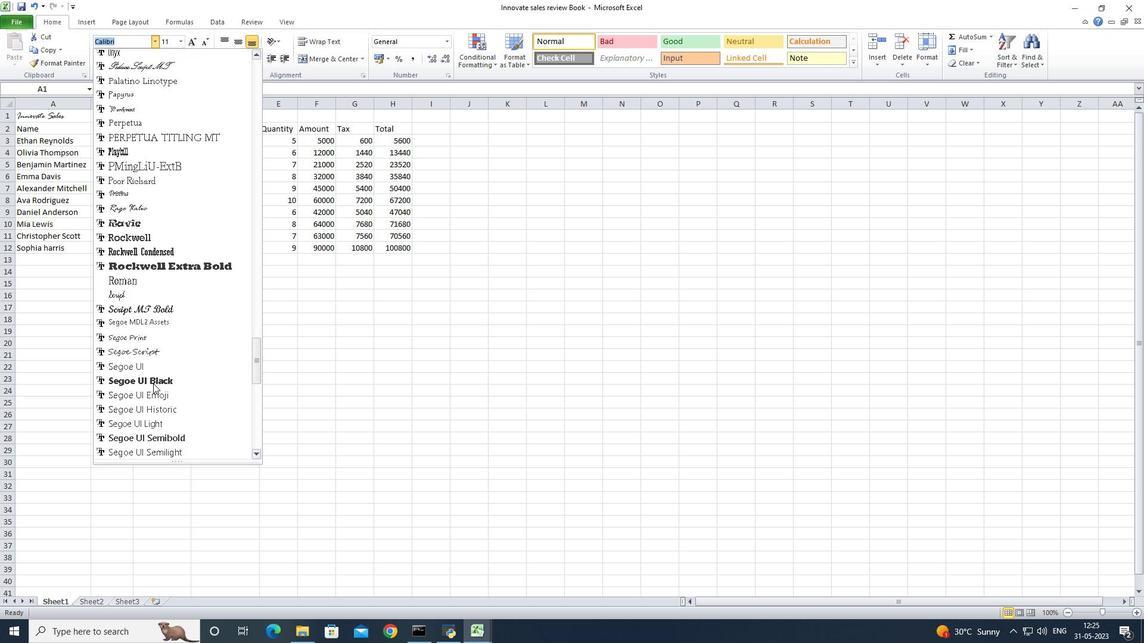 
Action: Mouse scrolled (153, 383) with delta (0, 0)
Screenshot: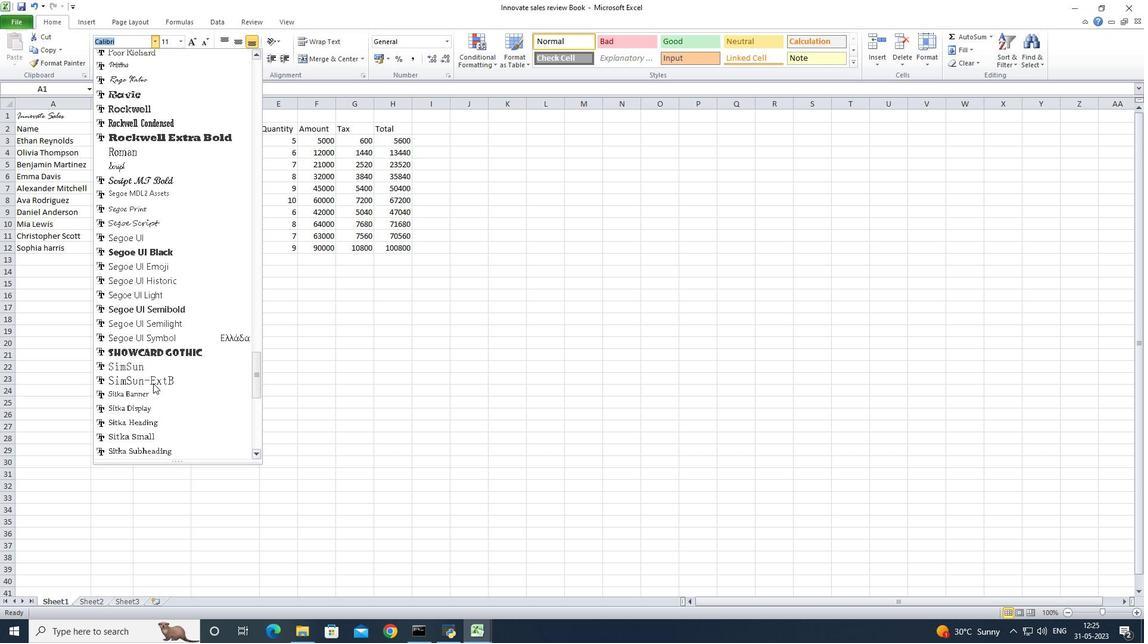 
Action: Mouse scrolled (153, 383) with delta (0, 0)
Screenshot: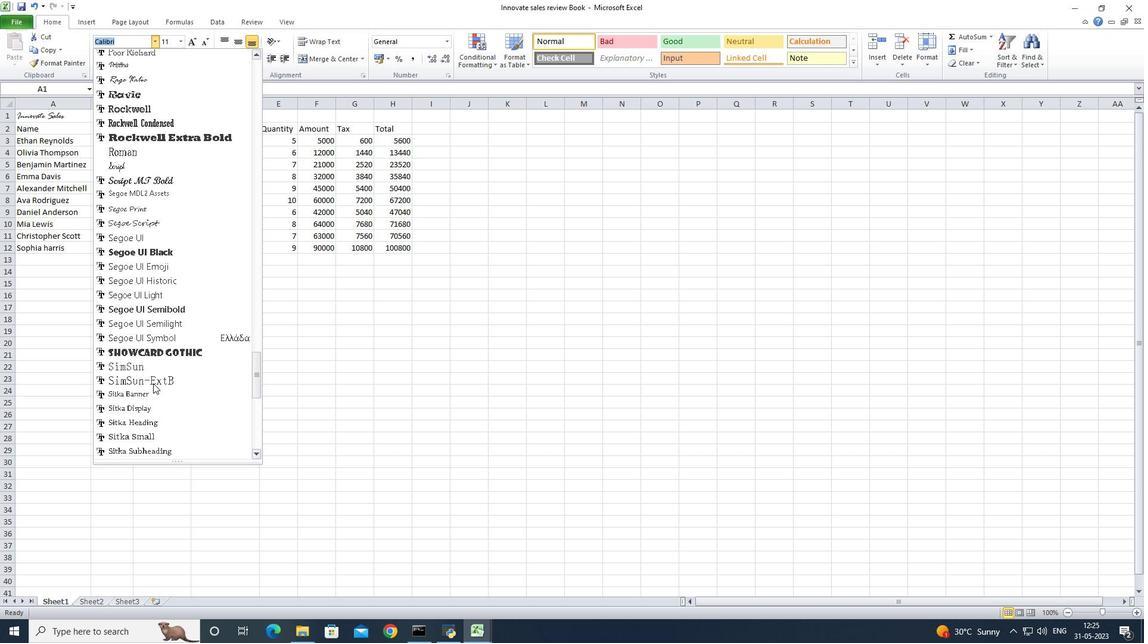 
Action: Mouse scrolled (153, 383) with delta (0, 0)
Screenshot: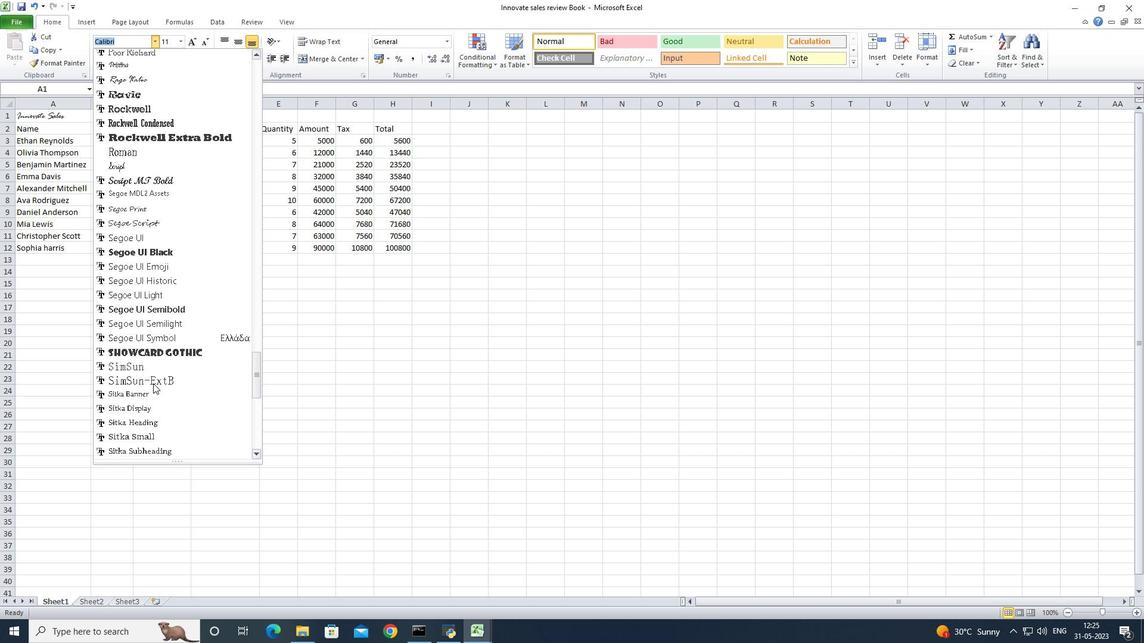 
Action: Mouse scrolled (153, 383) with delta (0, 0)
Screenshot: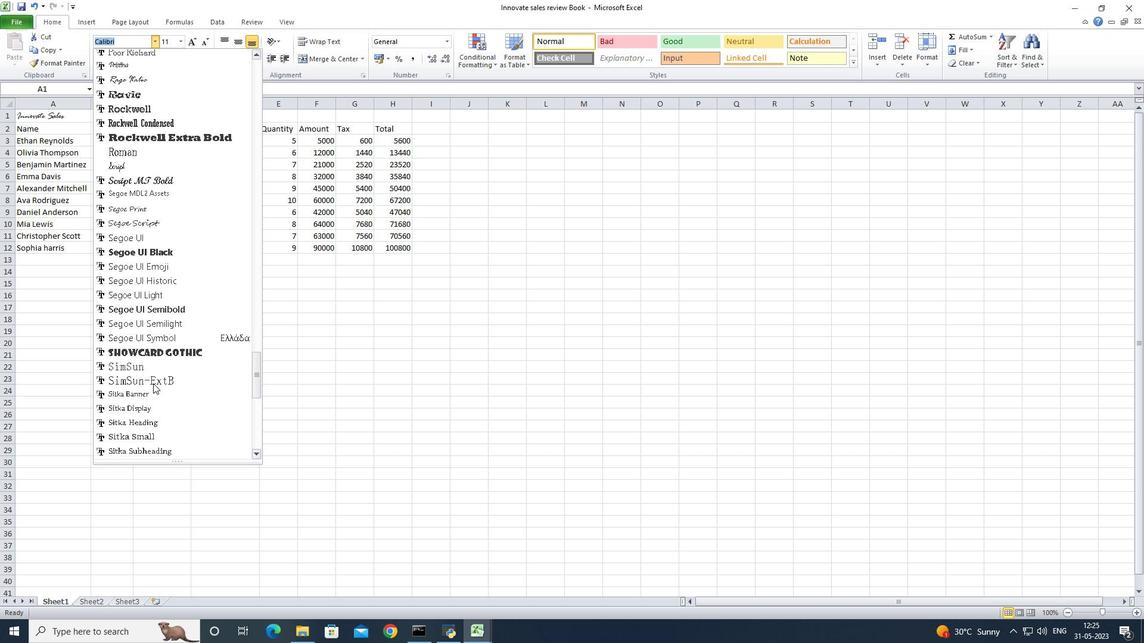 
Action: Mouse scrolled (153, 383) with delta (0, 0)
Screenshot: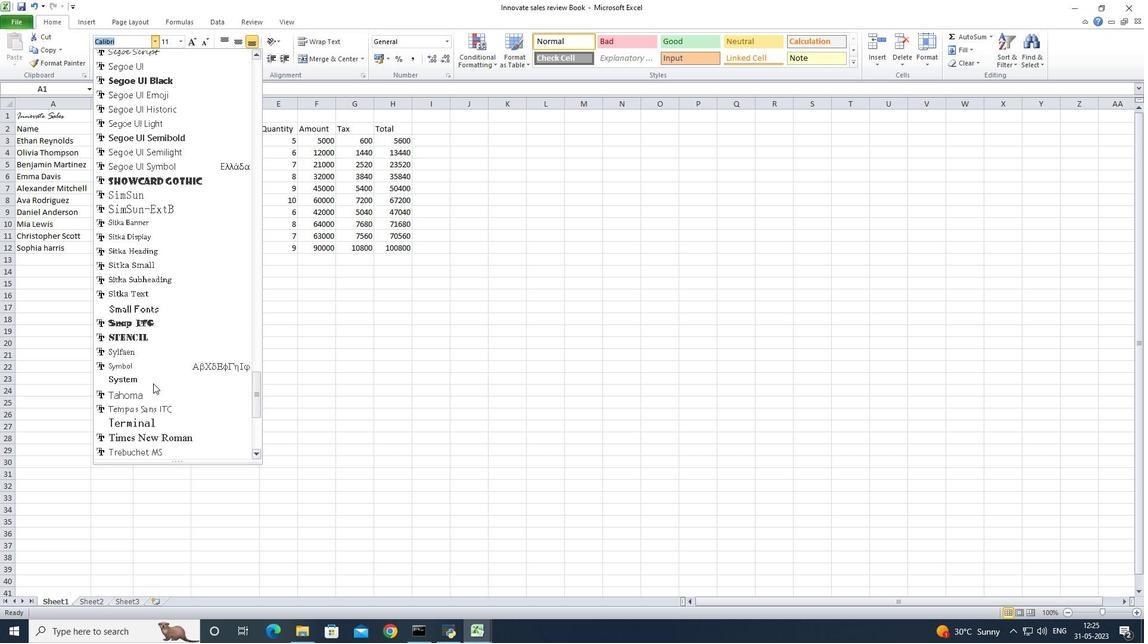 
Action: Mouse scrolled (153, 383) with delta (0, 0)
Screenshot: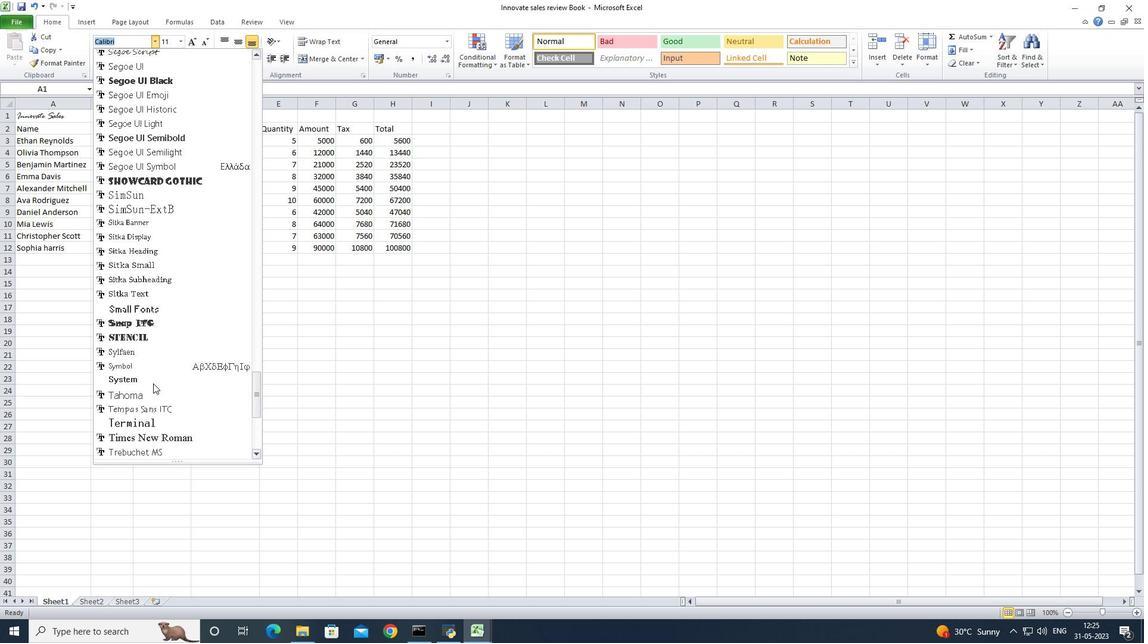 
Action: Mouse moved to (137, 312)
Screenshot: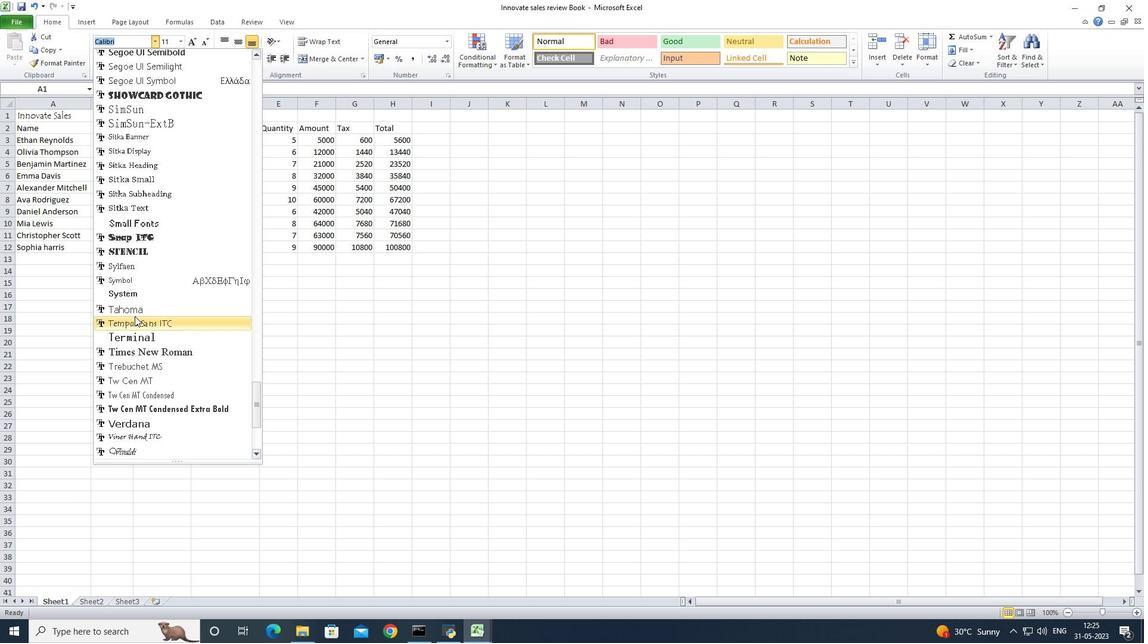 
Action: Mouse pressed left at (137, 312)
Screenshot: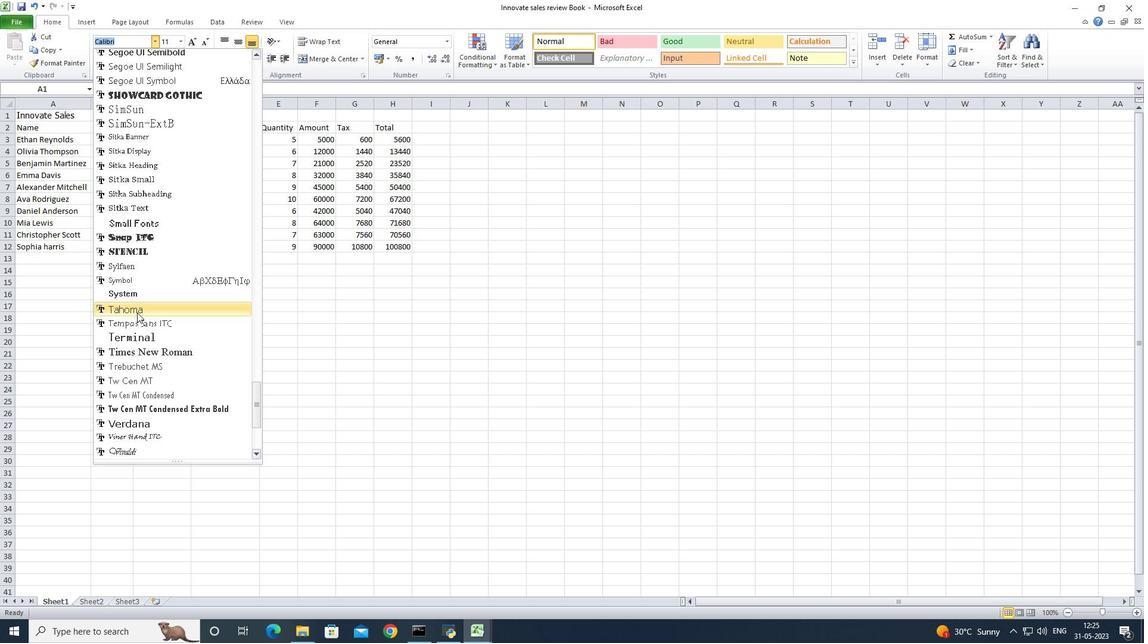 
Action: Mouse moved to (133, 60)
Screenshot: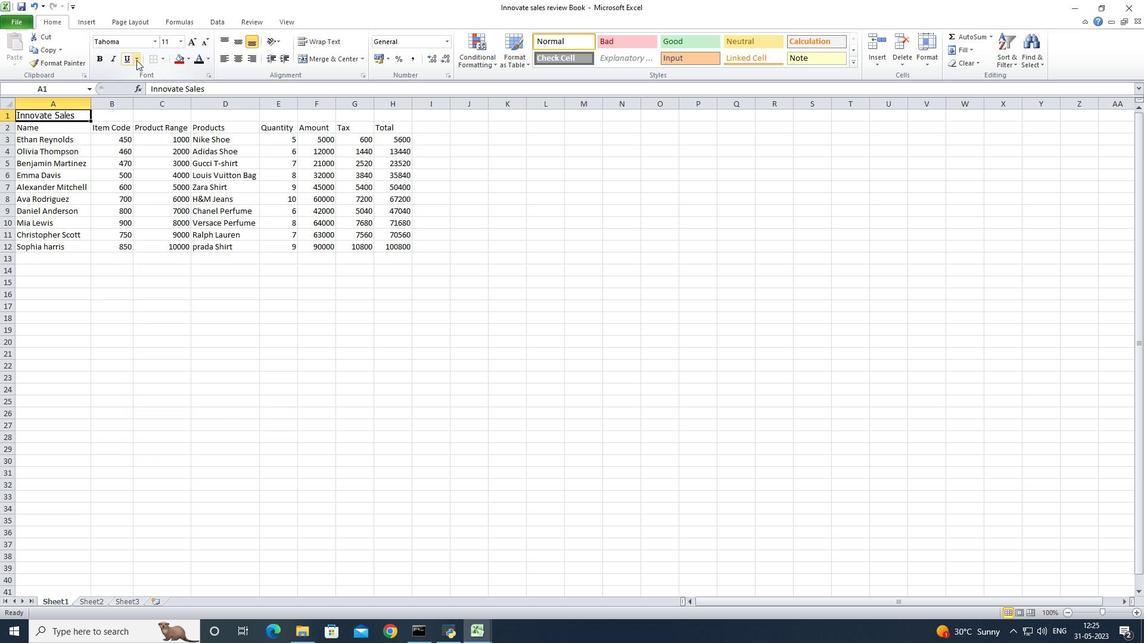 
Action: Mouse pressed left at (133, 60)
Screenshot: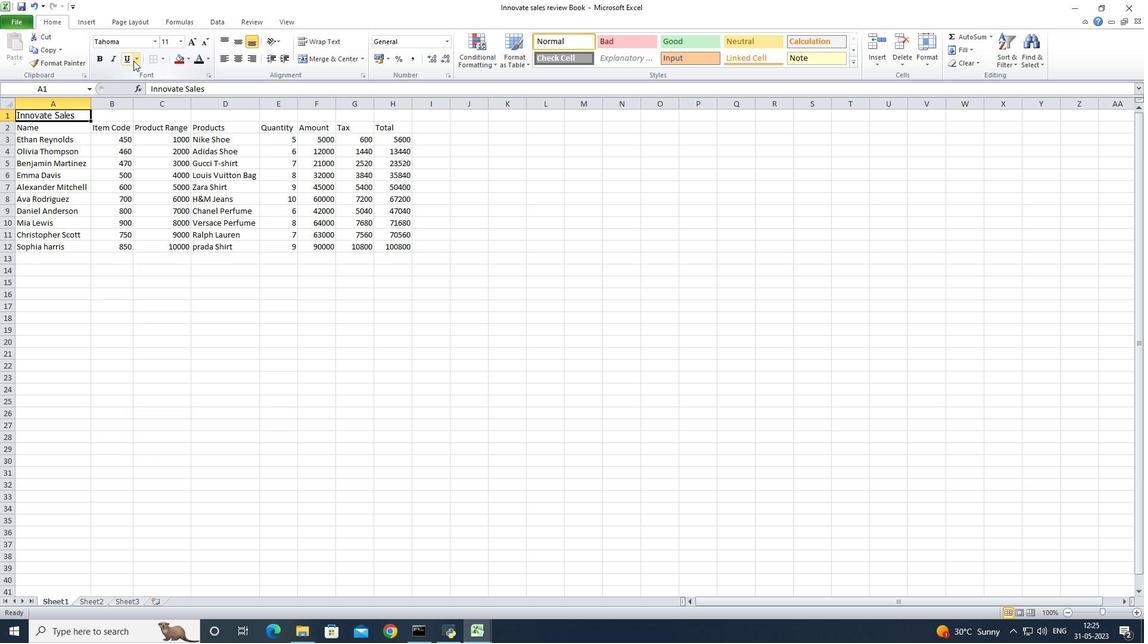 
Action: Mouse moved to (141, 74)
Screenshot: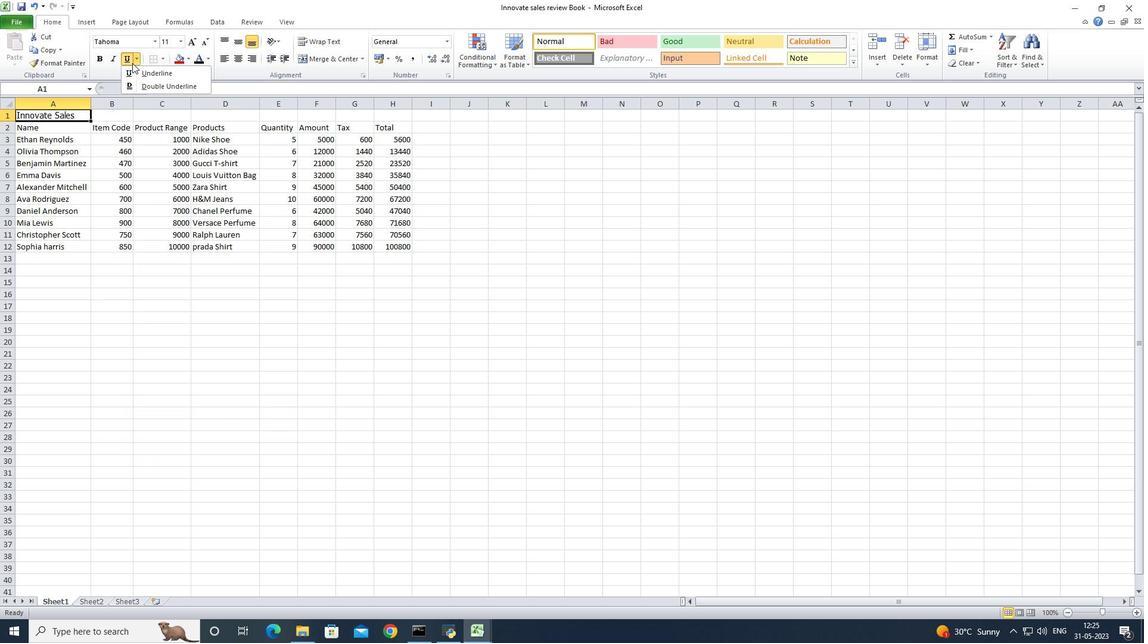 
Action: Mouse pressed left at (141, 74)
Screenshot: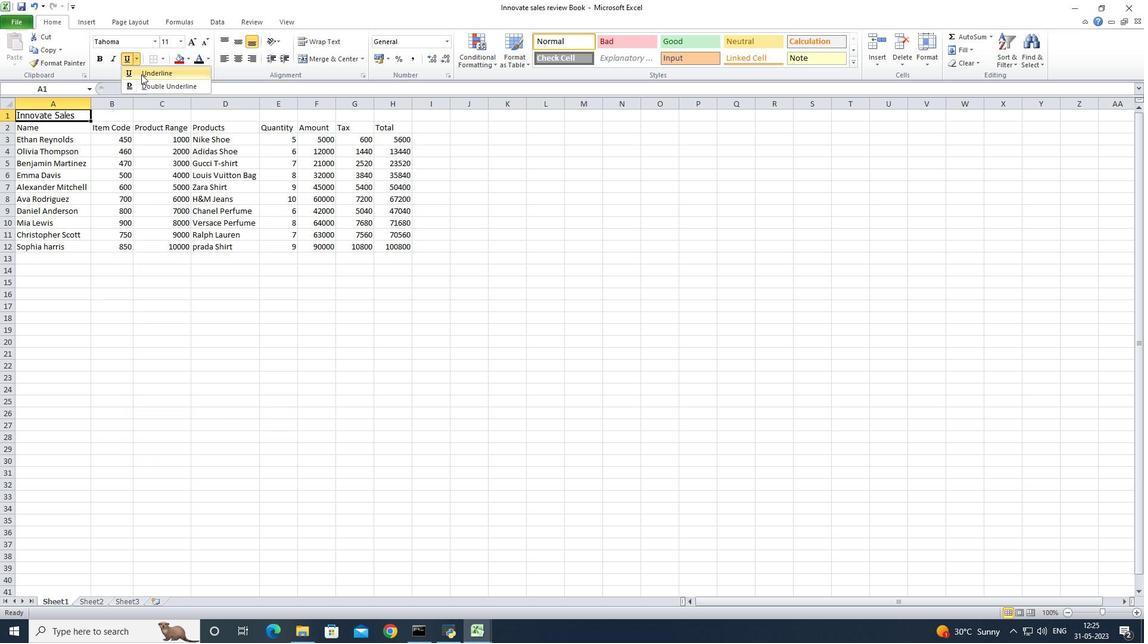 
Action: Mouse moved to (180, 47)
Screenshot: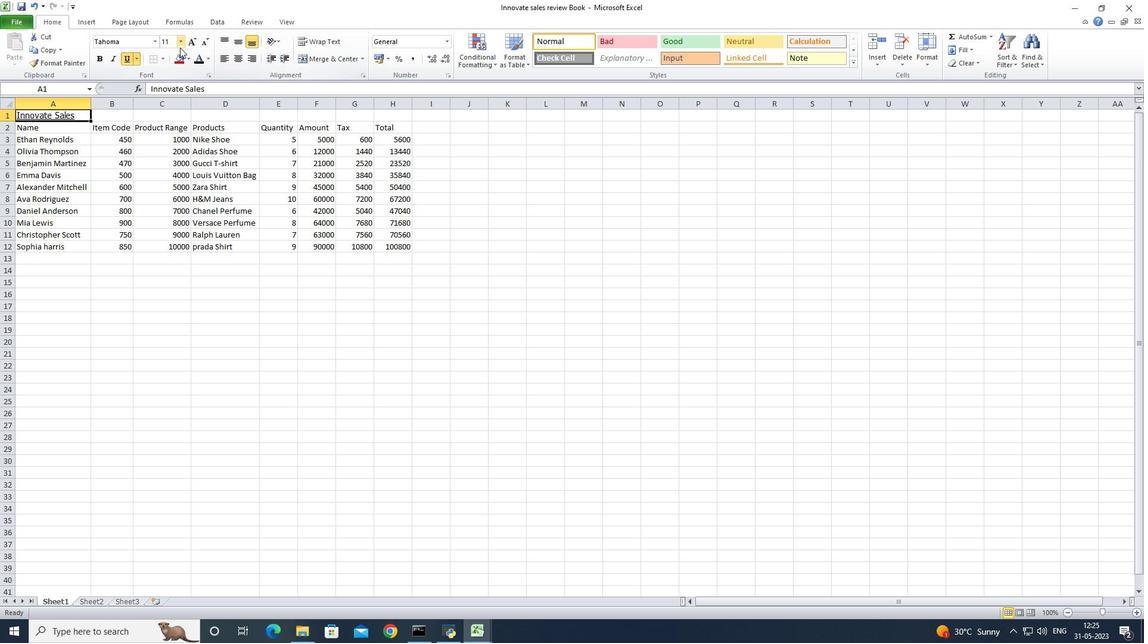 
Action: Mouse pressed left at (180, 47)
Screenshot: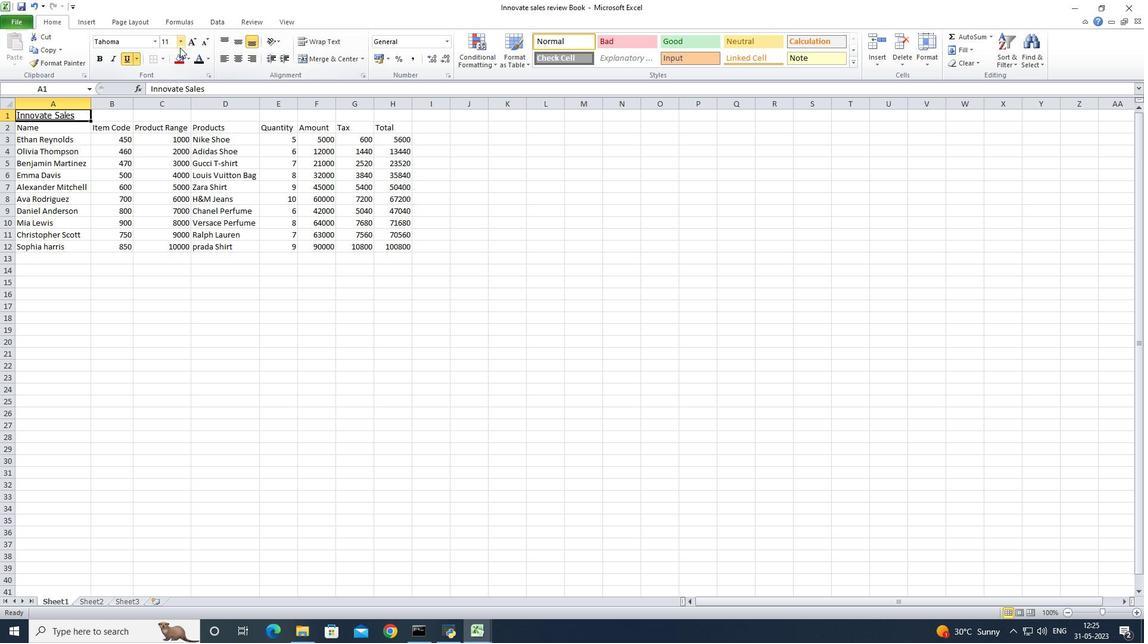 
Action: Mouse moved to (171, 132)
Screenshot: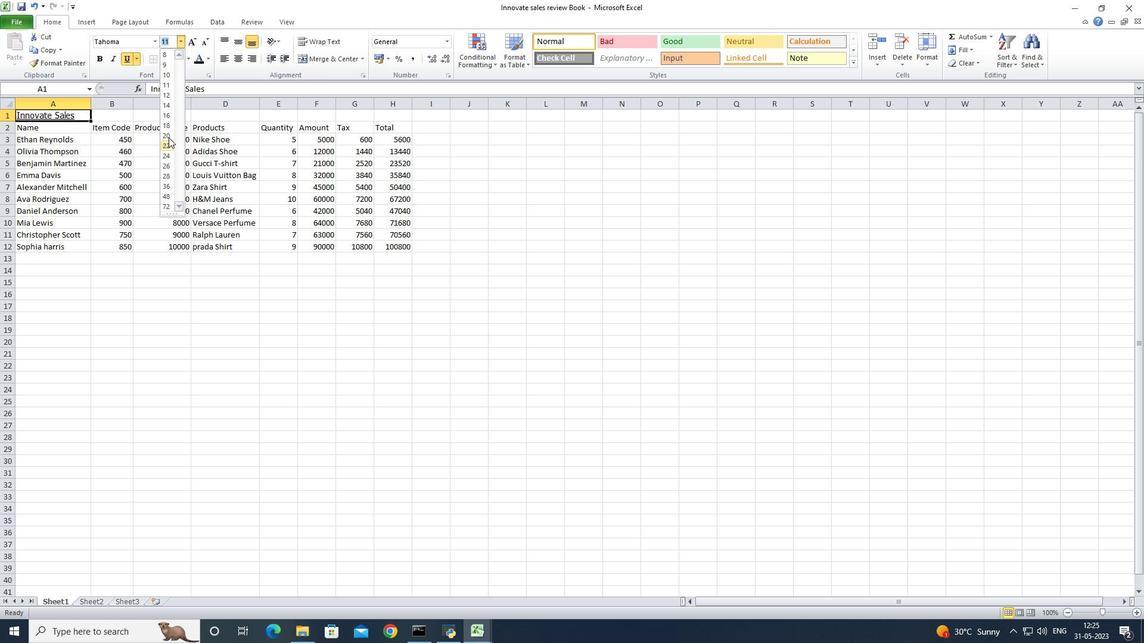 
Action: Mouse pressed left at (171, 132)
Screenshot: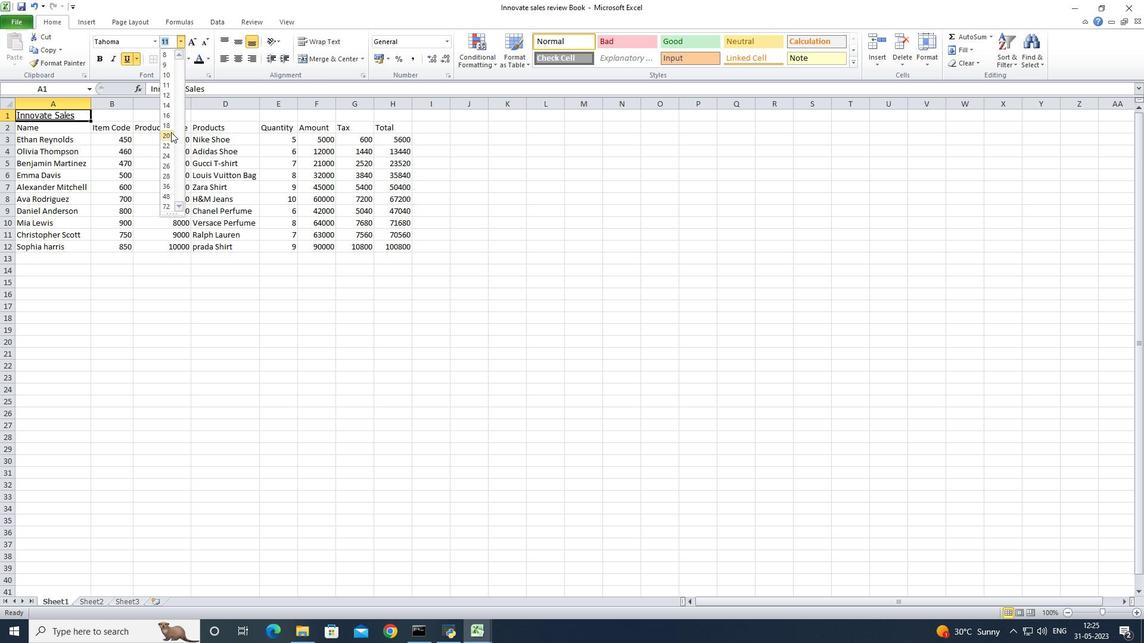
Action: Mouse moved to (48, 118)
Screenshot: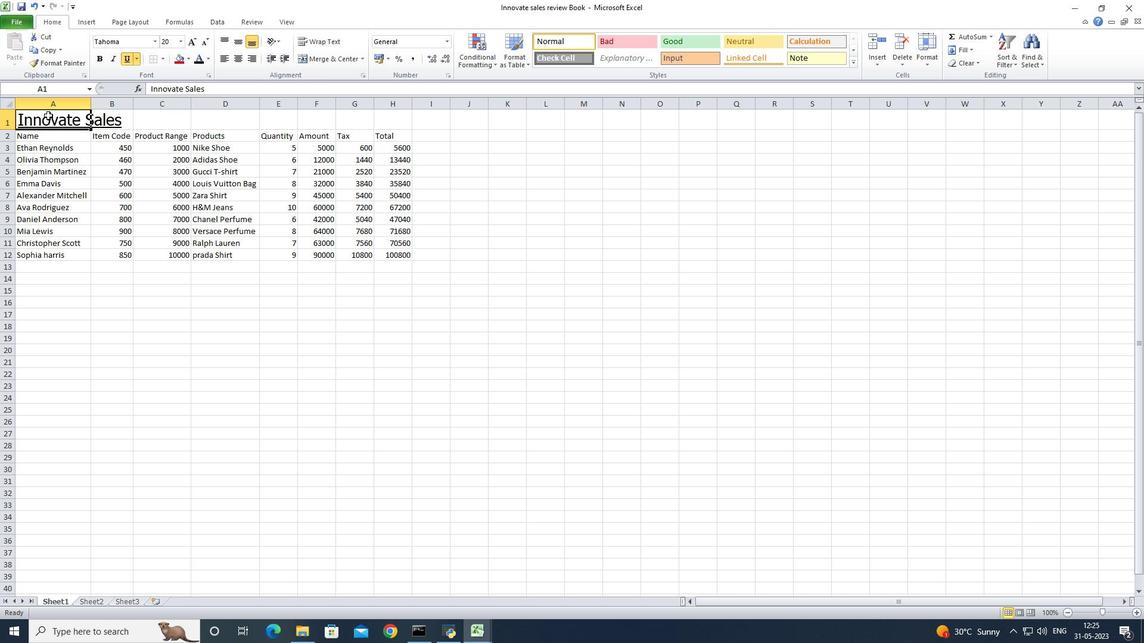 
Action: Mouse pressed left at (48, 118)
Screenshot: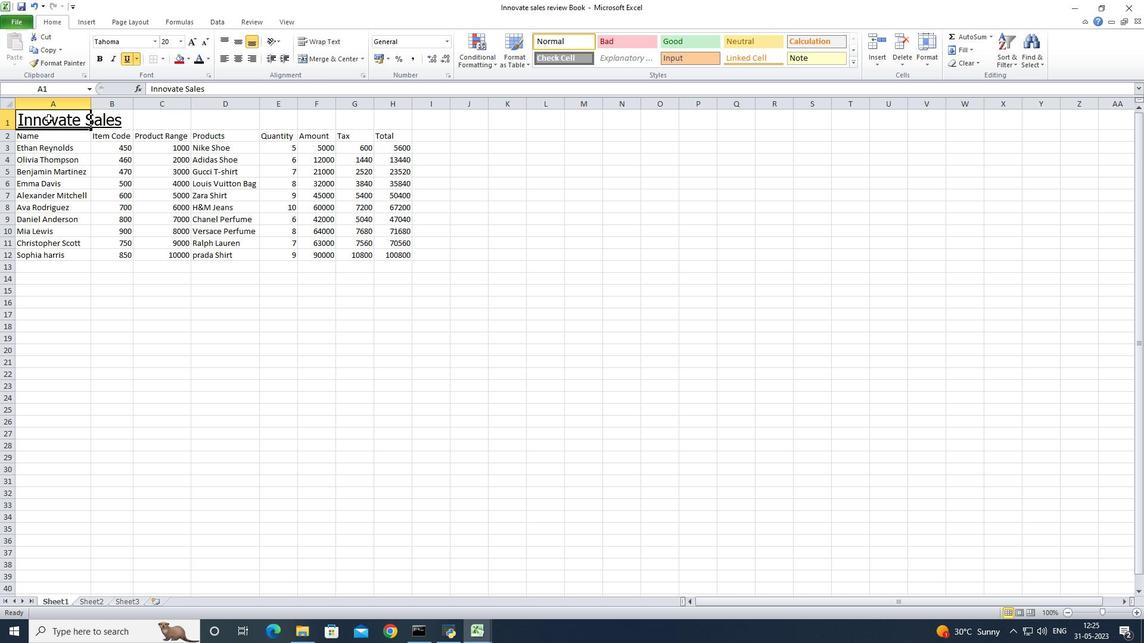 
Action: Mouse moved to (309, 58)
Screenshot: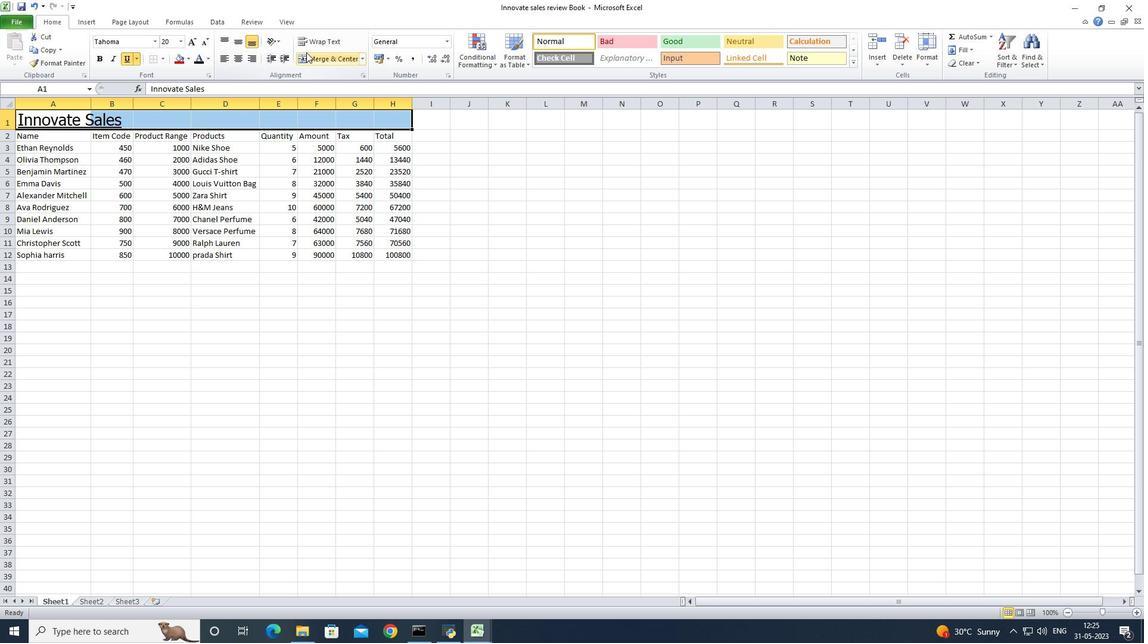 
Action: Mouse pressed left at (309, 58)
Screenshot: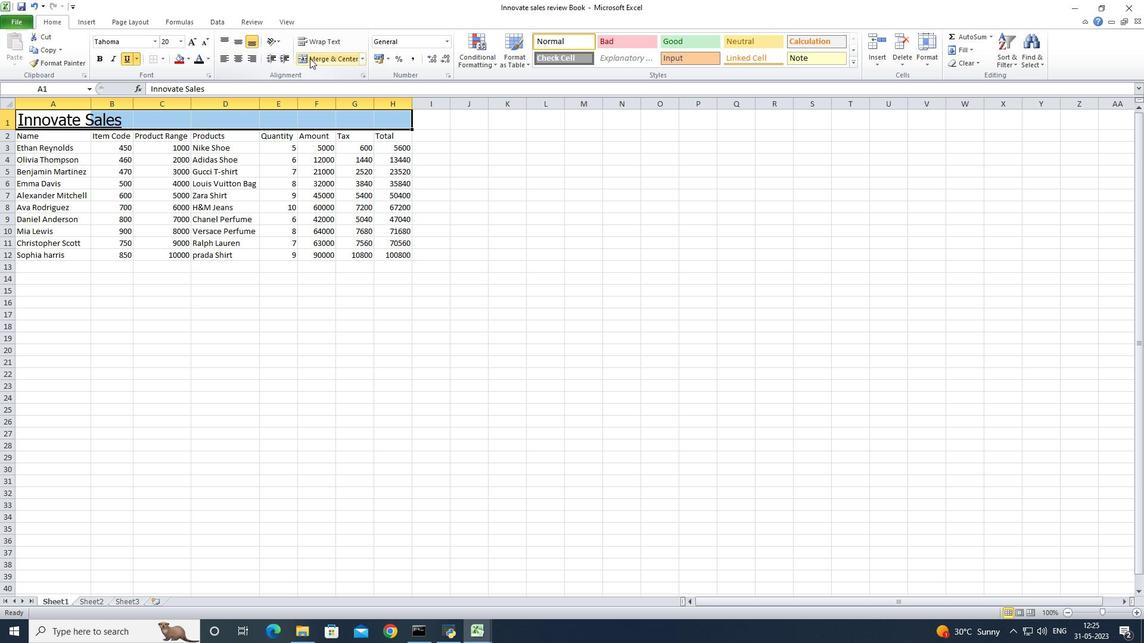 
Action: Mouse moved to (56, 135)
Screenshot: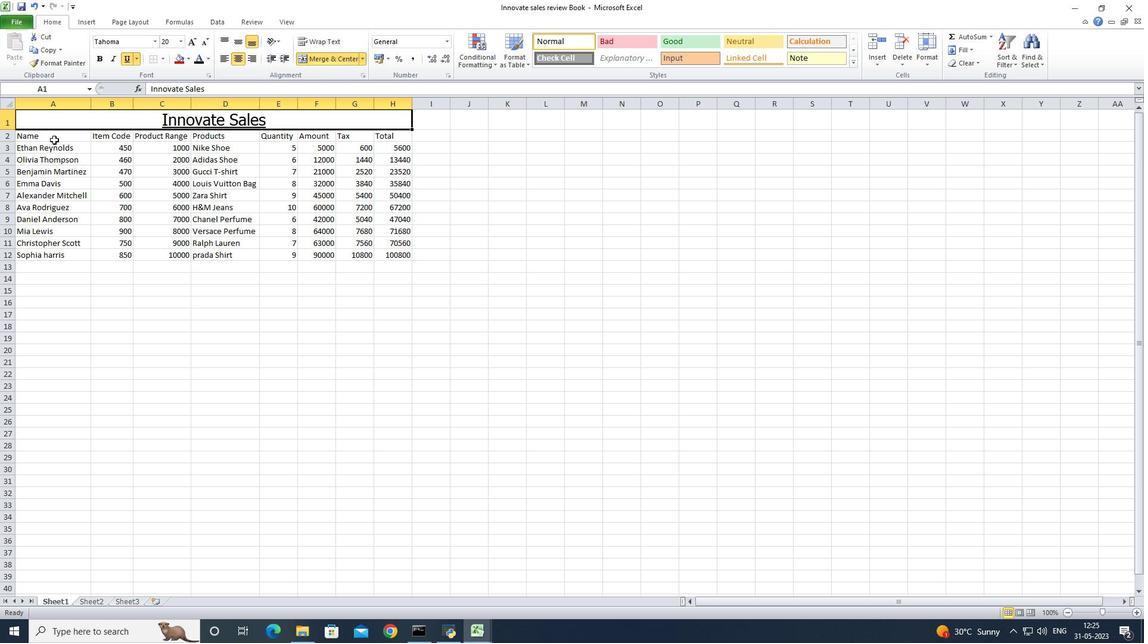 
Action: Mouse pressed left at (56, 135)
Screenshot: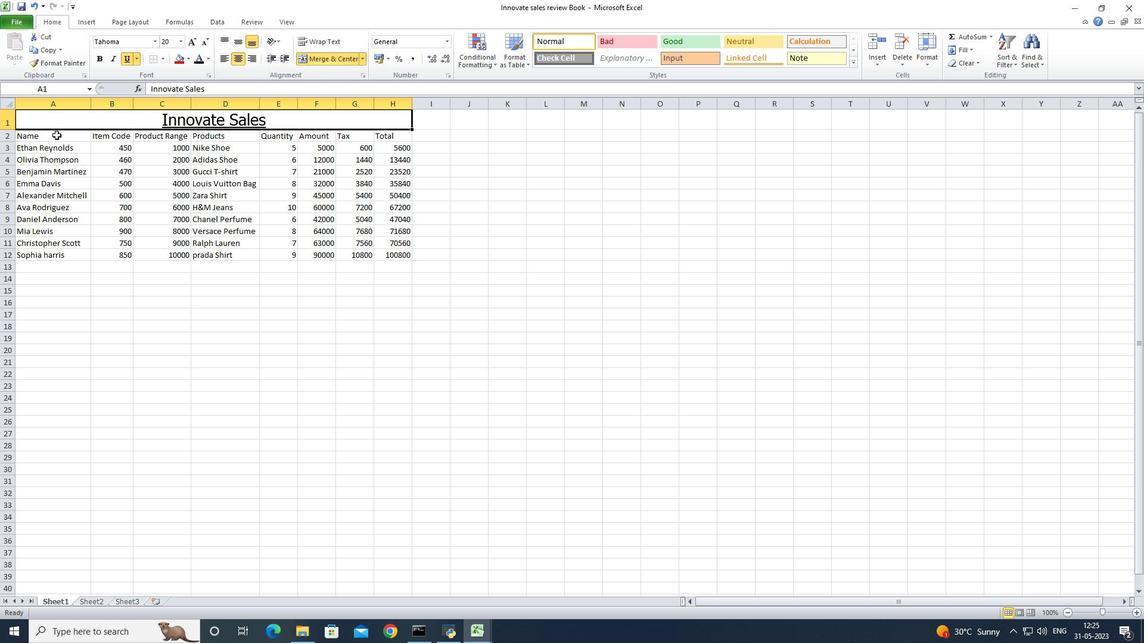 
Action: Mouse moved to (154, 44)
Screenshot: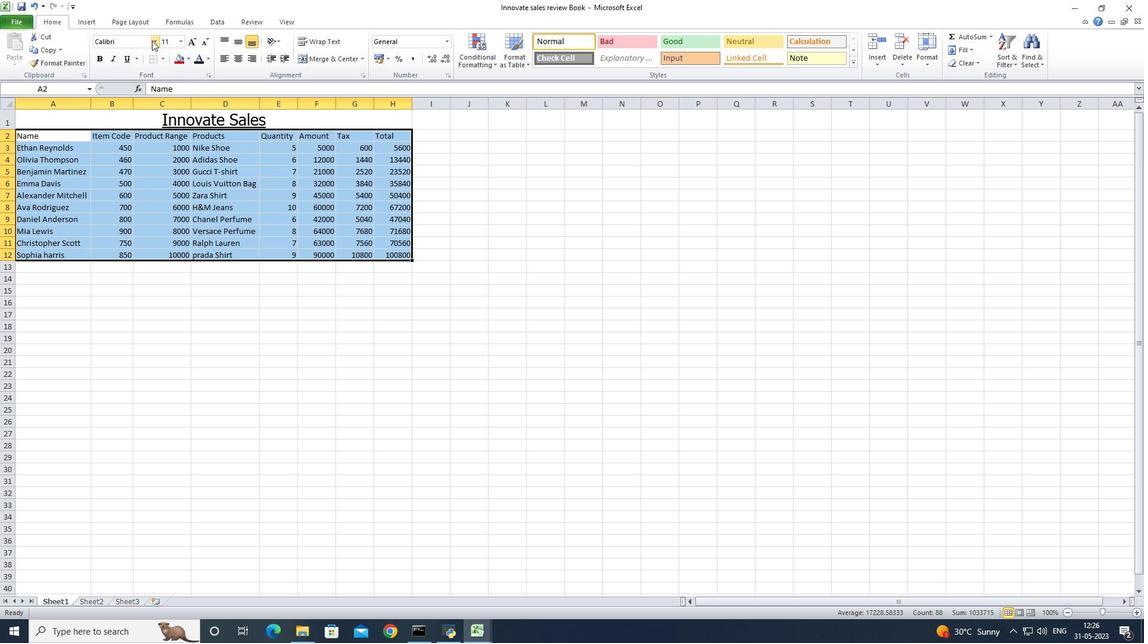 
Action: Mouse pressed left at (154, 44)
Screenshot: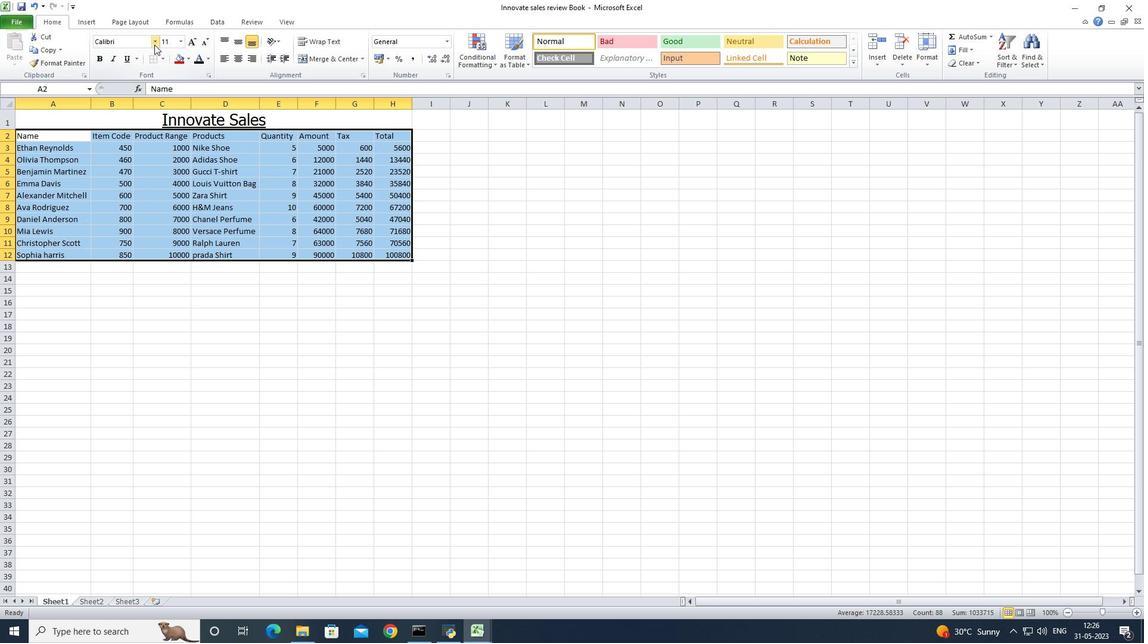 
Action: Mouse moved to (122, 140)
Screenshot: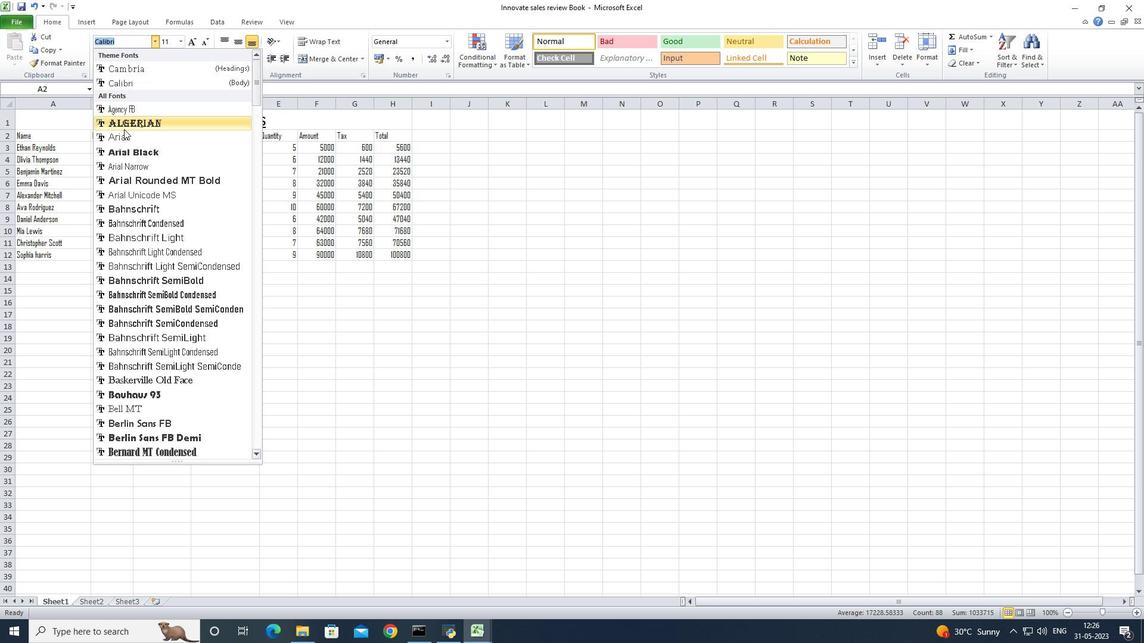 
Action: Mouse pressed left at (122, 140)
Screenshot: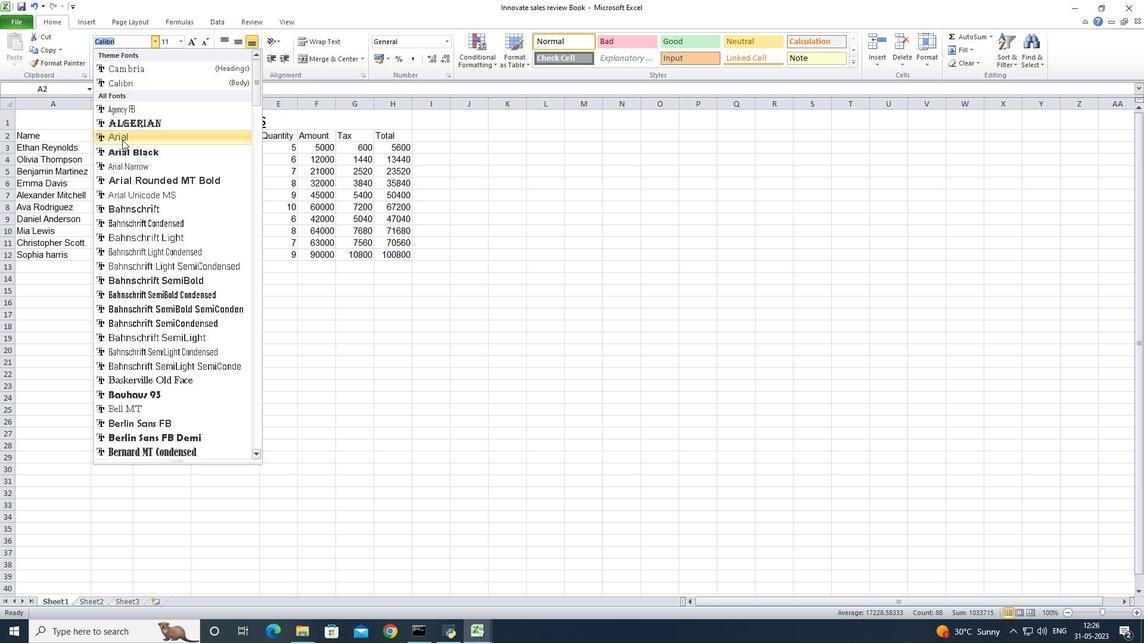 
Action: Mouse moved to (178, 43)
Screenshot: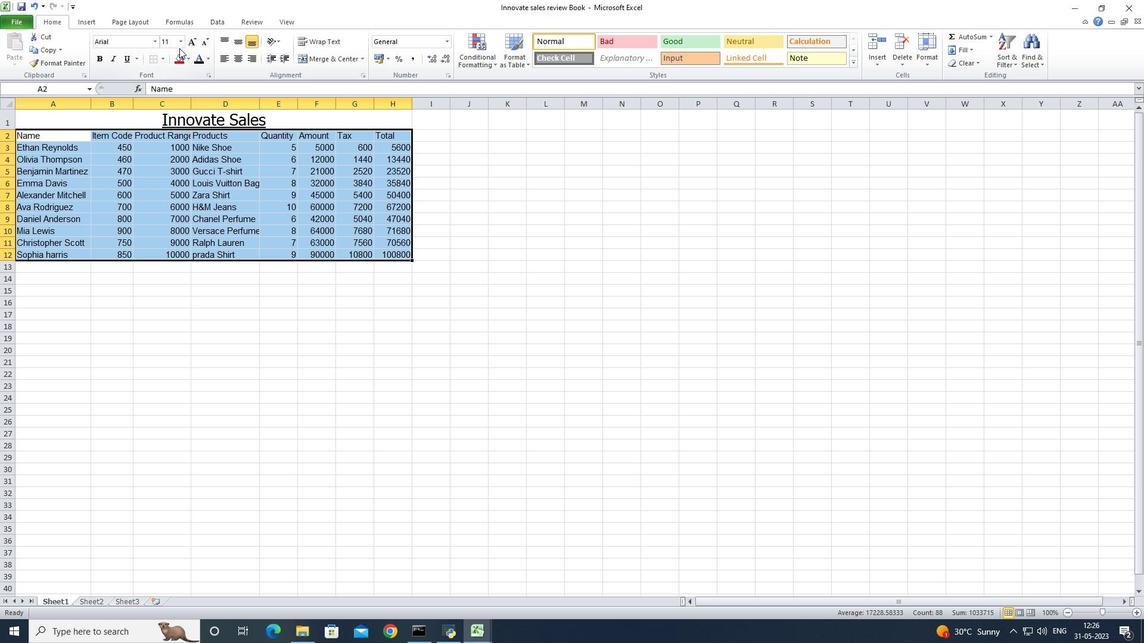 
Action: Mouse pressed left at (178, 43)
Screenshot: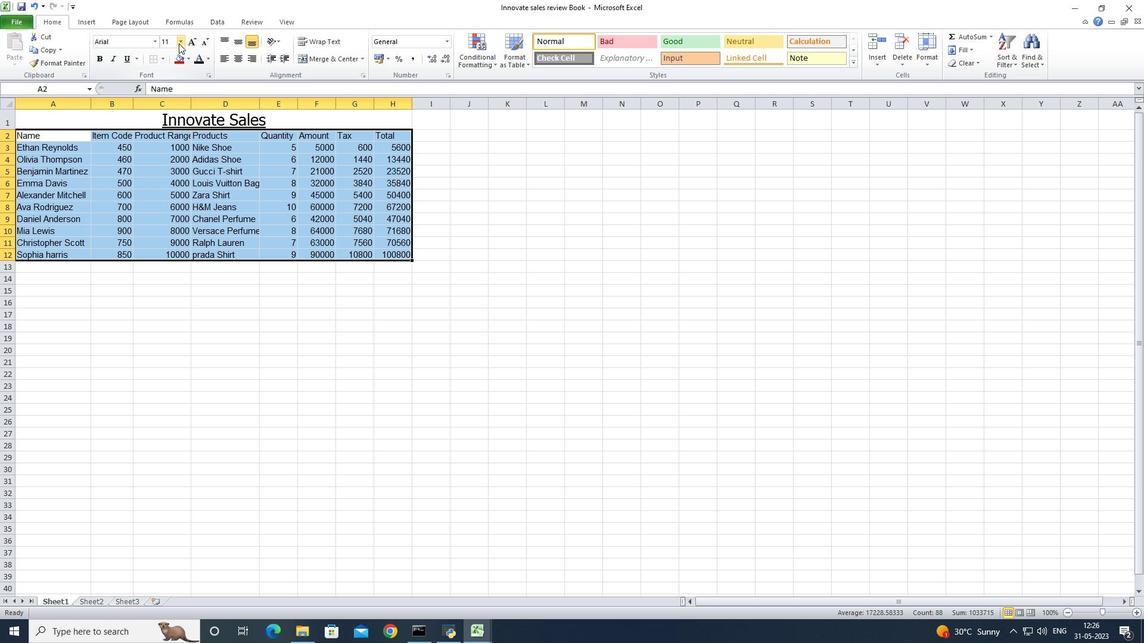 
Action: Mouse moved to (164, 92)
Screenshot: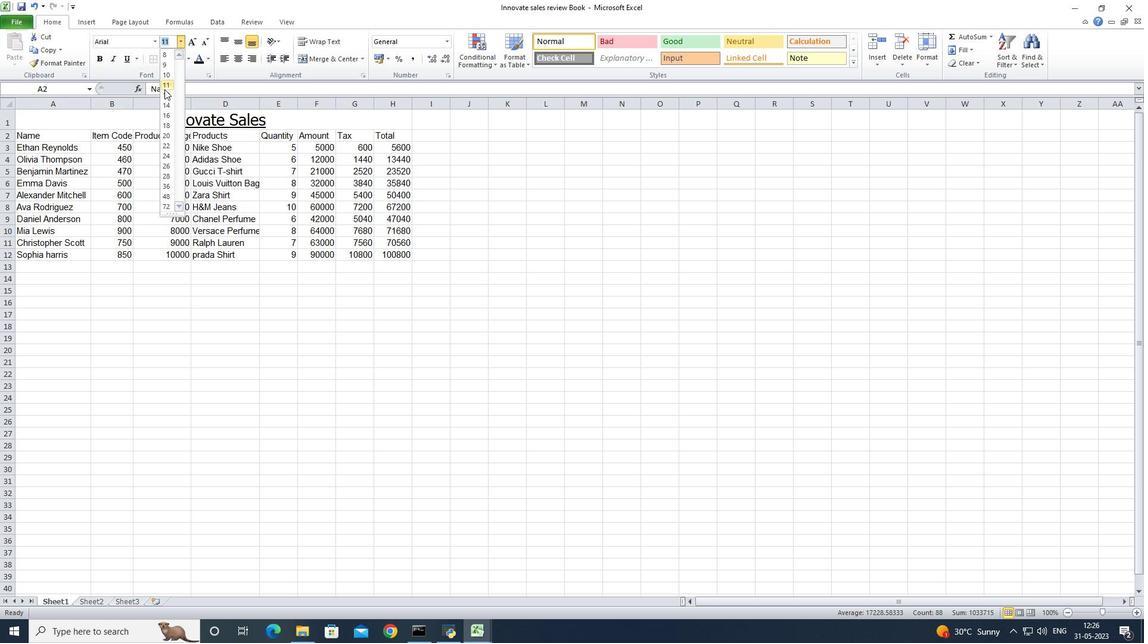
Action: Mouse pressed left at (164, 92)
Screenshot: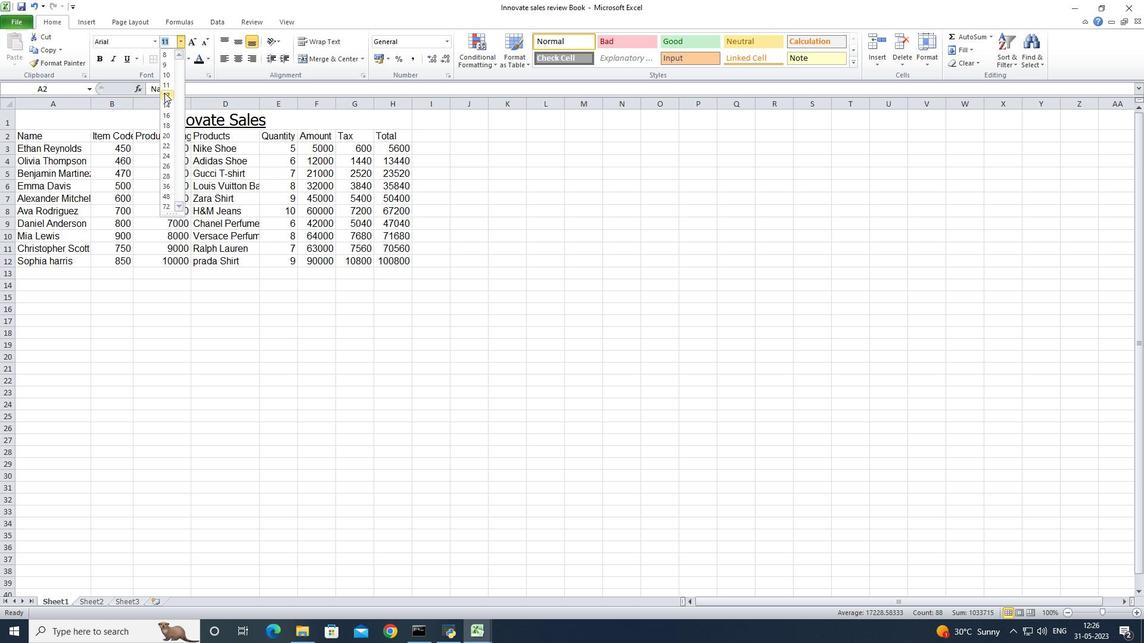 
Action: Mouse moved to (138, 118)
Screenshot: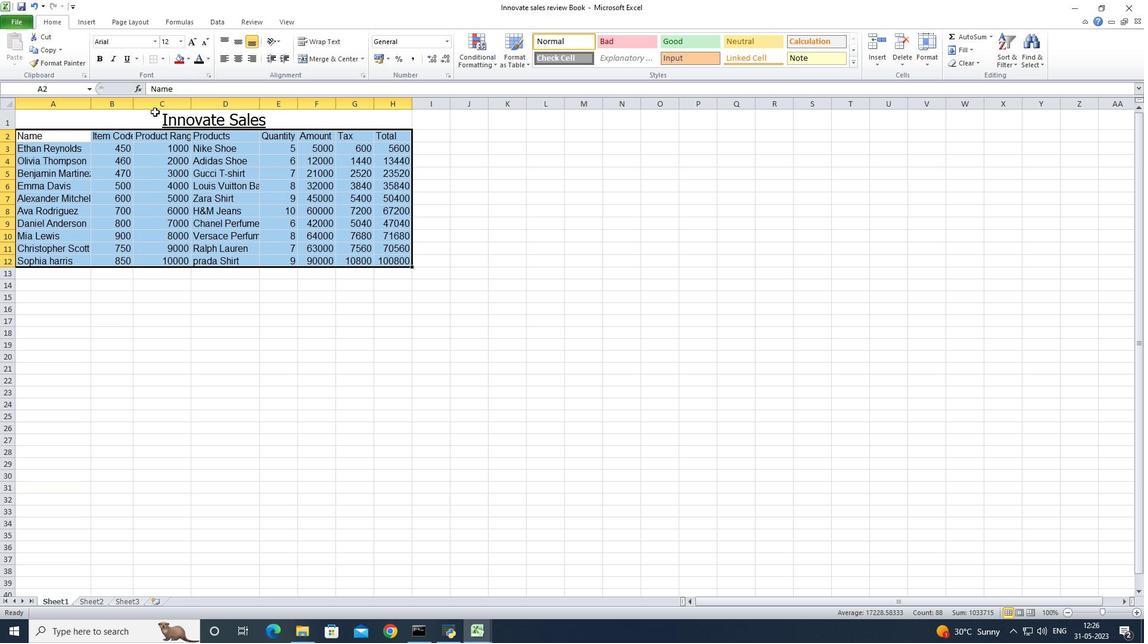 
Action: Mouse pressed left at (138, 118)
Screenshot: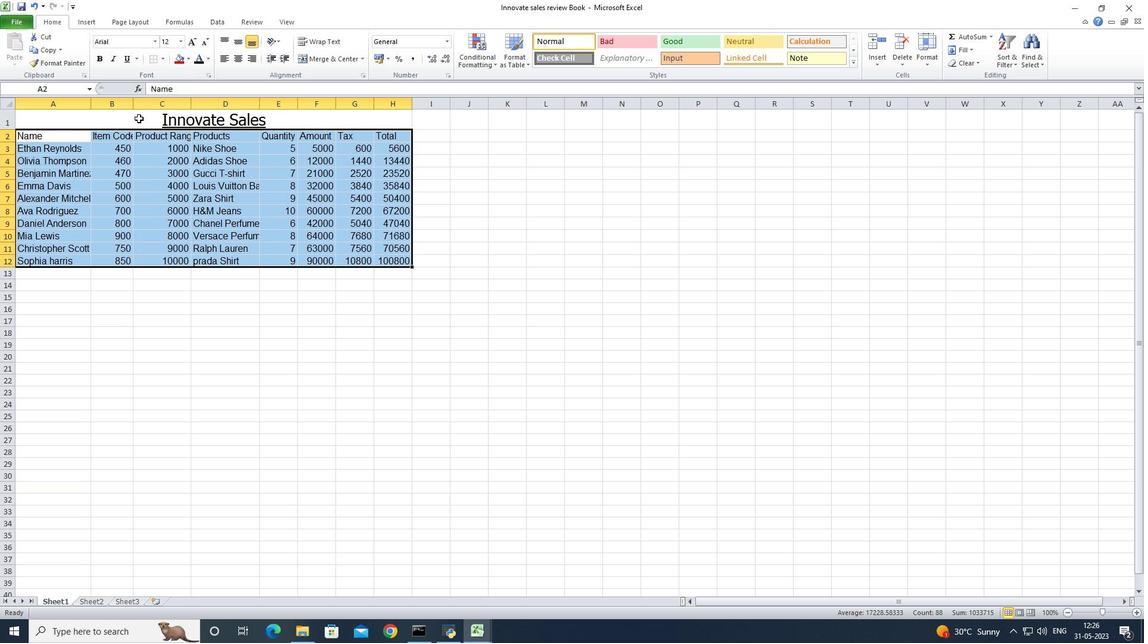 
Action: Mouse moved to (222, 60)
Screenshot: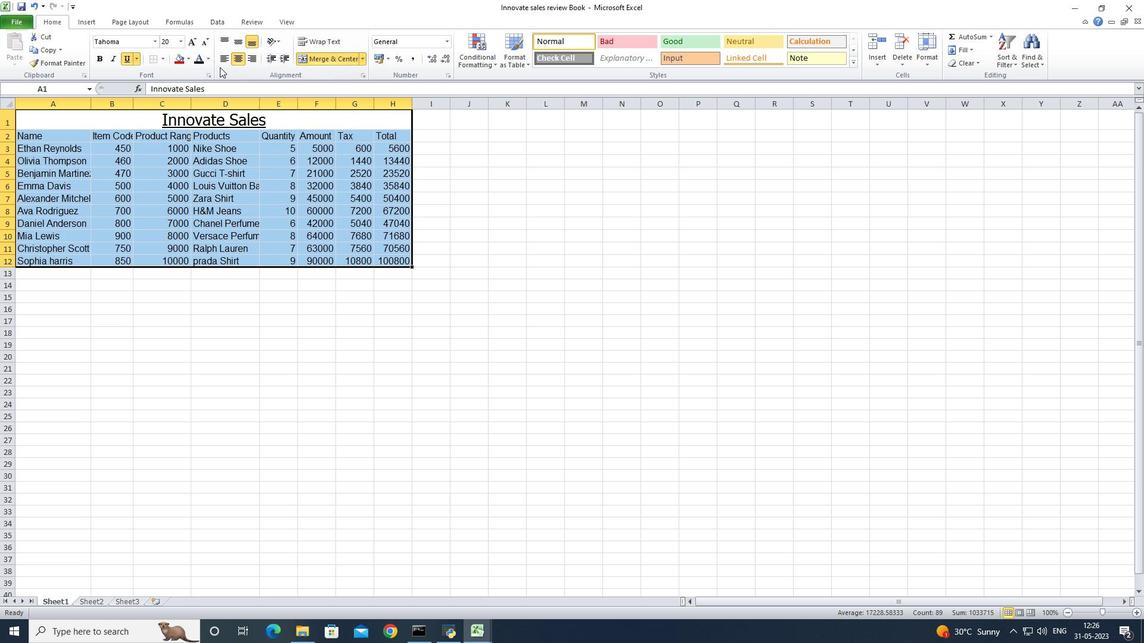 
Action: Mouse pressed left at (222, 60)
Screenshot: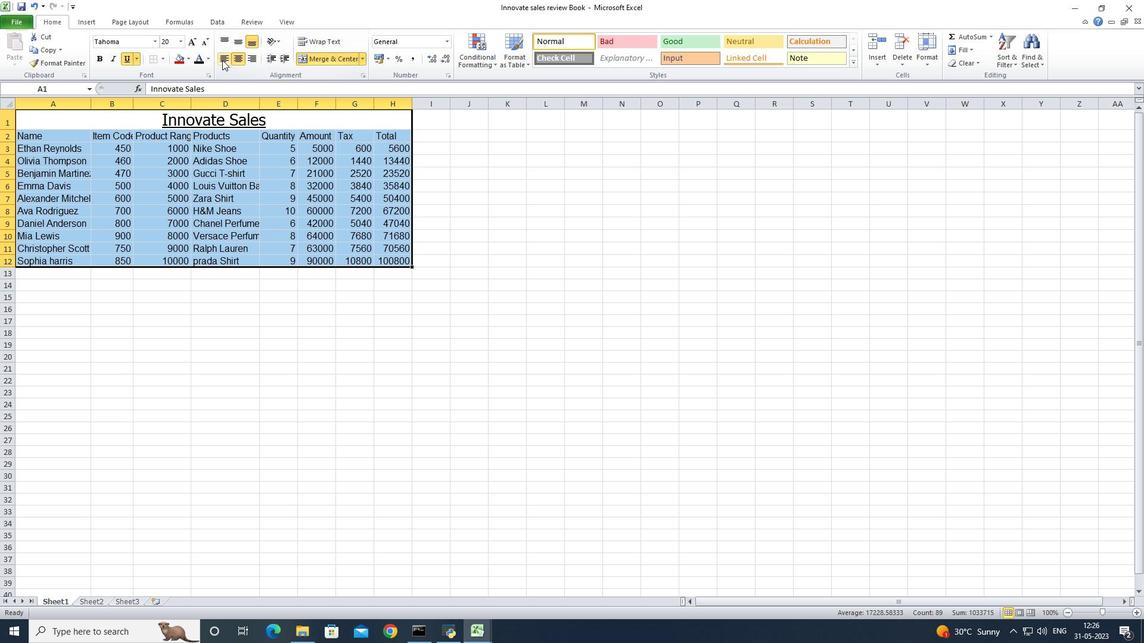
Action: Mouse moved to (285, 290)
Screenshot: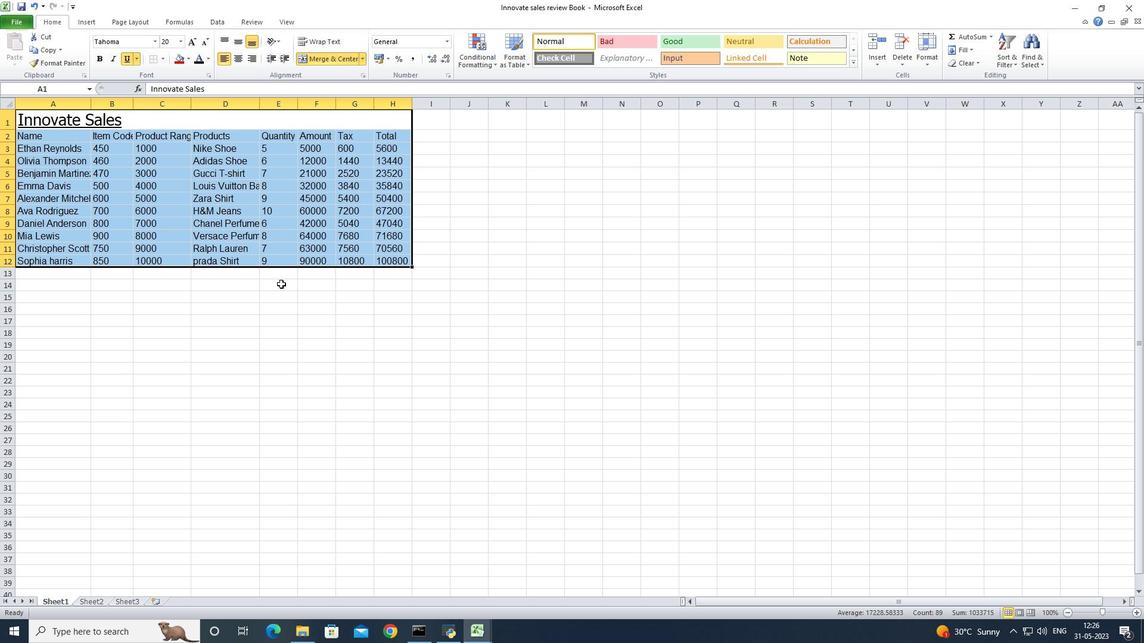 
Action: Mouse pressed left at (285, 290)
Screenshot: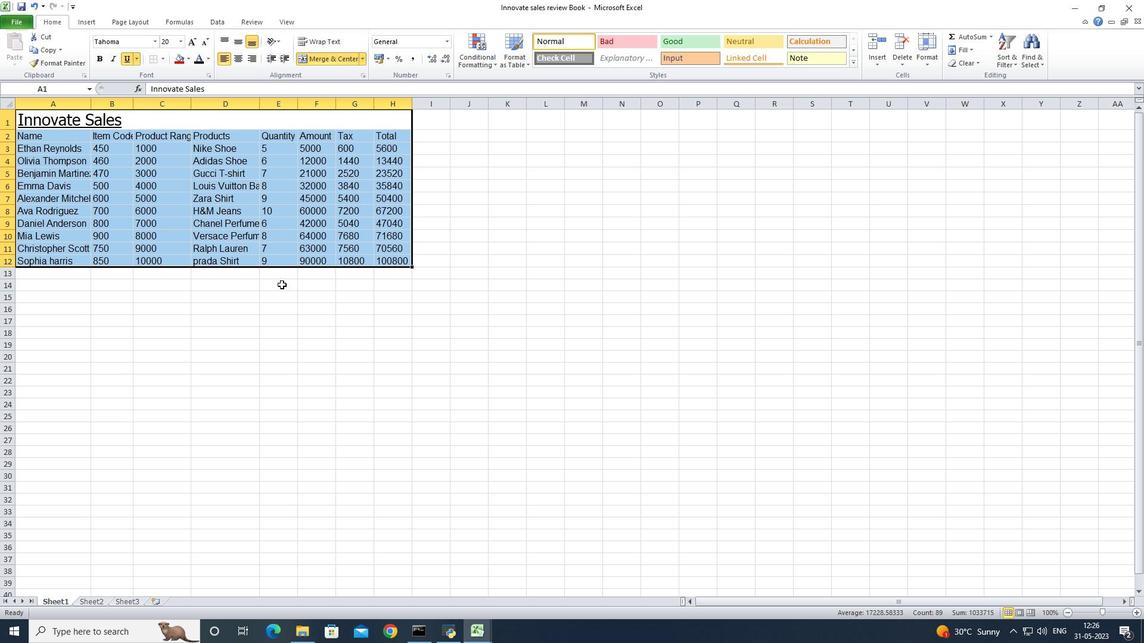 
Action: Mouse moved to (478, 280)
Screenshot: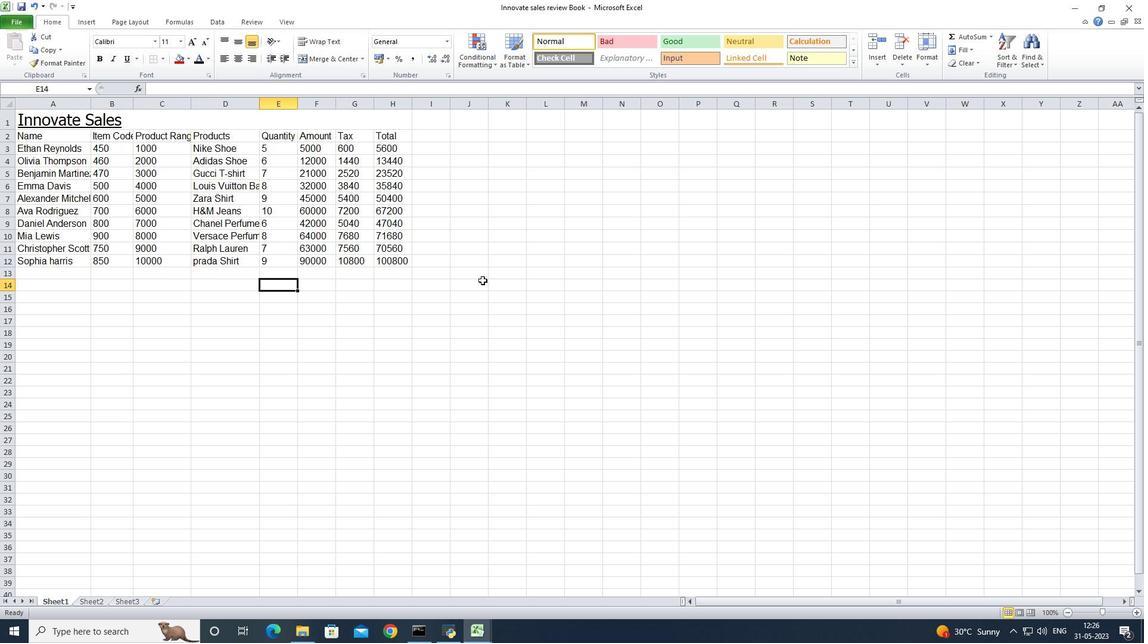 
Action: Mouse pressed left at (478, 280)
Screenshot: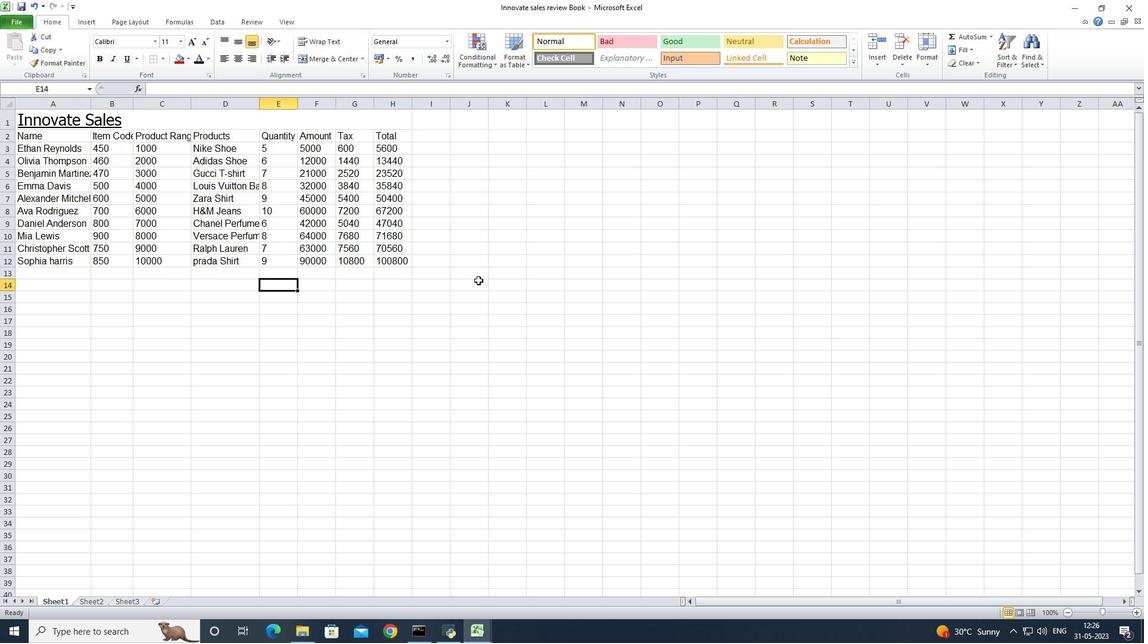 
Action: Mouse moved to (93, 102)
Screenshot: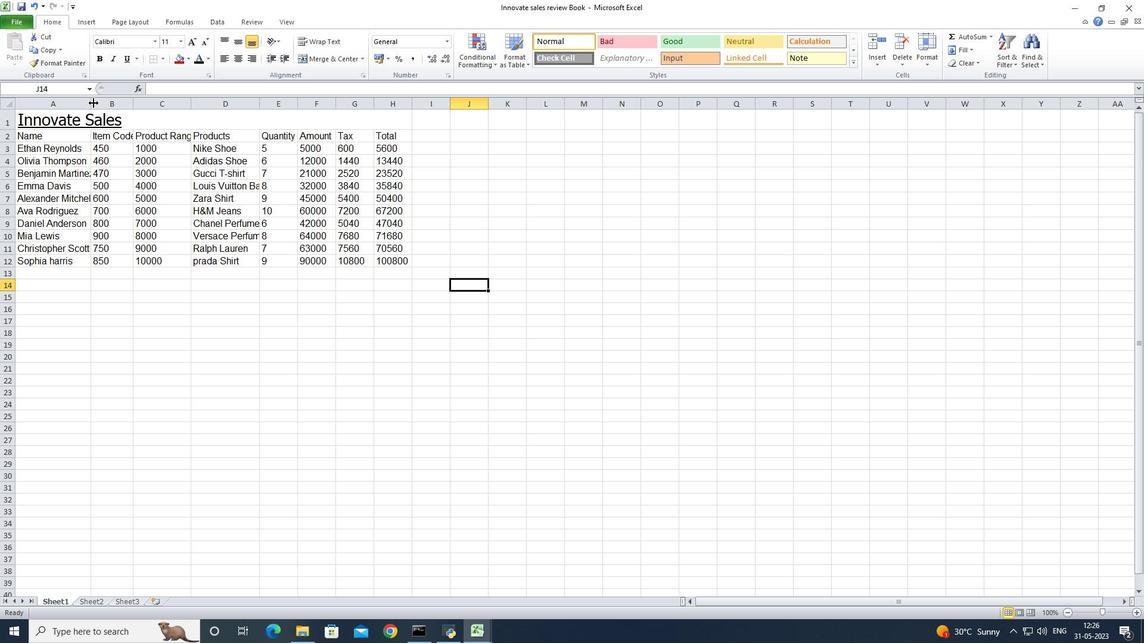 
Action: Mouse pressed left at (93, 102)
Screenshot: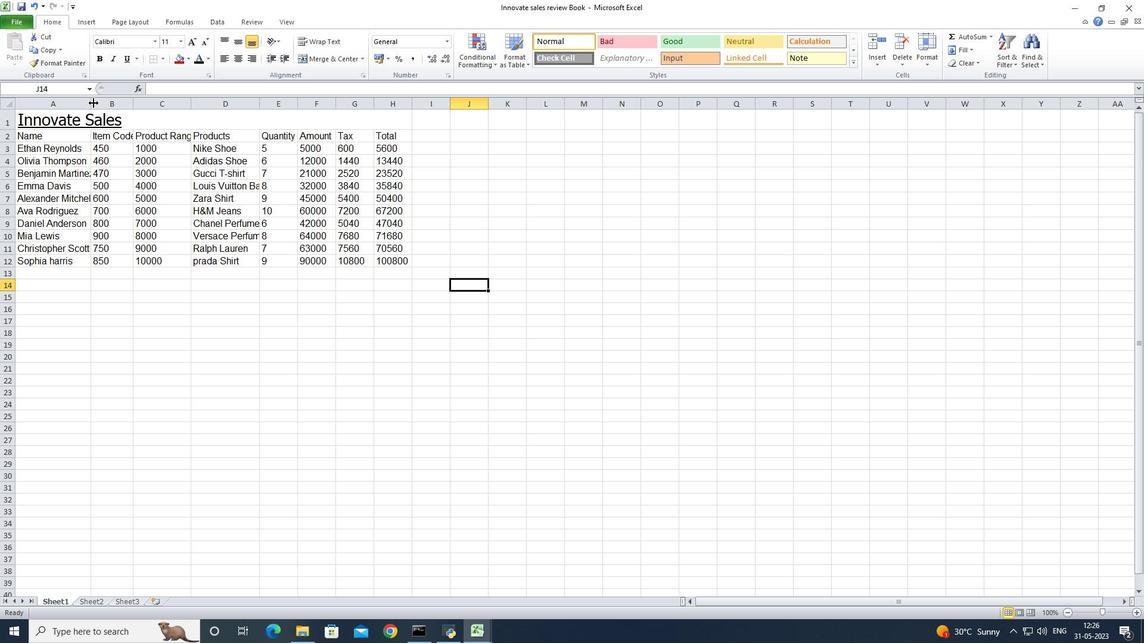 
Action: Mouse pressed left at (93, 102)
Screenshot: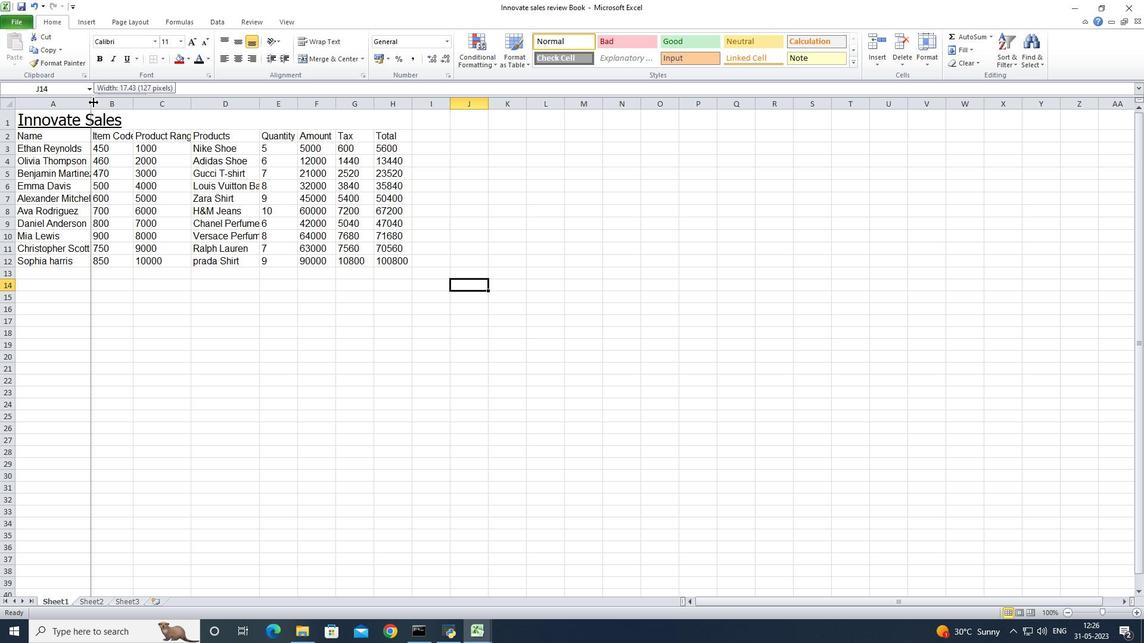 
Action: Mouse moved to (140, 104)
Screenshot: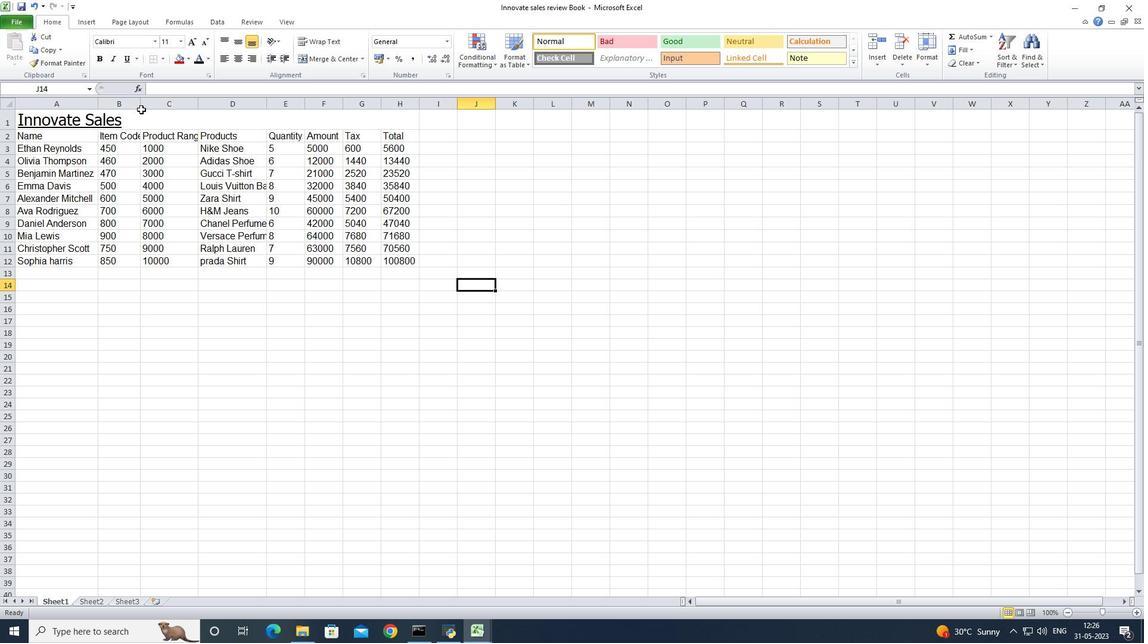
Action: Mouse pressed left at (140, 104)
Screenshot: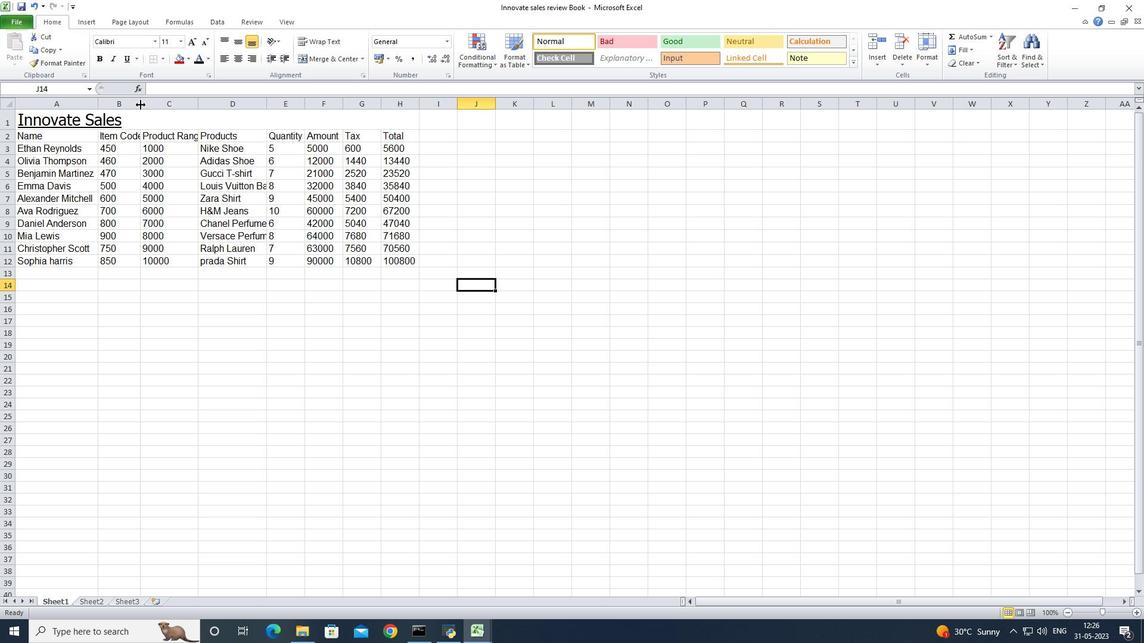 
Action: Mouse pressed left at (140, 104)
Screenshot: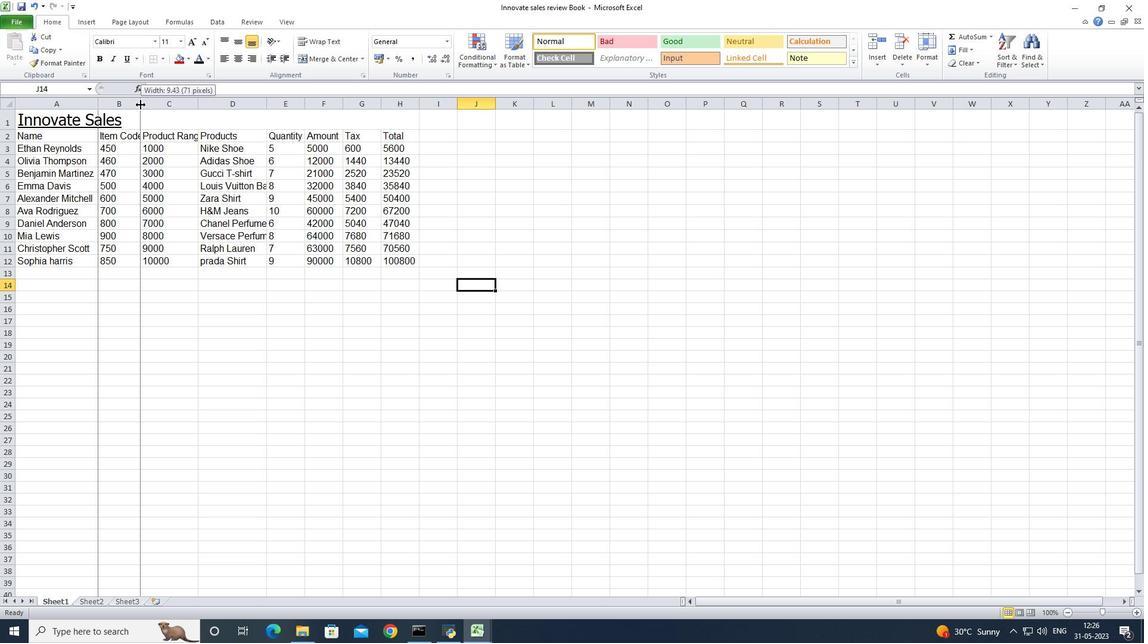 
Action: Mouse moved to (205, 107)
Screenshot: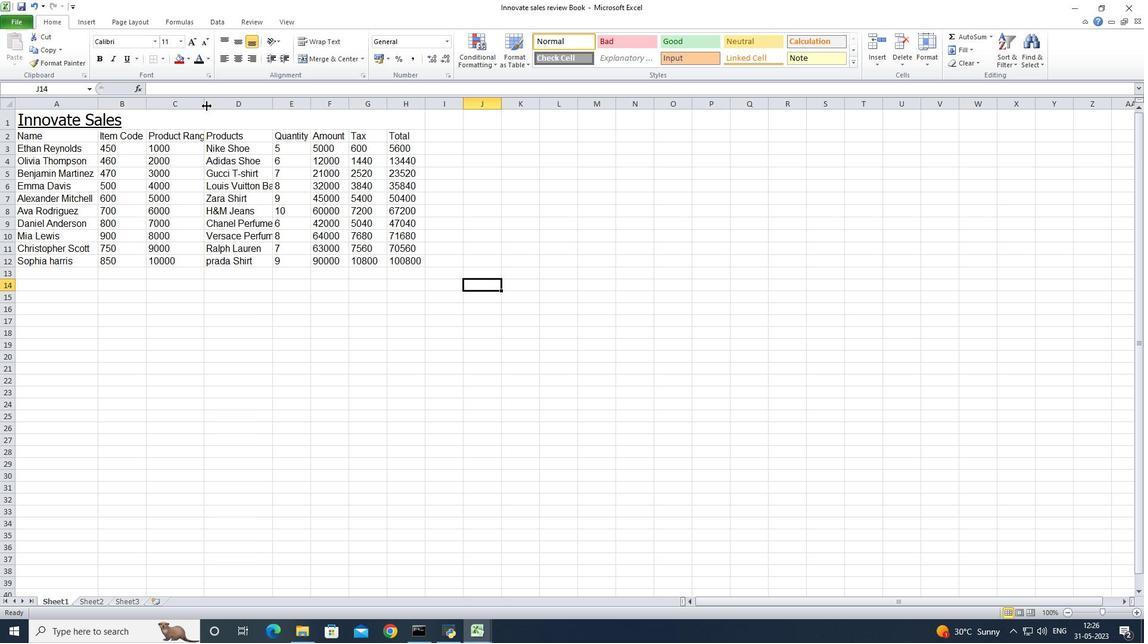 
Action: Mouse pressed left at (205, 107)
Screenshot: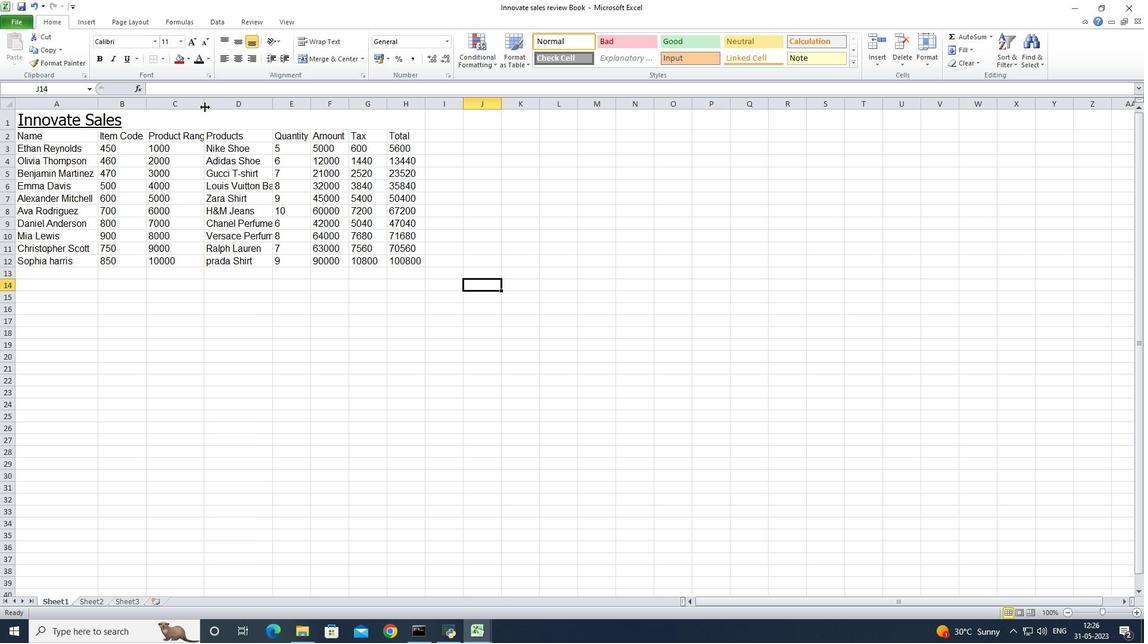 
Action: Mouse pressed left at (205, 107)
Screenshot: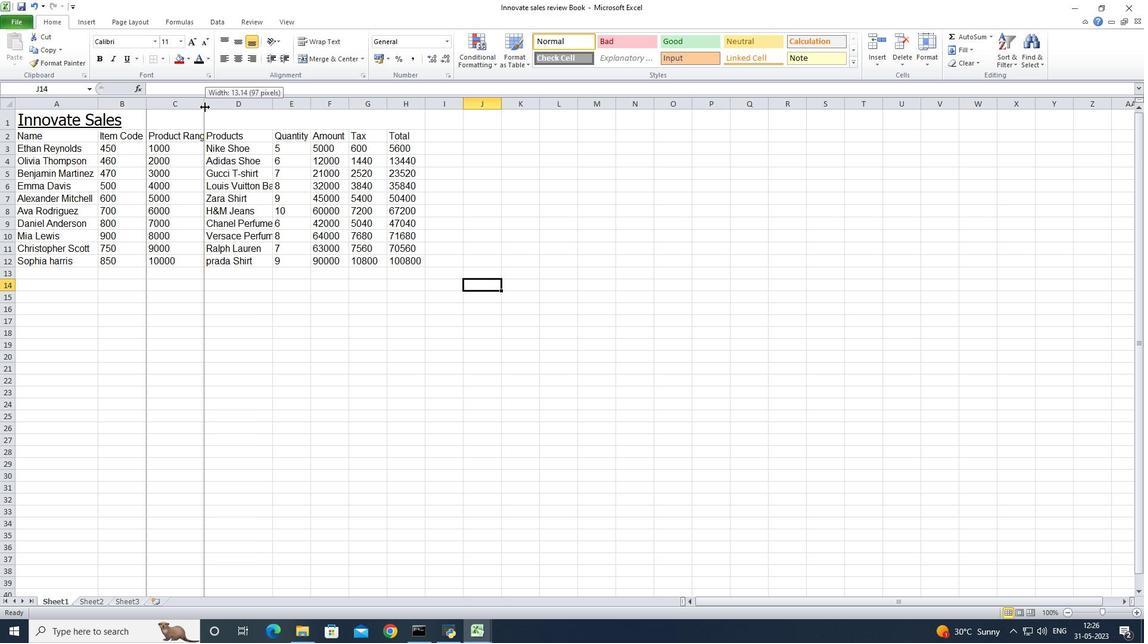 
Action: Mouse moved to (286, 106)
Screenshot: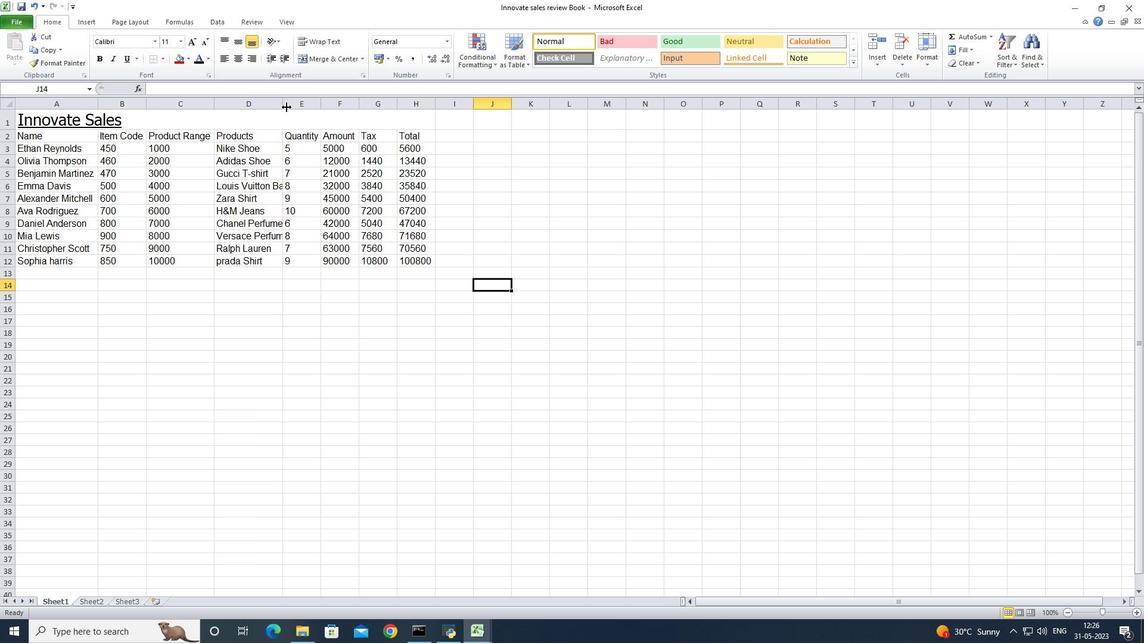 
Action: Mouse pressed left at (286, 106)
Screenshot: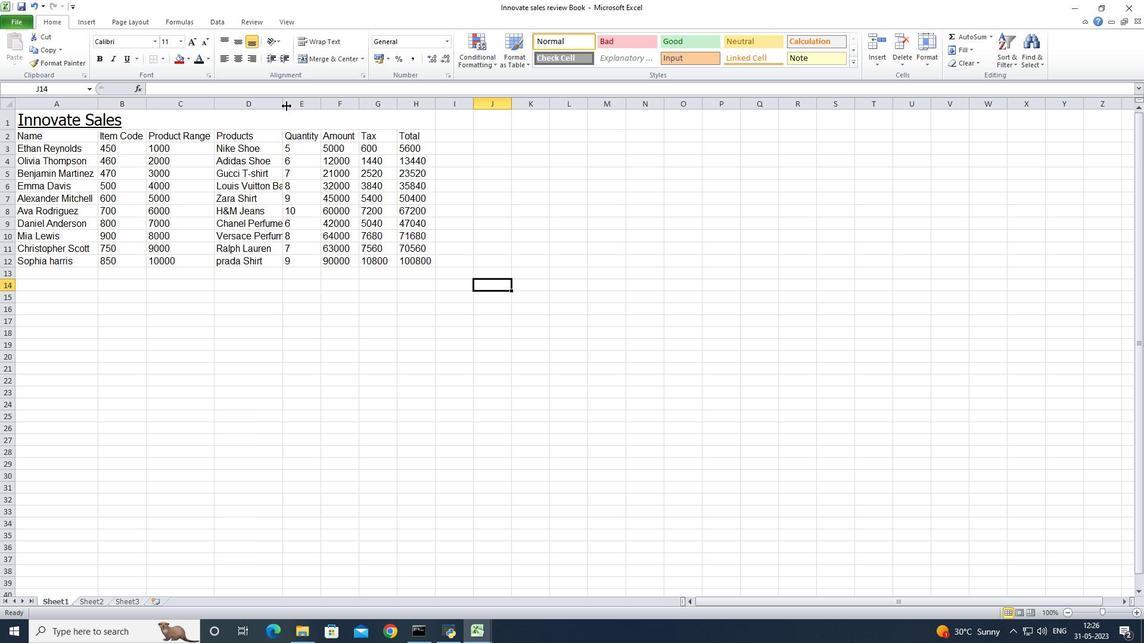 
Action: Mouse pressed left at (286, 106)
Screenshot: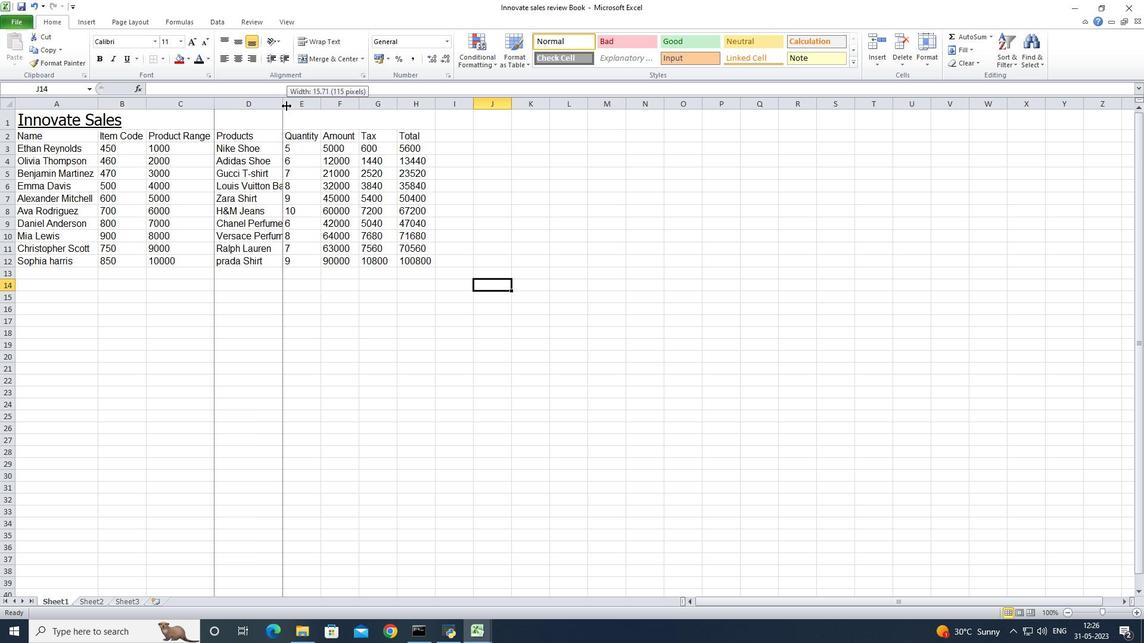
Action: Mouse moved to (331, 107)
Screenshot: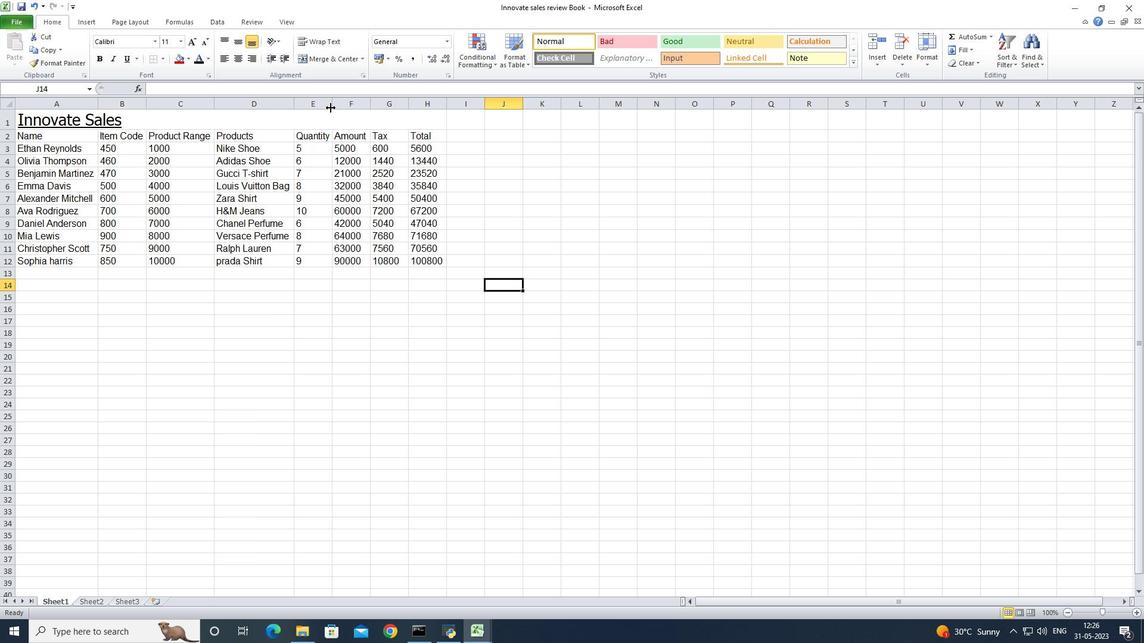 
Action: Mouse pressed left at (331, 107)
Screenshot: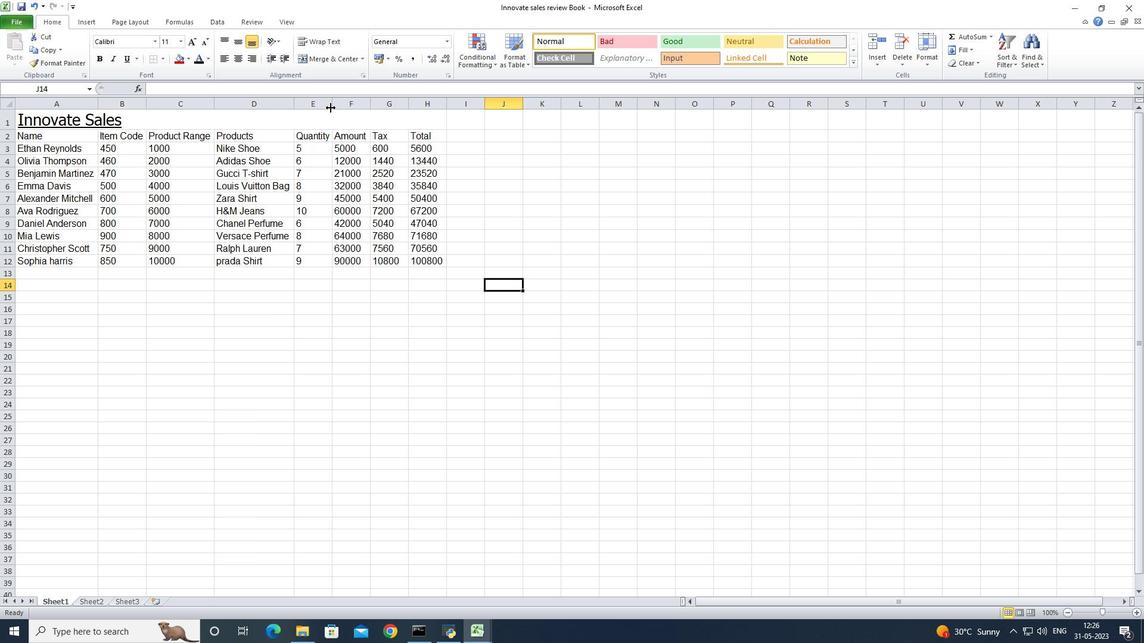 
Action: Mouse pressed left at (331, 107)
Screenshot: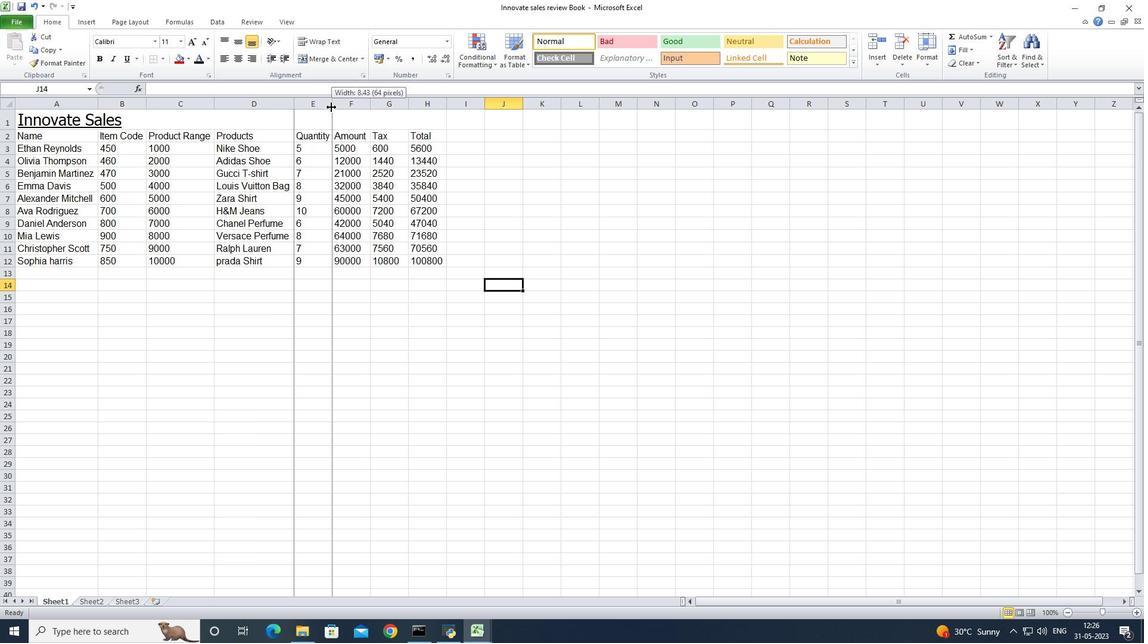 
Action: Mouse moved to (373, 106)
Screenshot: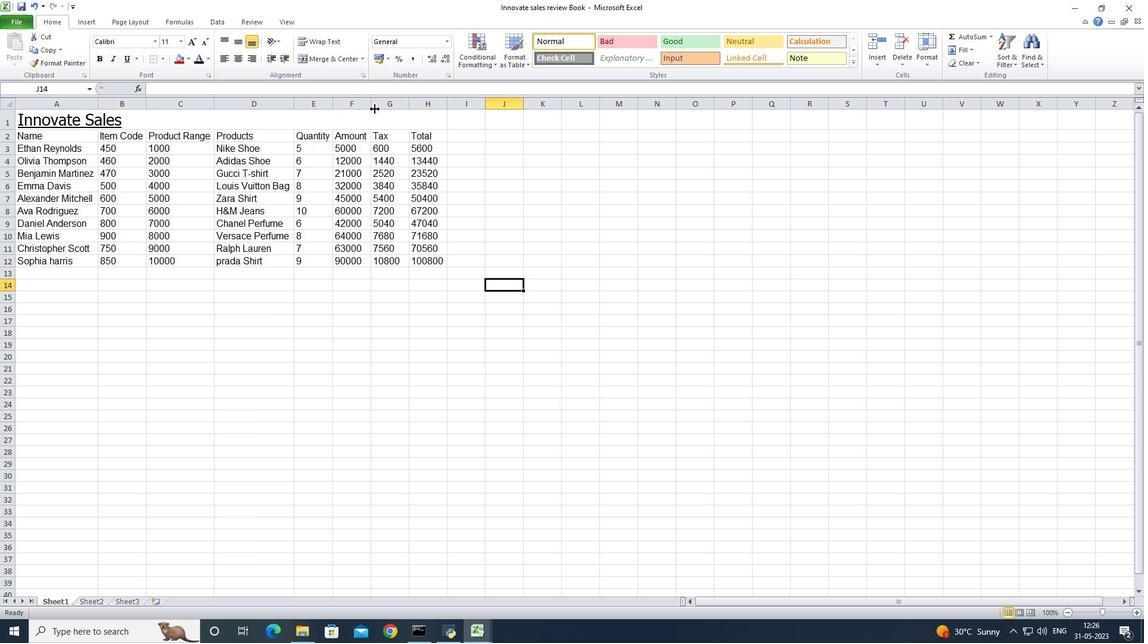 
Action: Mouse pressed left at (373, 106)
Screenshot: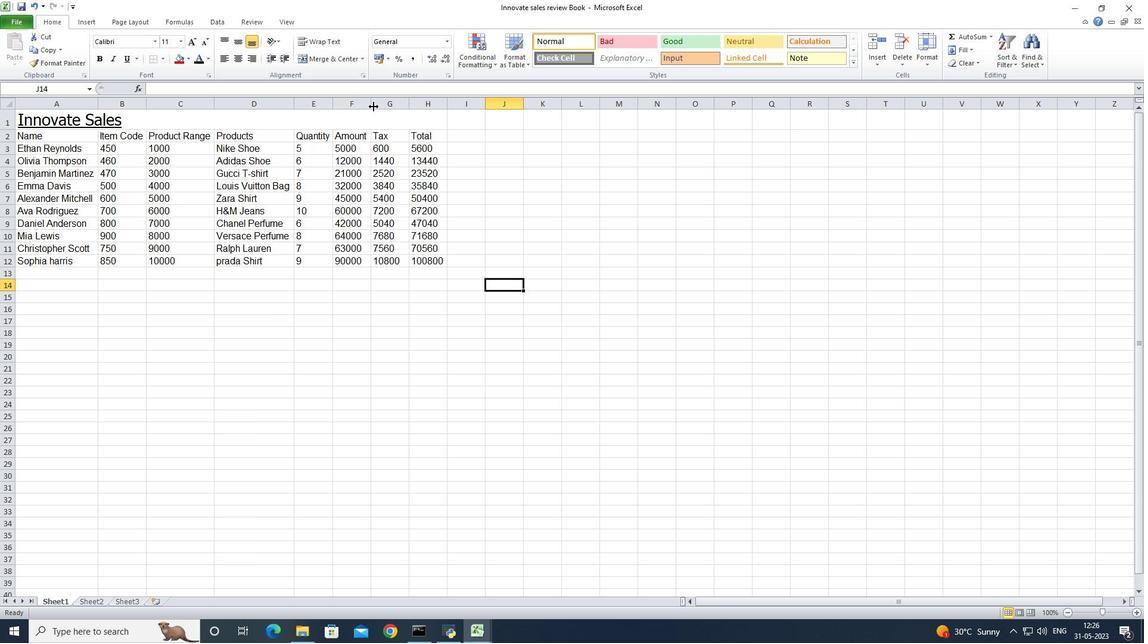 
Action: Mouse pressed left at (373, 106)
Screenshot: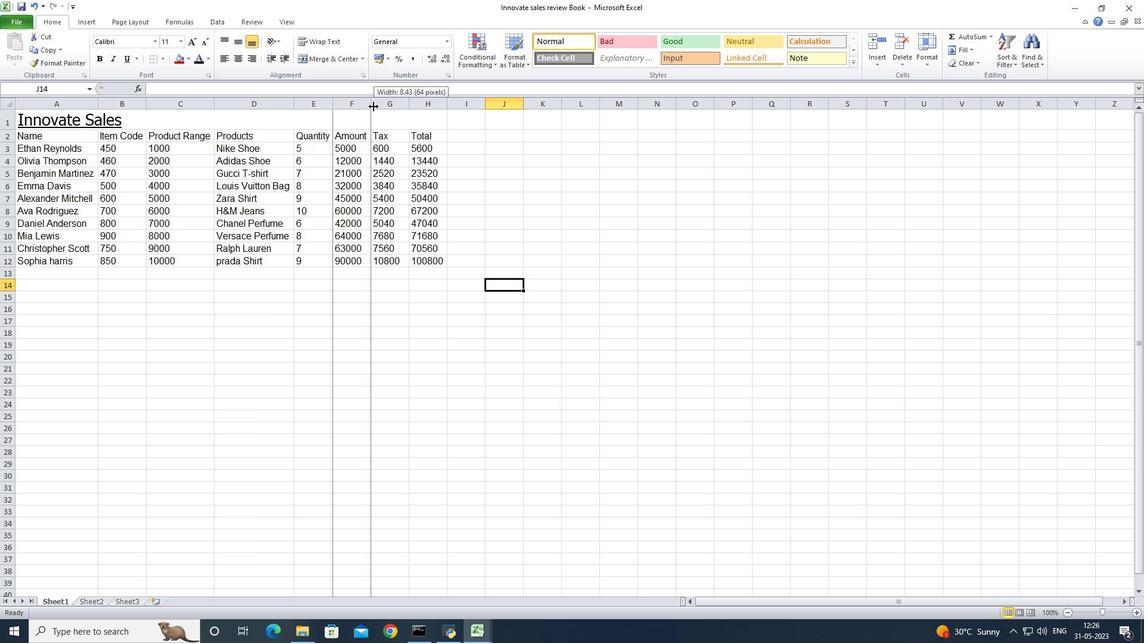 
Action: Mouse moved to (408, 107)
Screenshot: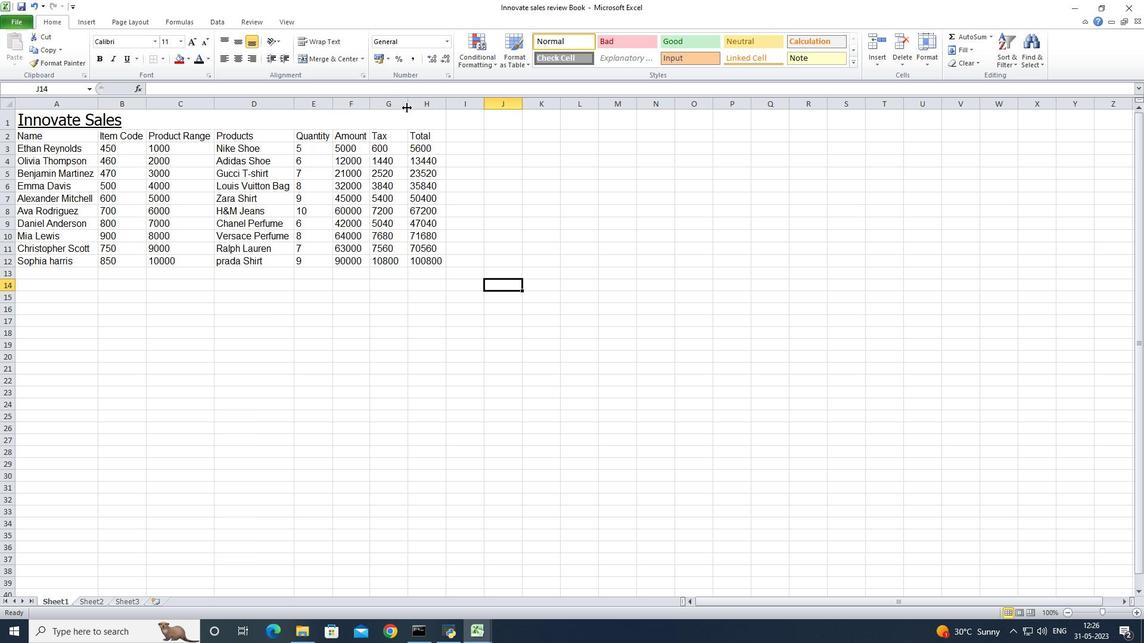 
Action: Mouse pressed left at (408, 107)
Screenshot: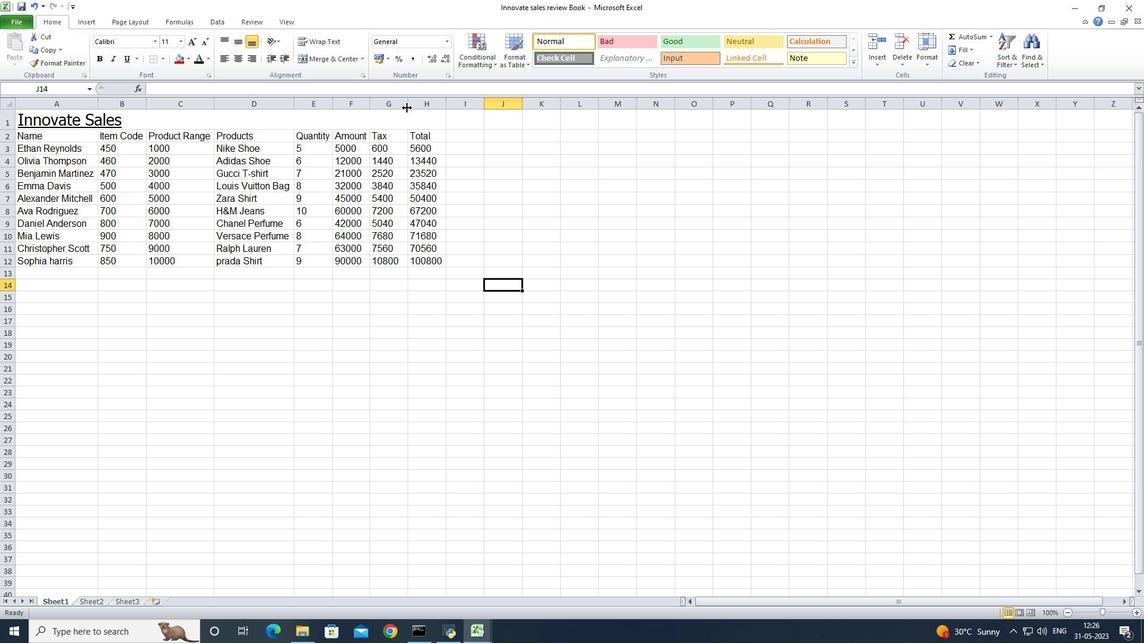 
Action: Mouse pressed left at (408, 107)
Screenshot: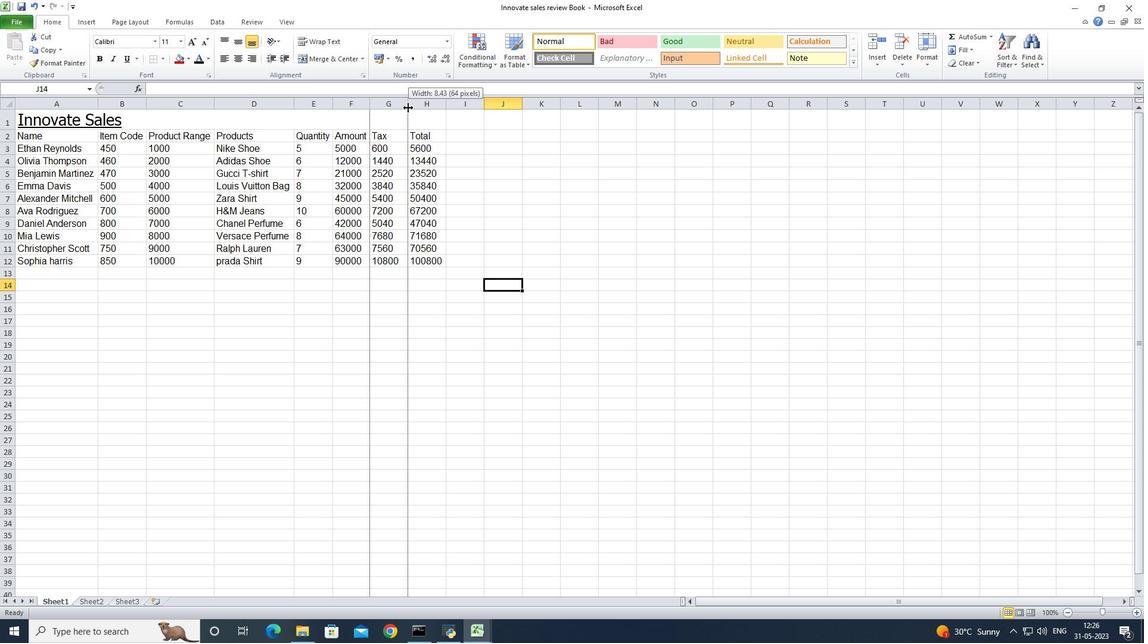
Action: Mouse moved to (440, 107)
Screenshot: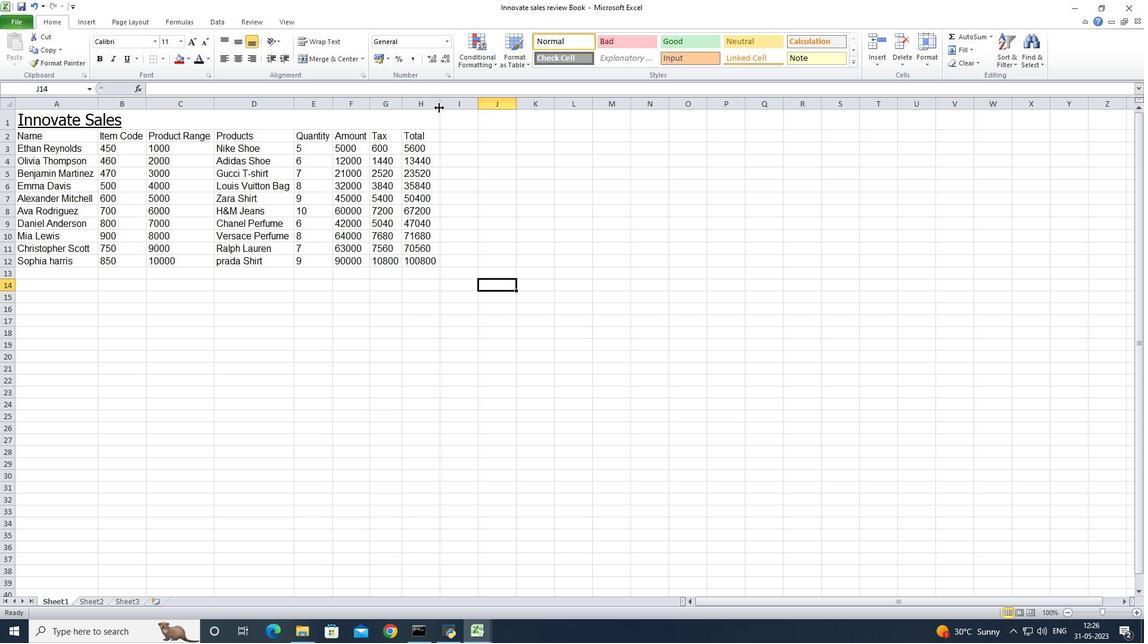 
Action: Mouse pressed left at (440, 107)
Screenshot: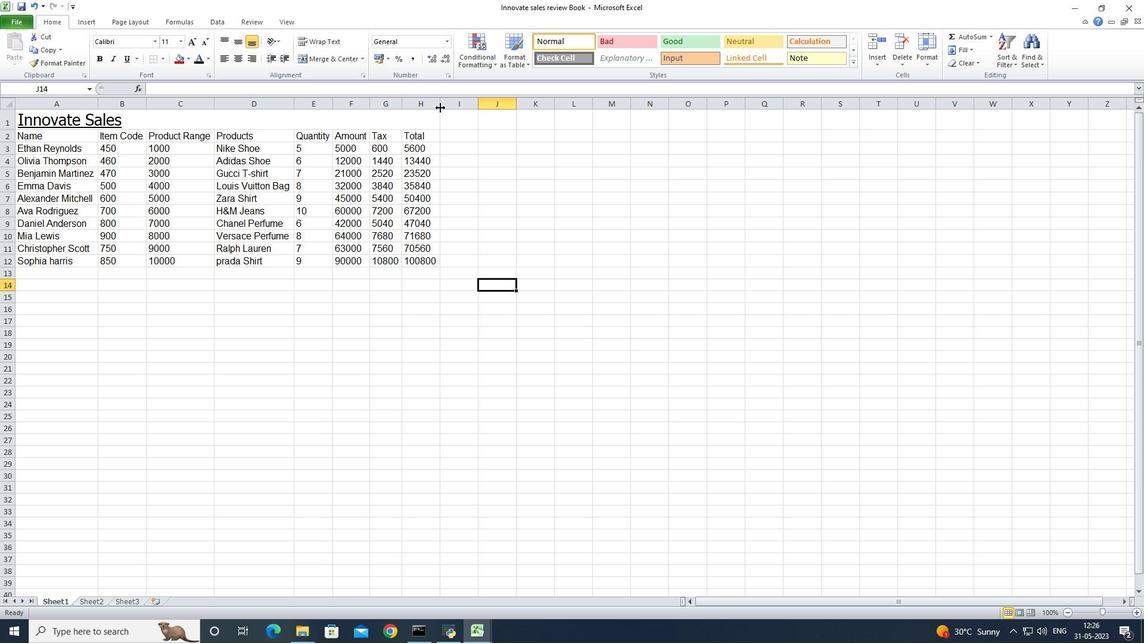 
Action: Mouse pressed left at (440, 107)
Screenshot: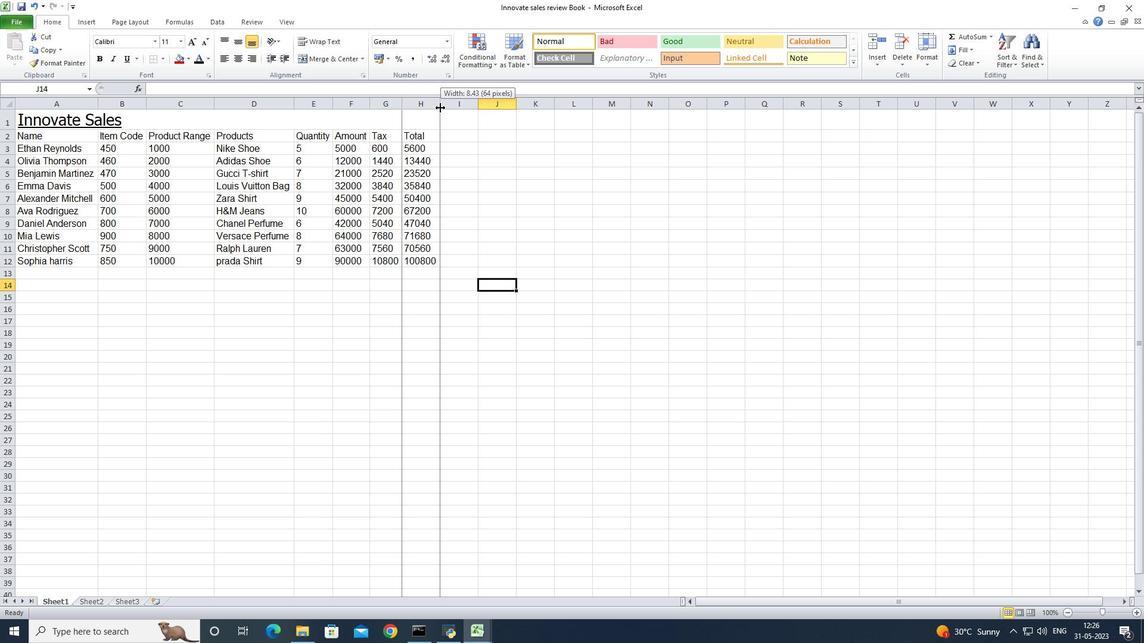 
Action: Mouse moved to (262, 327)
Screenshot: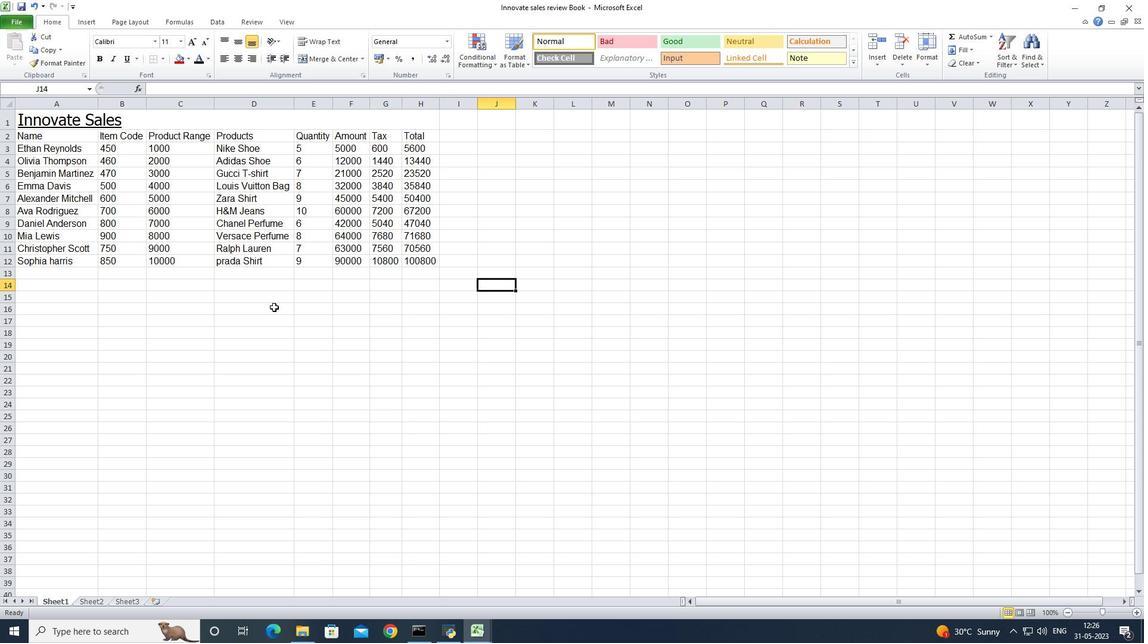 
Action: Mouse pressed left at (262, 327)
Screenshot: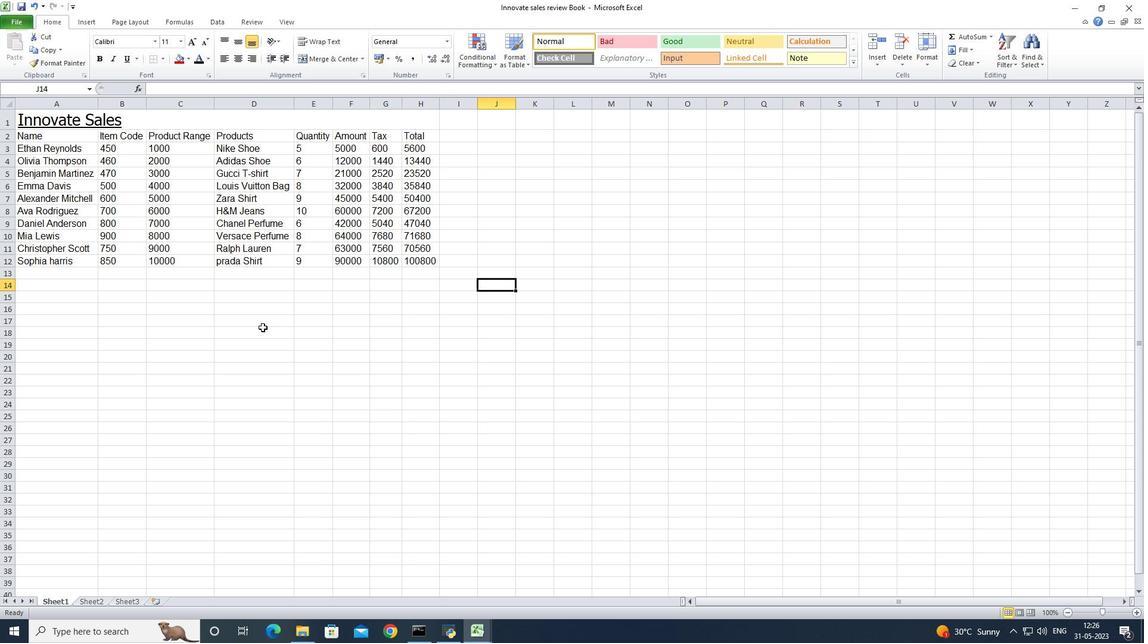 
Action: Mouse moved to (138, 301)
Screenshot: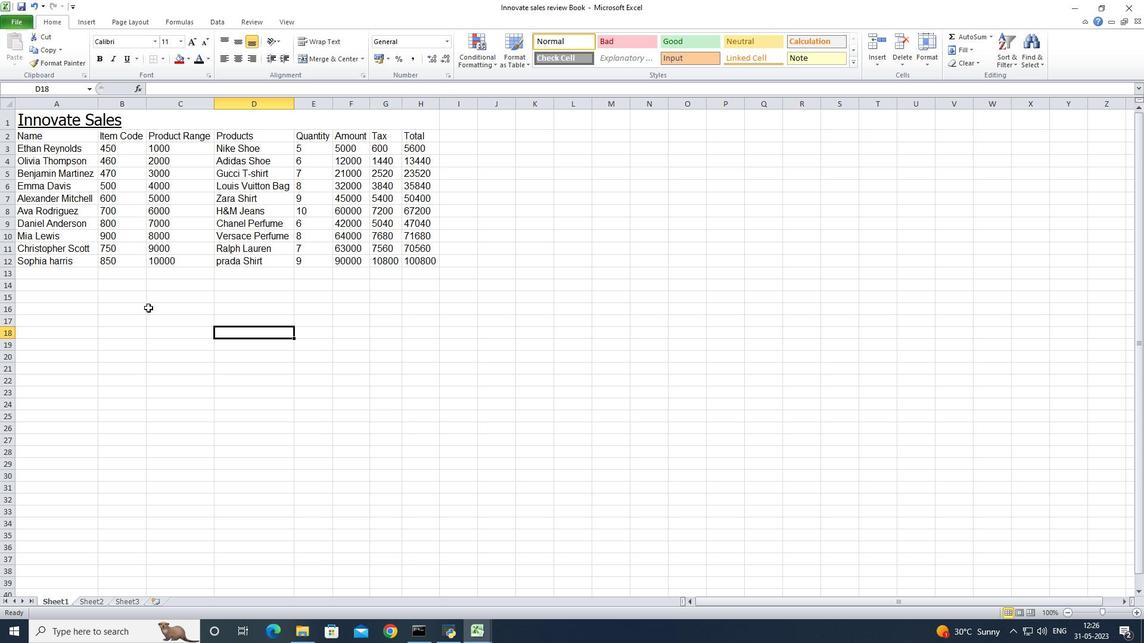
Action: Mouse pressed left at (138, 301)
Screenshot: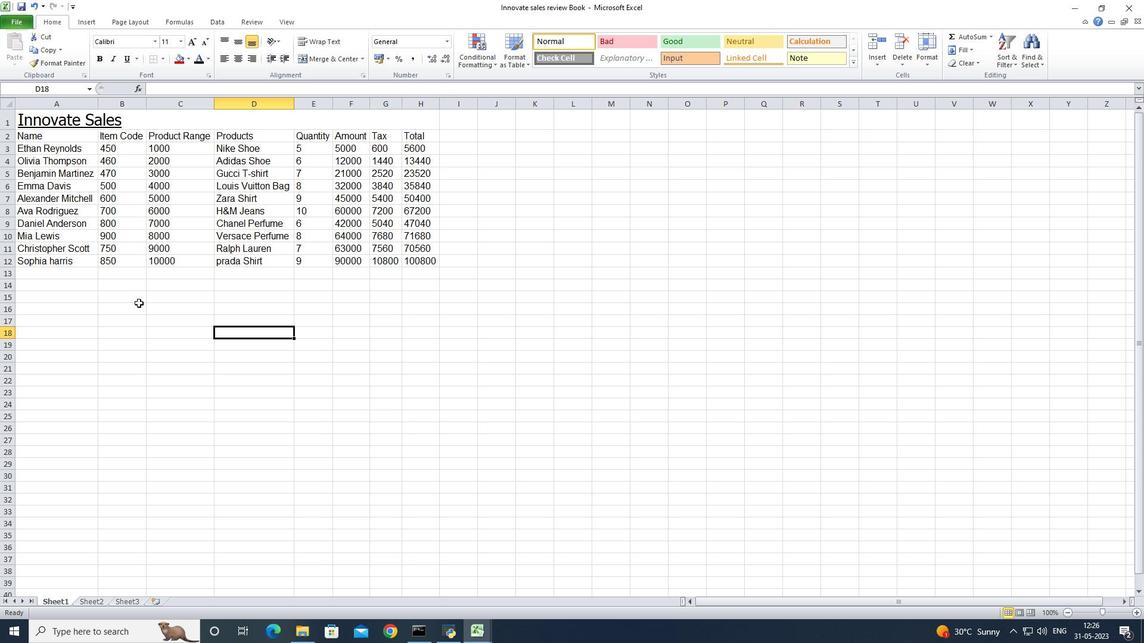 
Action: Mouse moved to (312, 296)
Screenshot: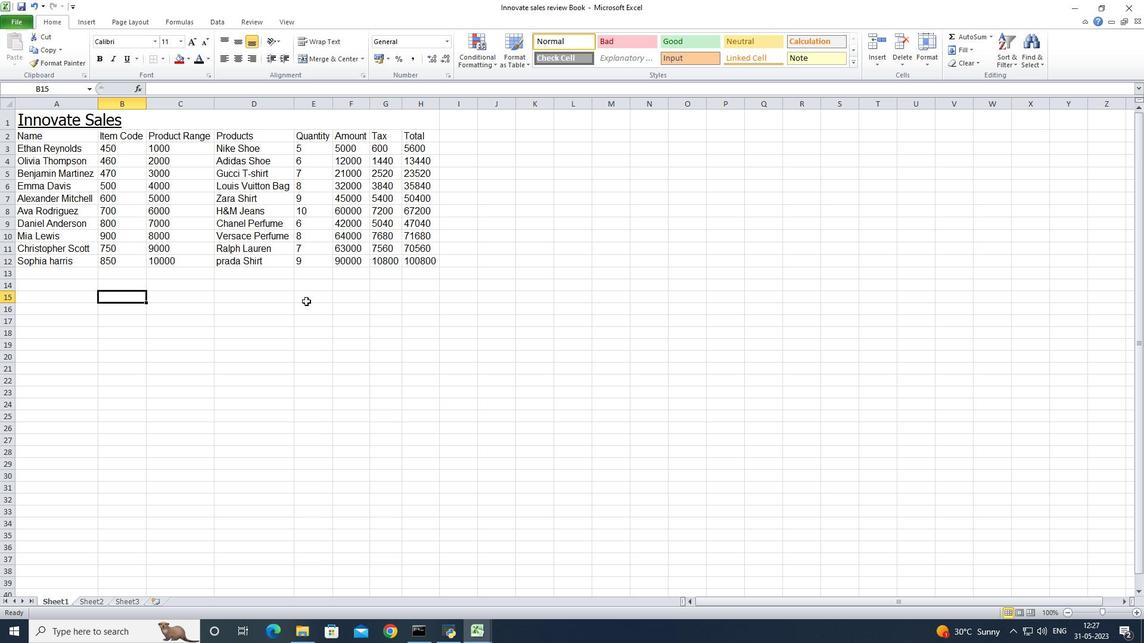 
Action: Mouse pressed left at (312, 296)
Screenshot: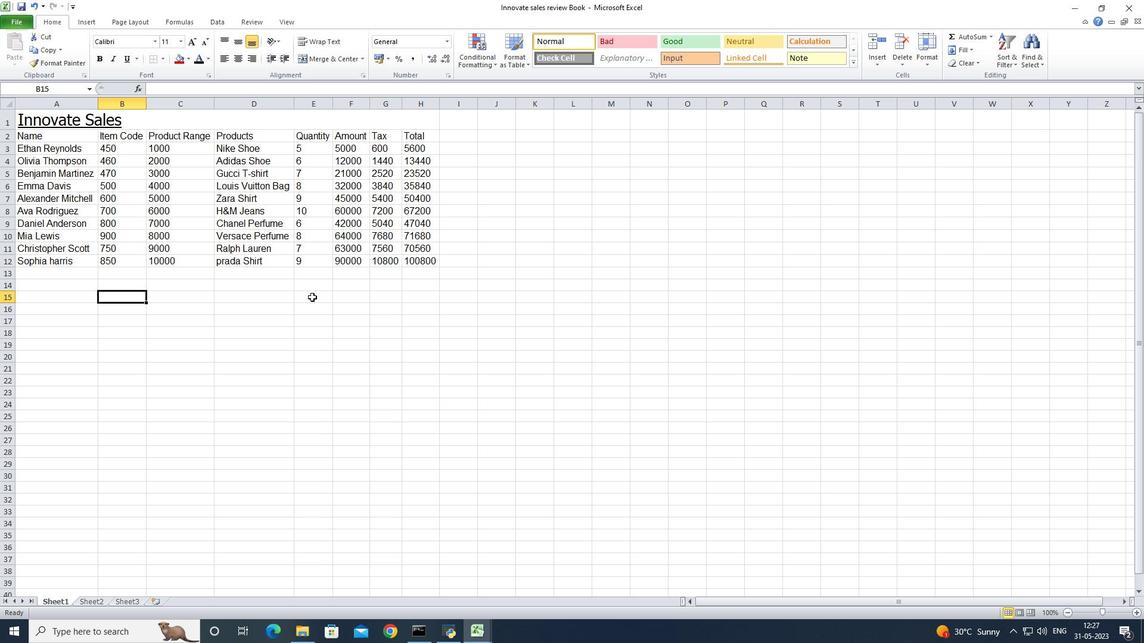 
Action: Mouse moved to (250, 308)
Screenshot: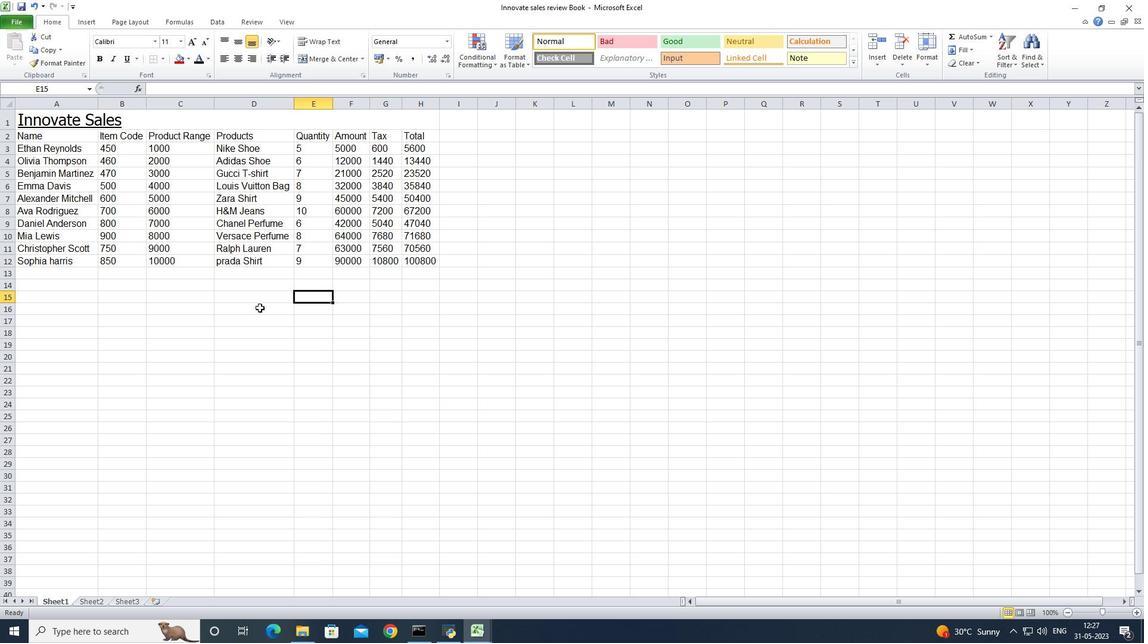 
Action: Mouse pressed left at (250, 308)
Screenshot: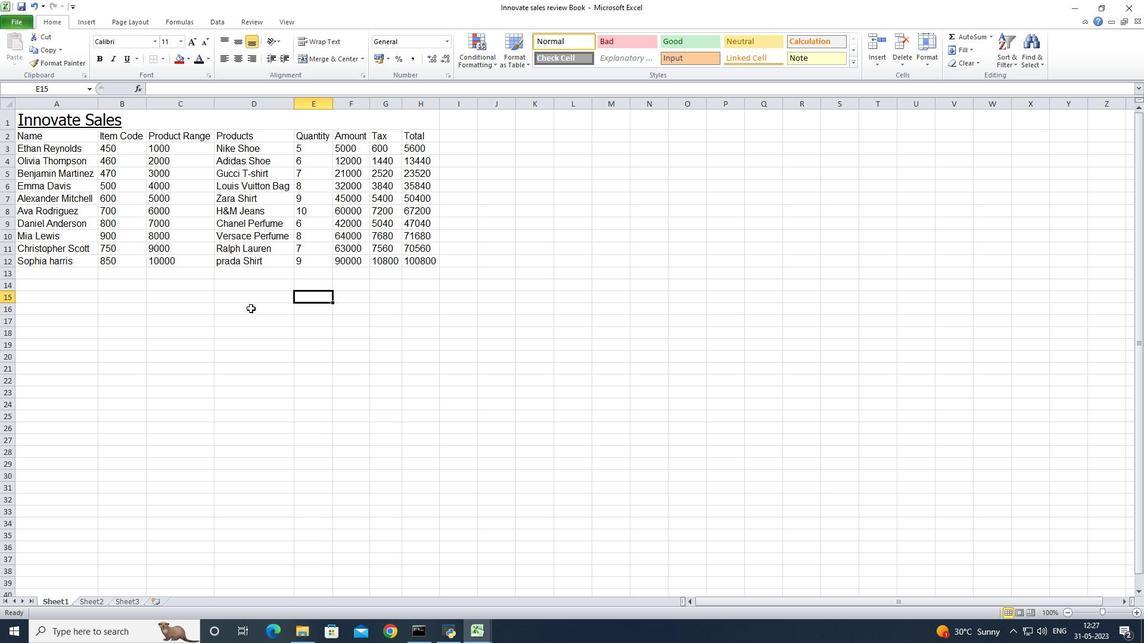 
Action: Mouse moved to (107, 327)
Screenshot: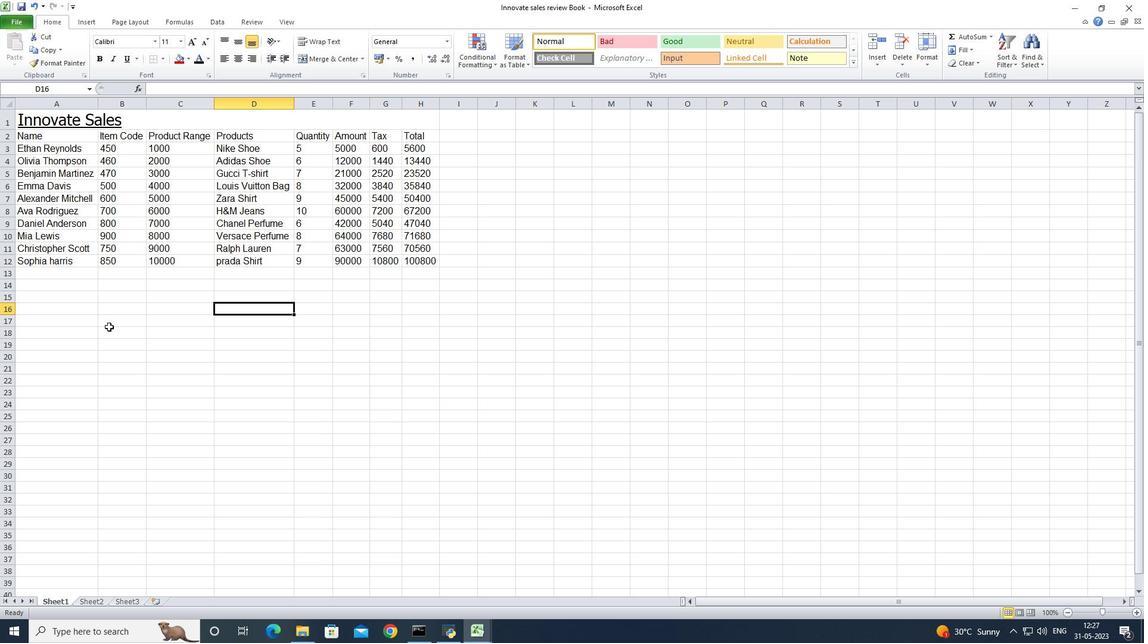 
Action: Key pressed ctrl+S
Screenshot: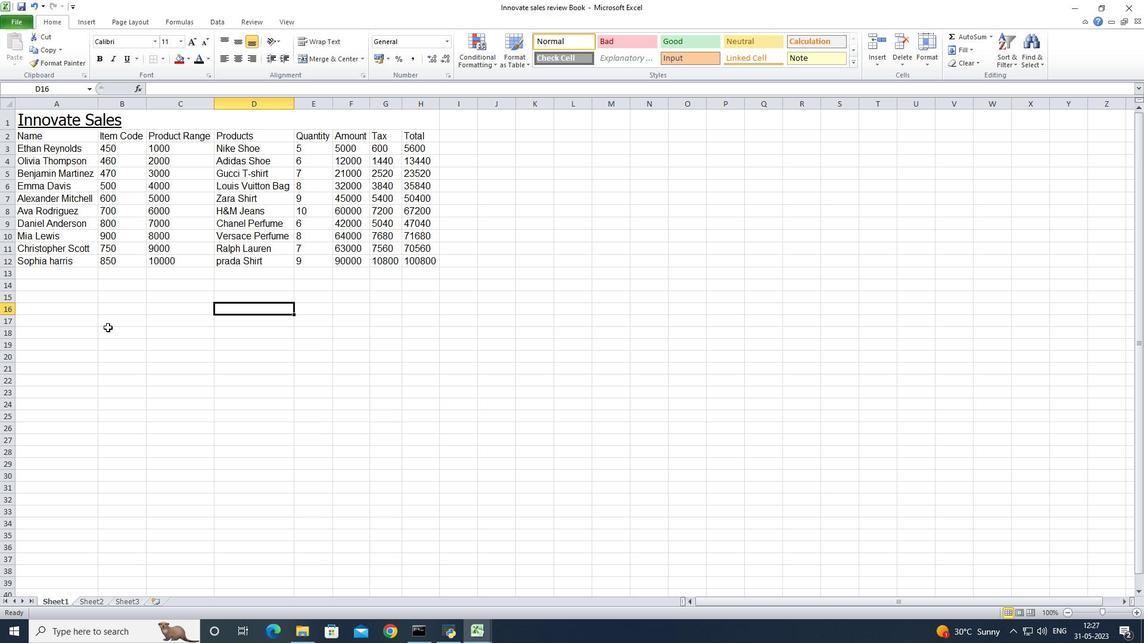 
Action: Mouse moved to (79, 314)
Screenshot: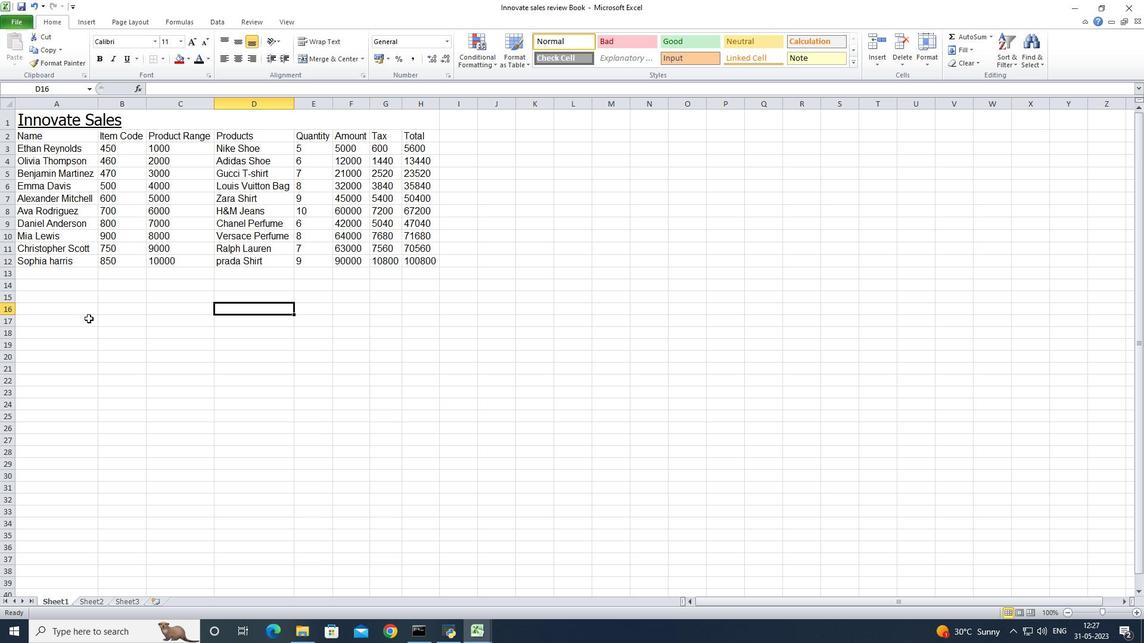 
